 Task: Create a due date automation trigger when advanced on, 2 days after a card is due add fields with custom field "Resume" set to a date less than 1 days from now at 11:00 AM.
Action: Mouse moved to (673, 330)
Screenshot: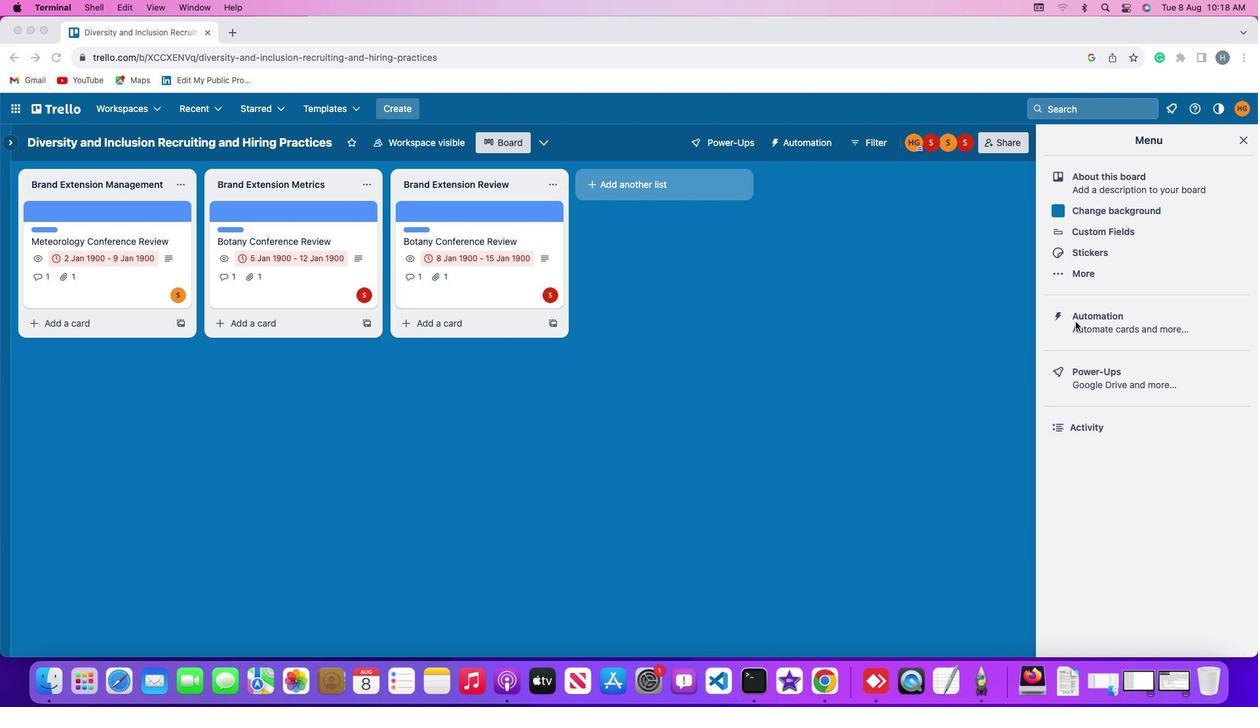 
Action: Mouse pressed left at (673, 330)
Screenshot: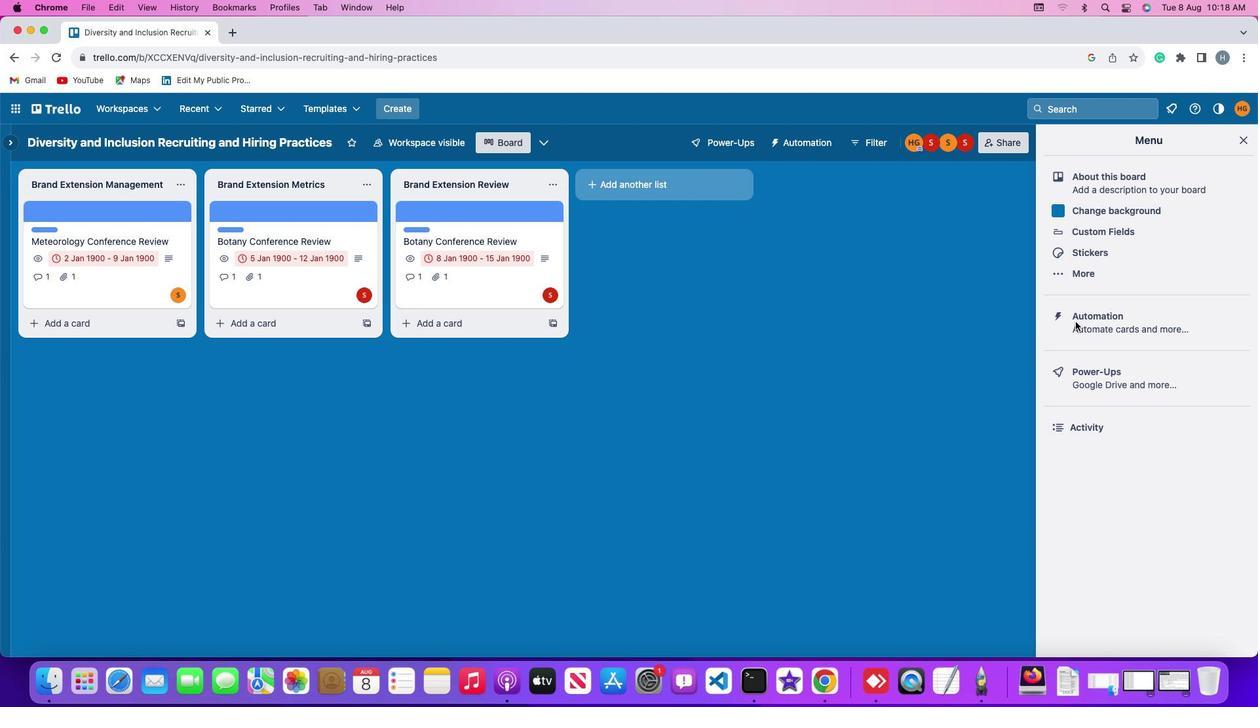 
Action: Mouse pressed left at (673, 330)
Screenshot: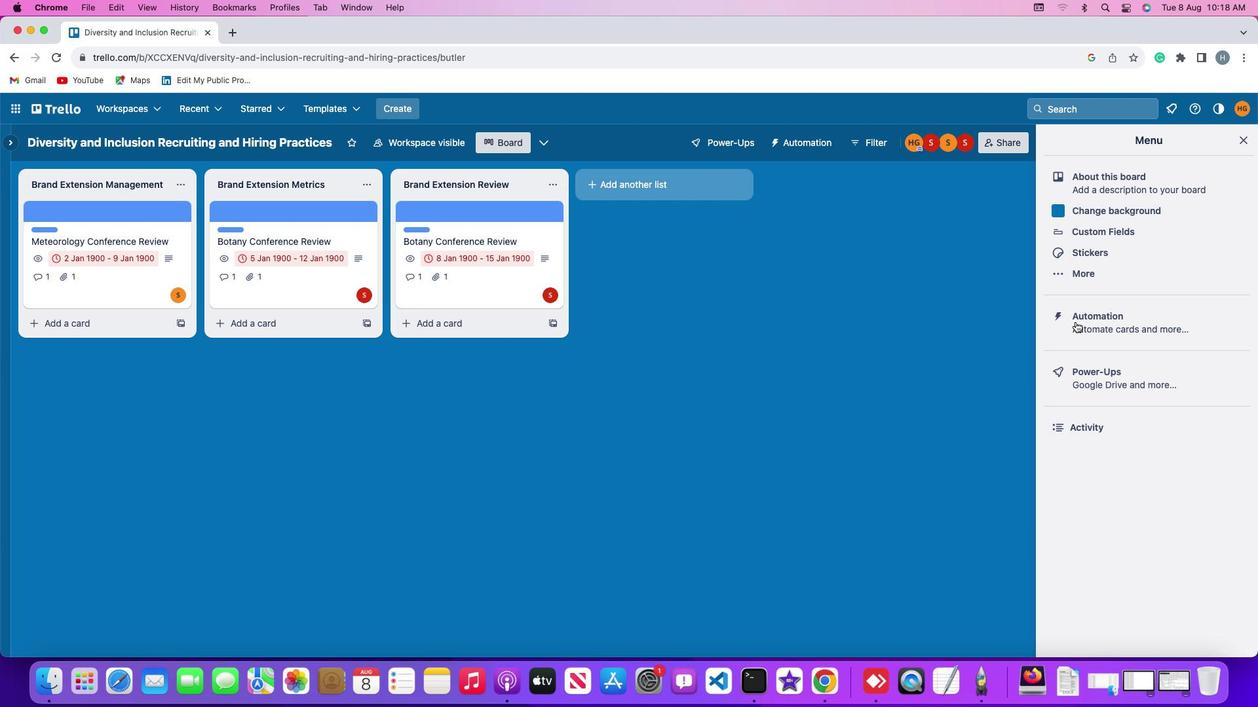 
Action: Mouse moved to (237, 313)
Screenshot: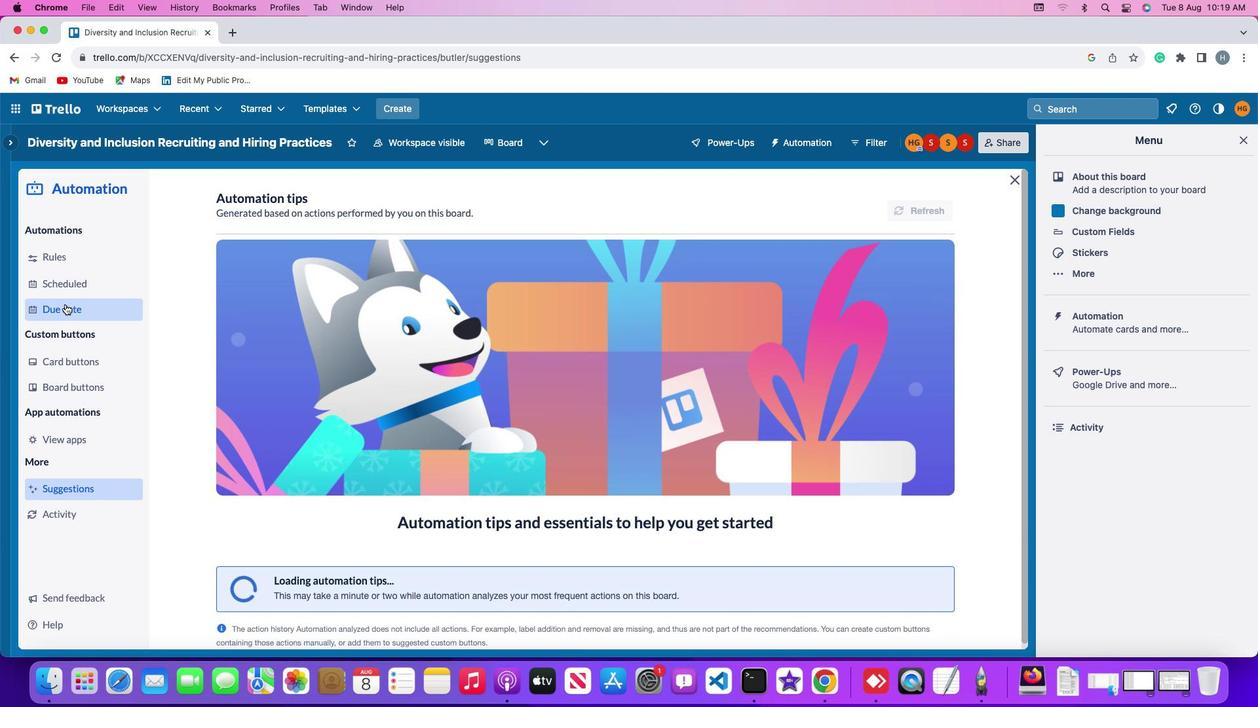
Action: Mouse pressed left at (237, 313)
Screenshot: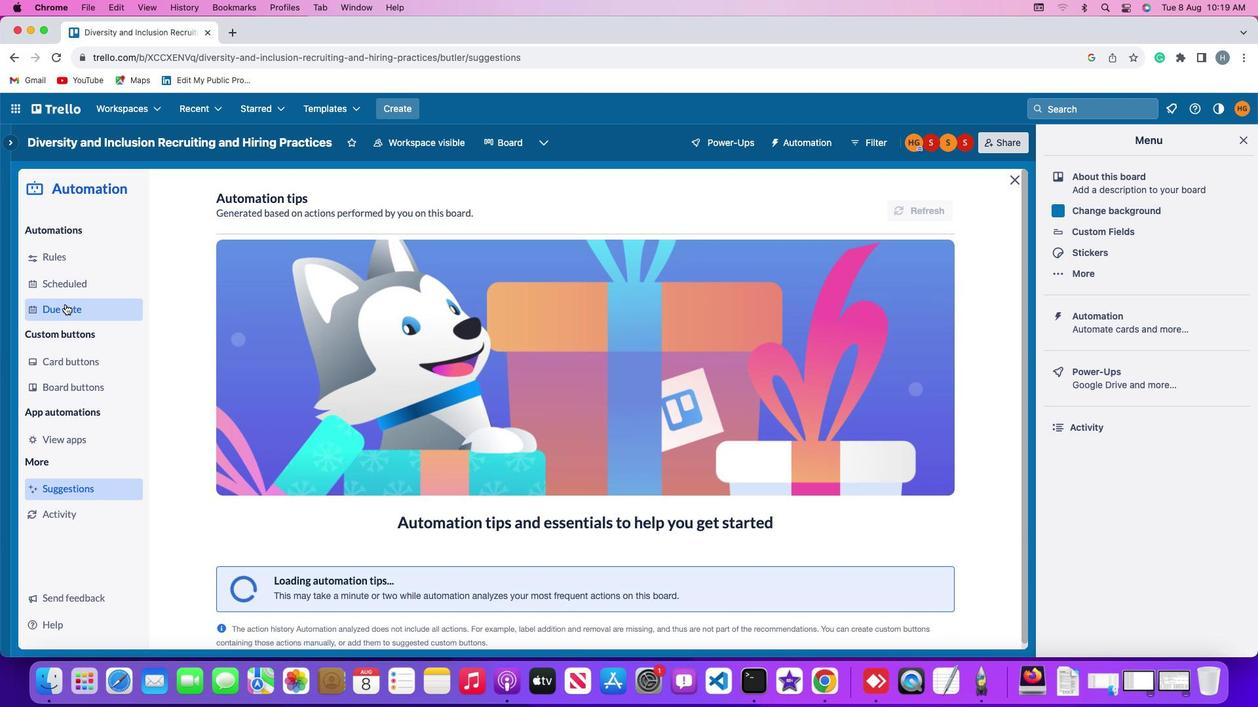 
Action: Mouse moved to (585, 218)
Screenshot: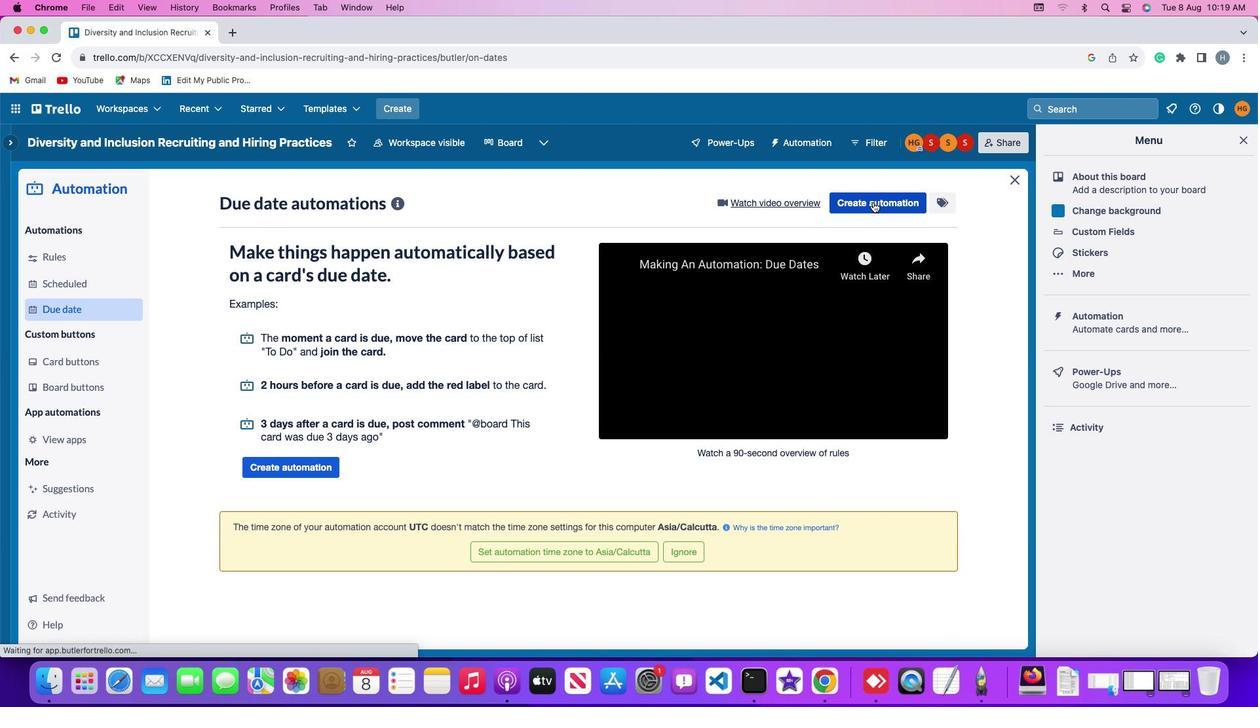 
Action: Mouse pressed left at (585, 218)
Screenshot: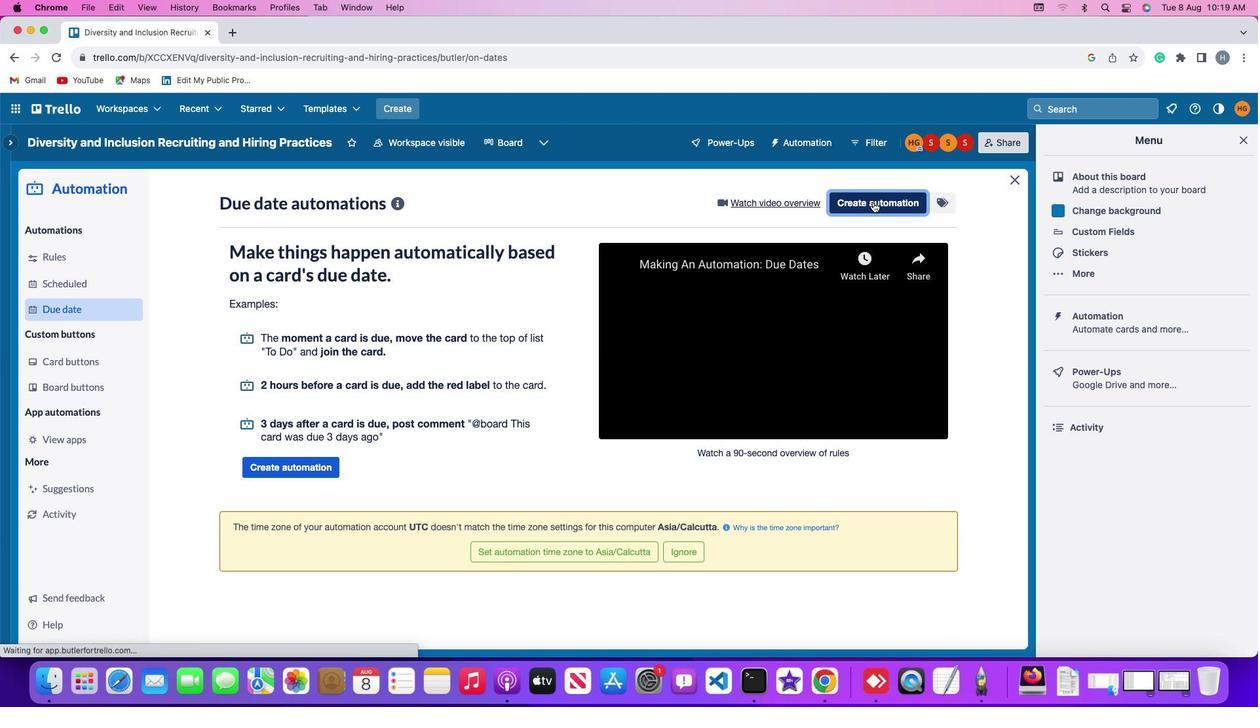 
Action: Mouse moved to (403, 333)
Screenshot: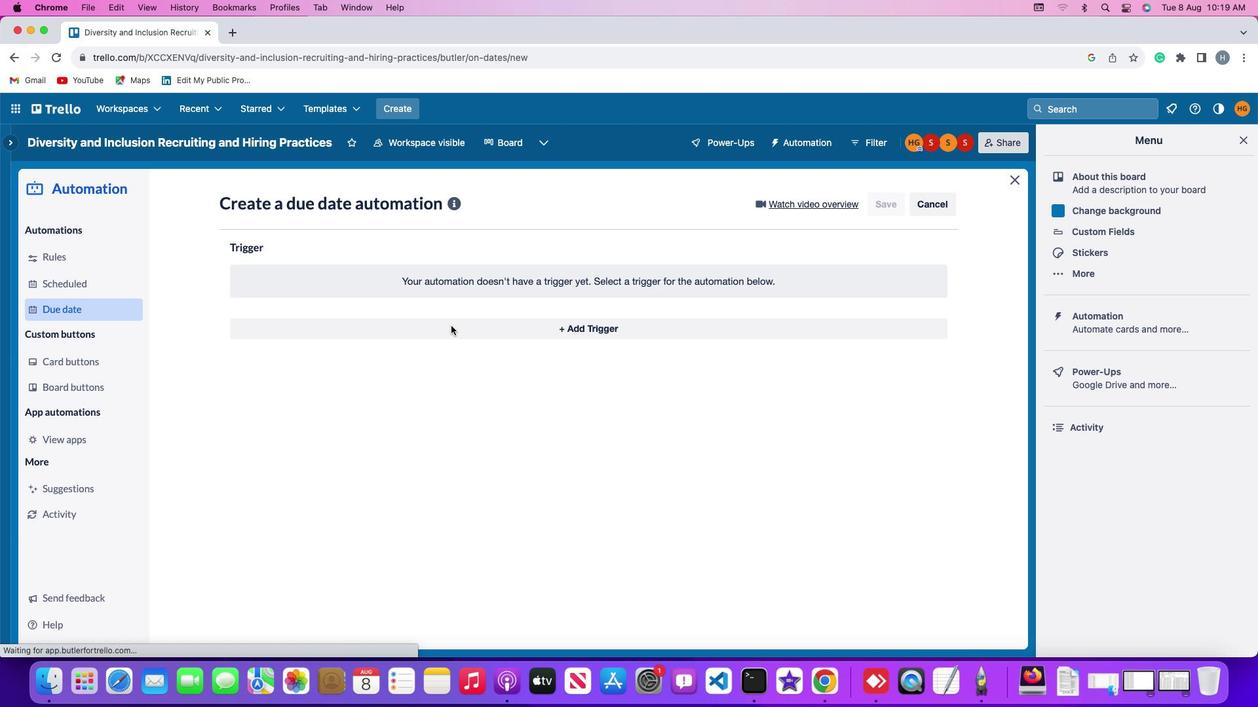 
Action: Mouse pressed left at (403, 333)
Screenshot: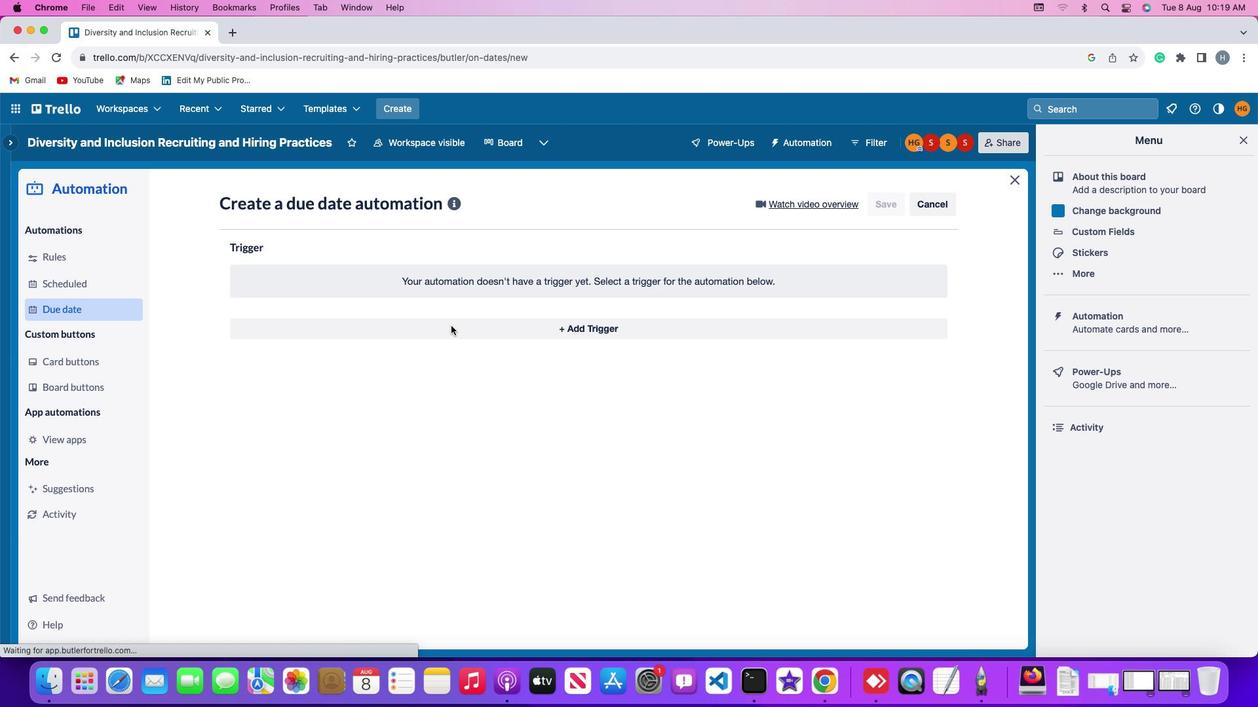 
Action: Mouse moved to (316, 518)
Screenshot: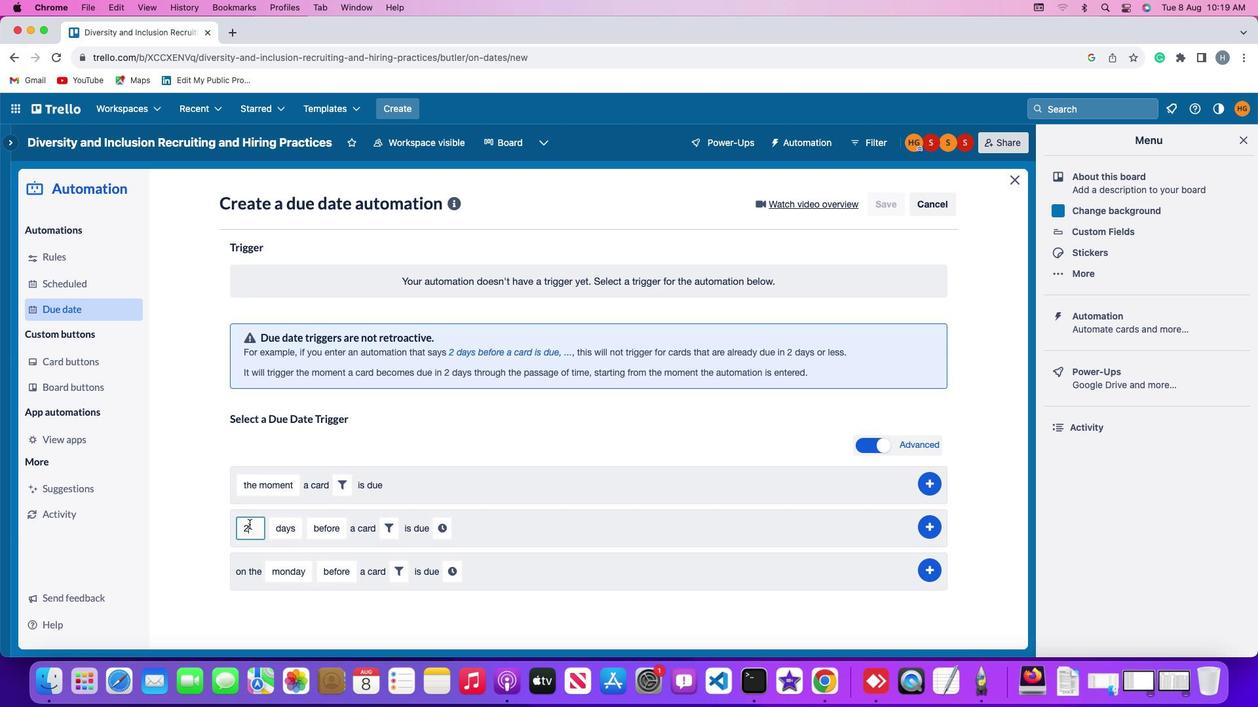 
Action: Mouse pressed left at (316, 518)
Screenshot: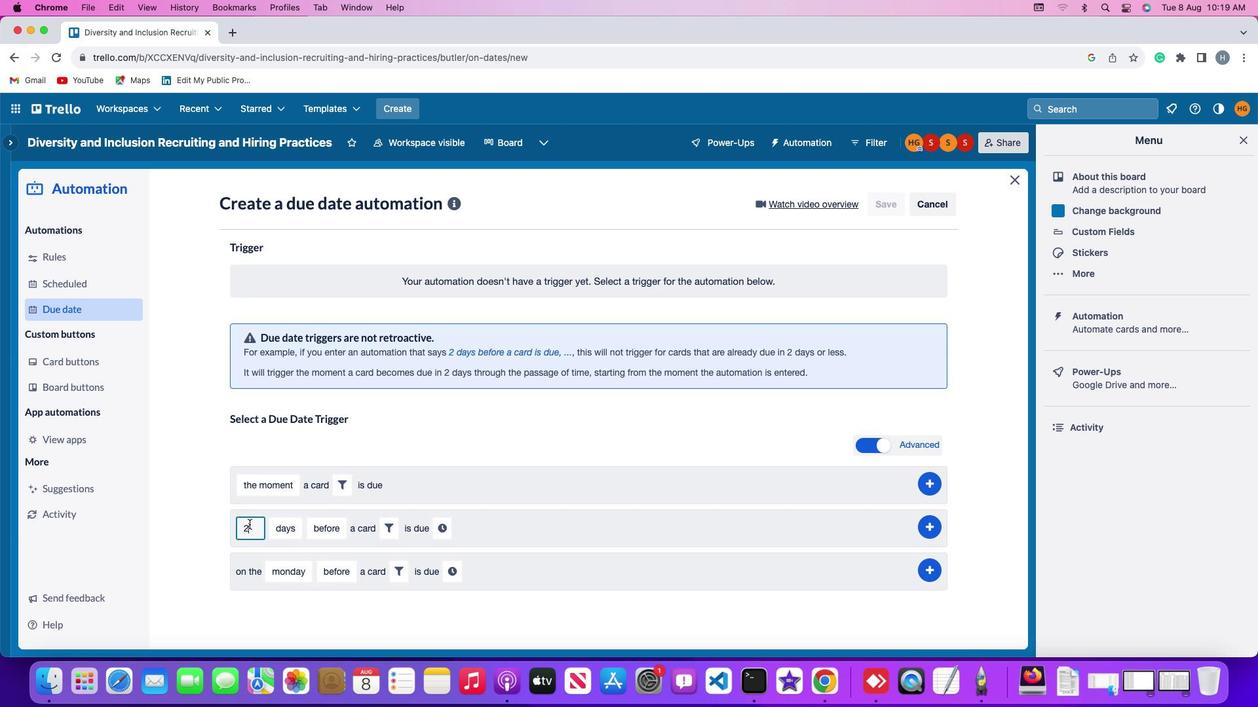 
Action: Mouse moved to (317, 519)
Screenshot: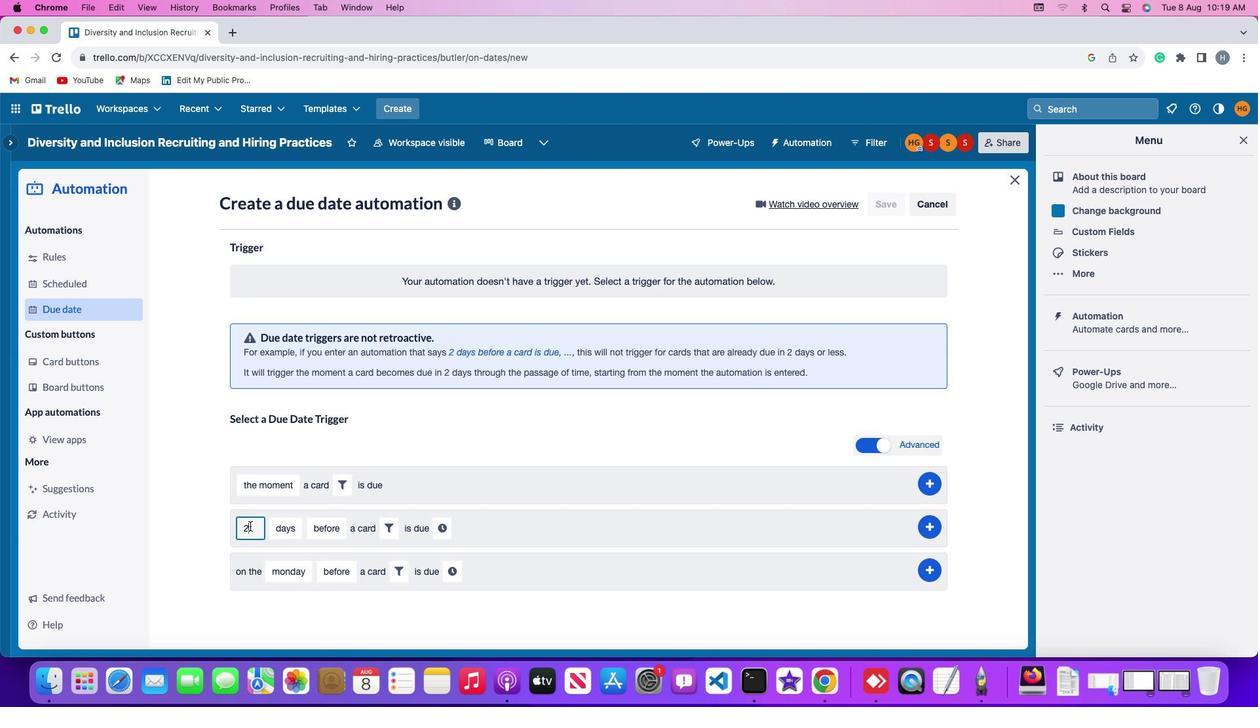 
Action: Key pressed Key.backspace
Screenshot: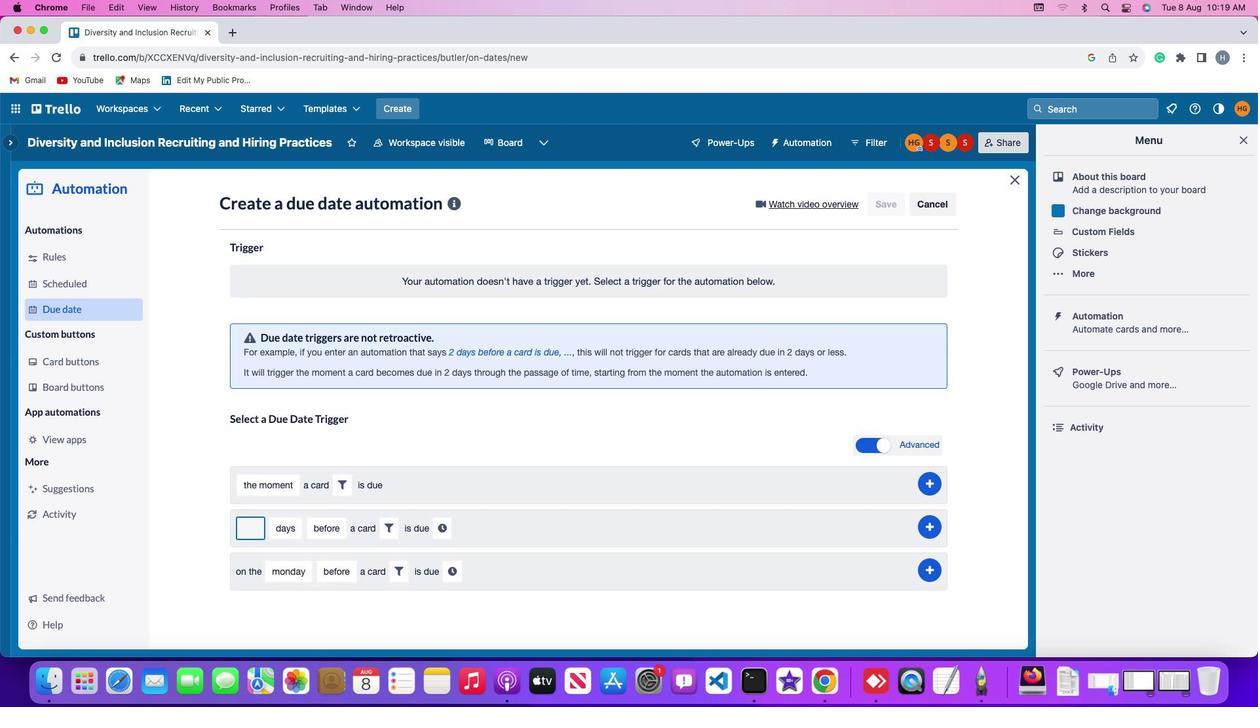 
Action: Mouse moved to (317, 519)
Screenshot: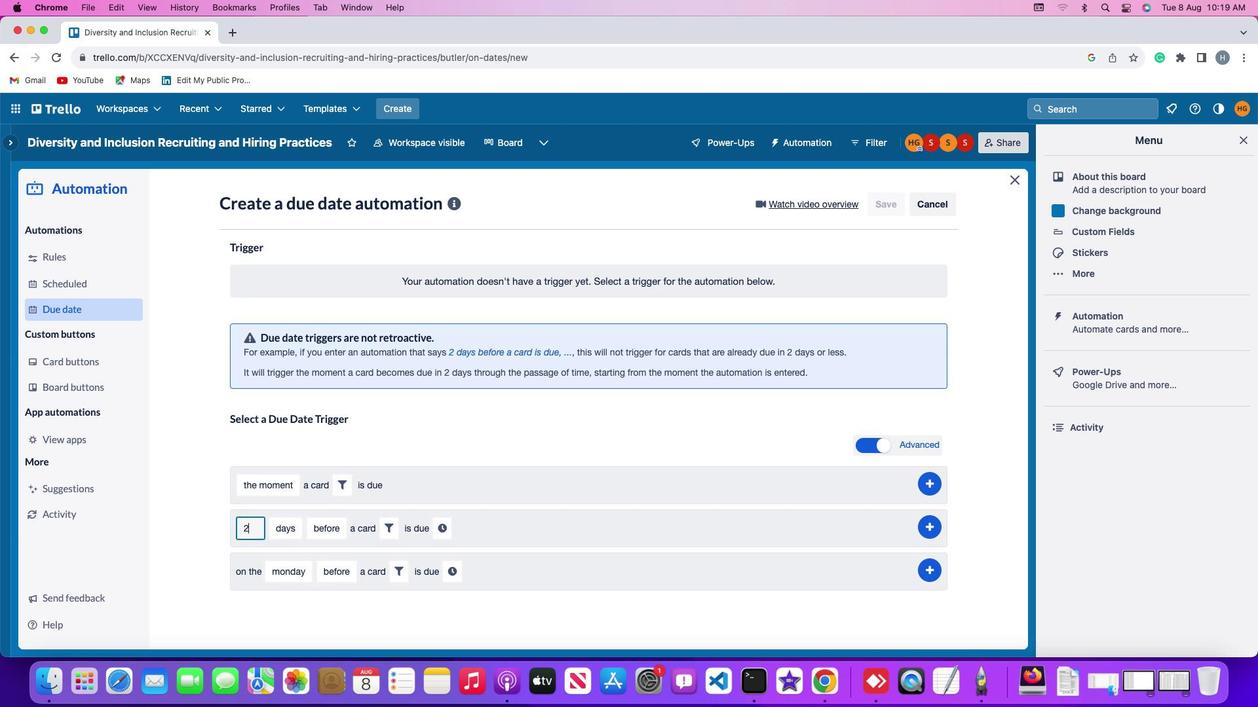 
Action: Key pressed '2'
Screenshot: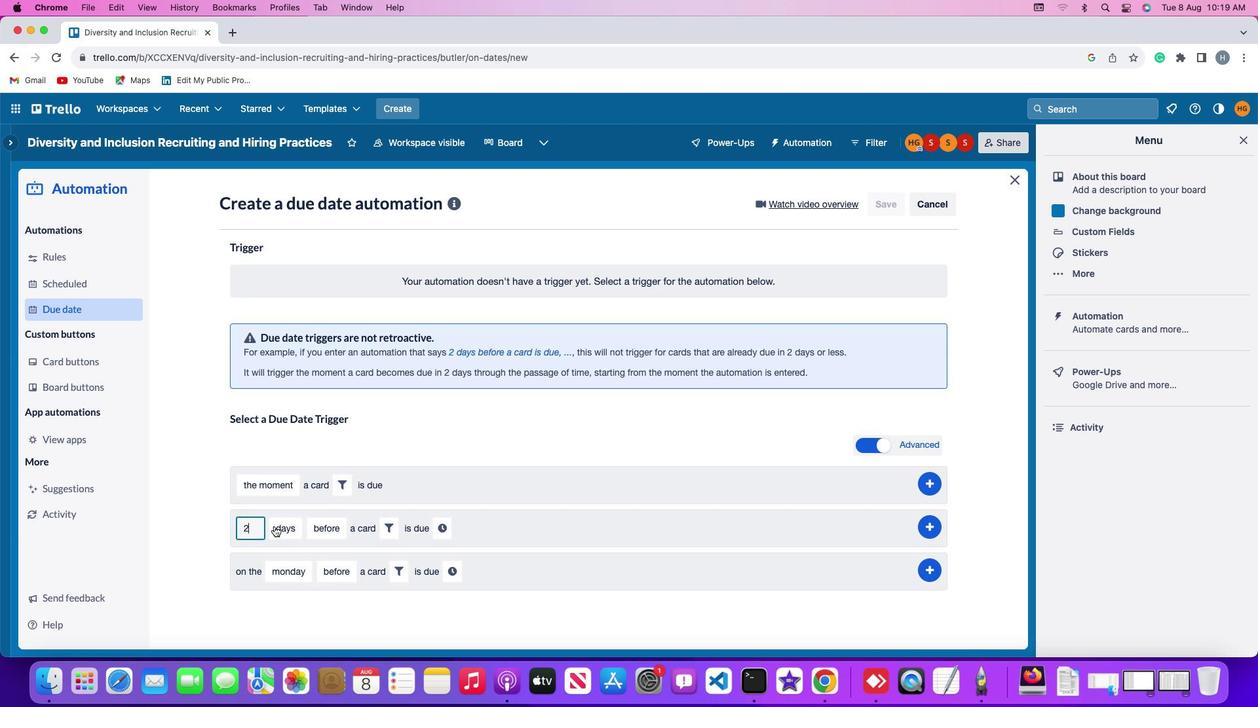
Action: Mouse moved to (332, 521)
Screenshot: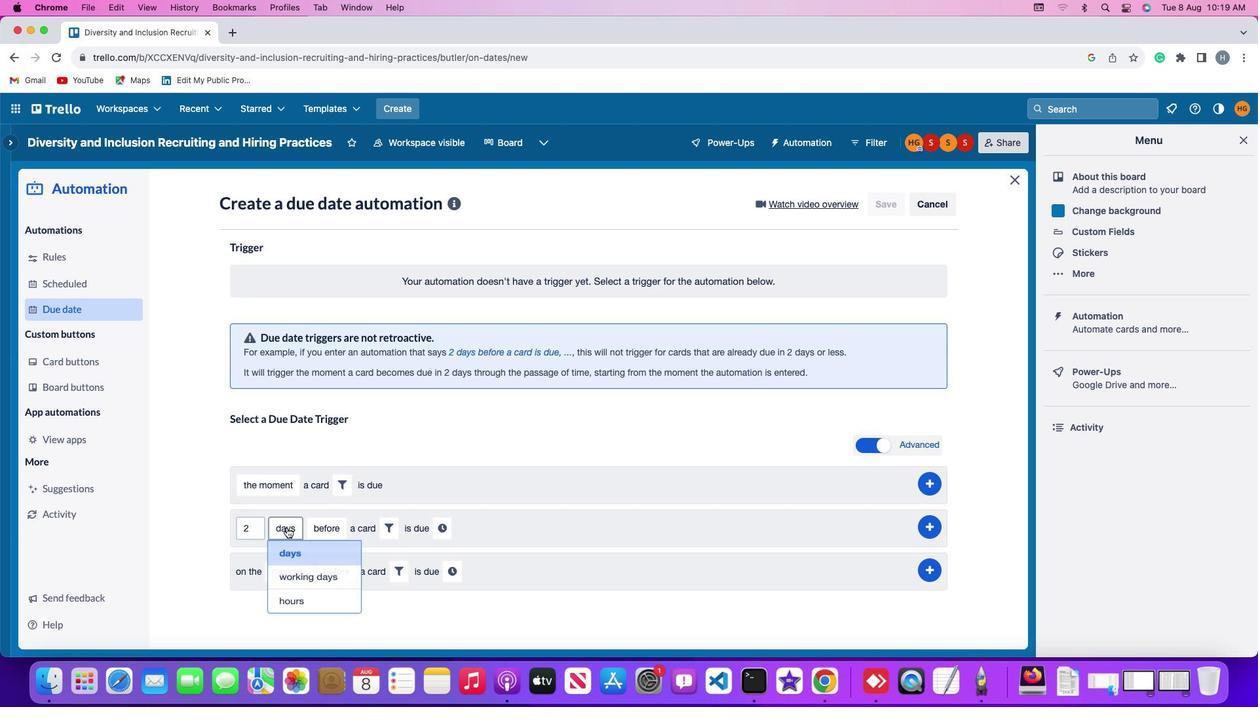 
Action: Mouse pressed left at (332, 521)
Screenshot: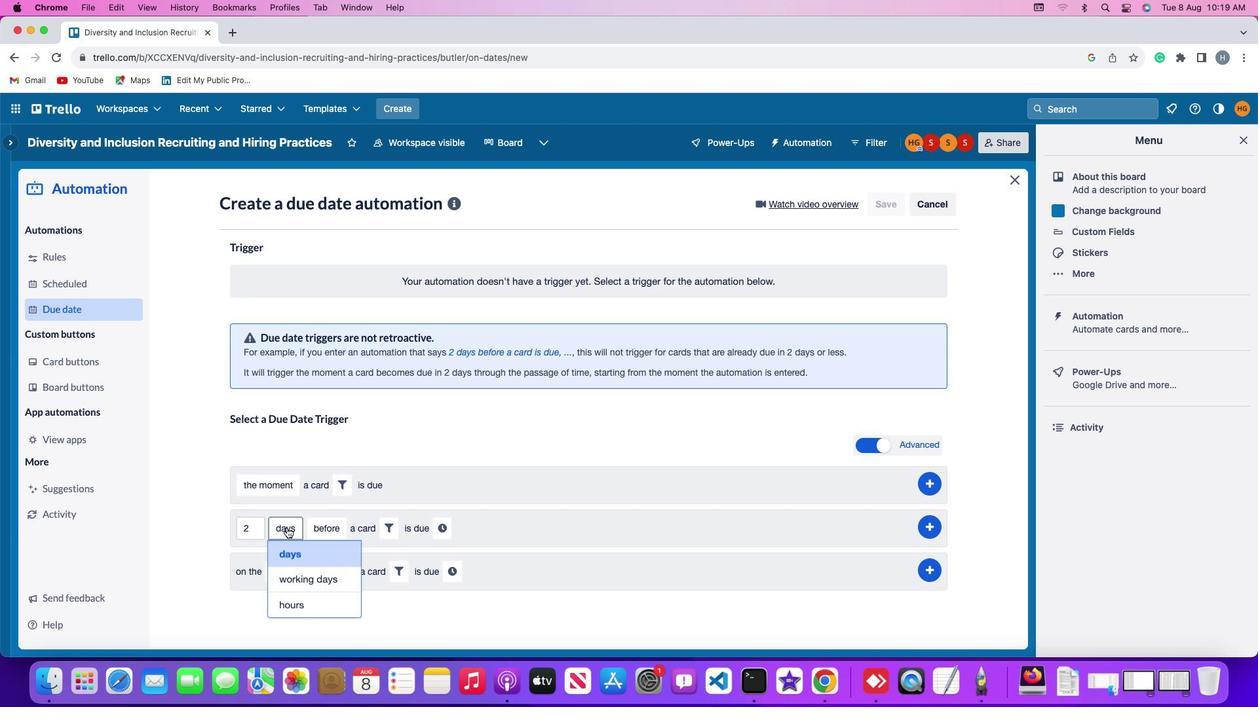 
Action: Mouse moved to (336, 546)
Screenshot: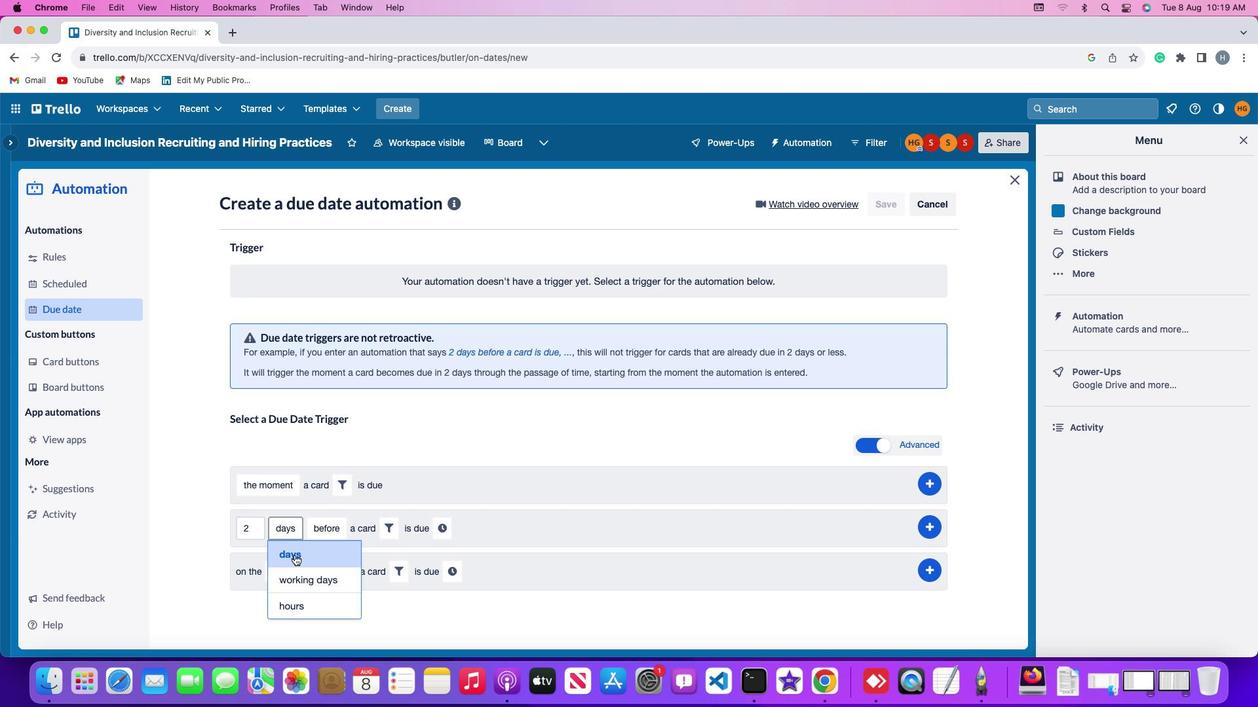 
Action: Mouse pressed left at (336, 546)
Screenshot: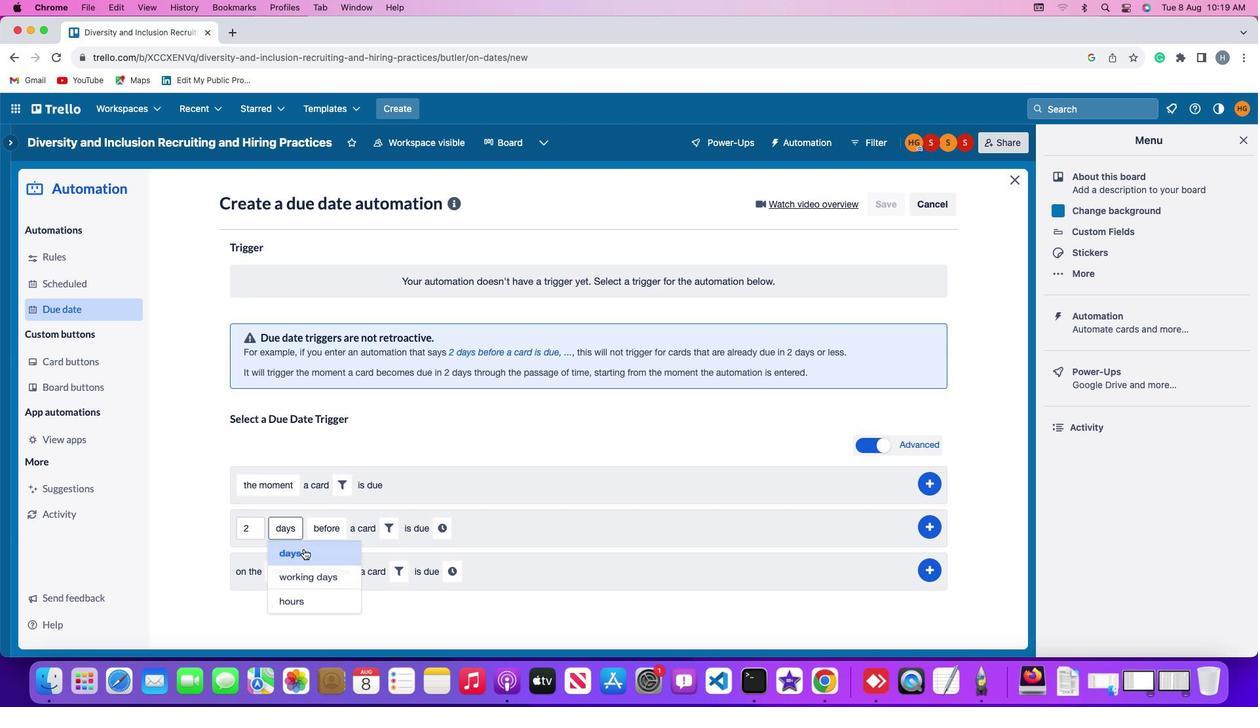 
Action: Mouse moved to (347, 526)
Screenshot: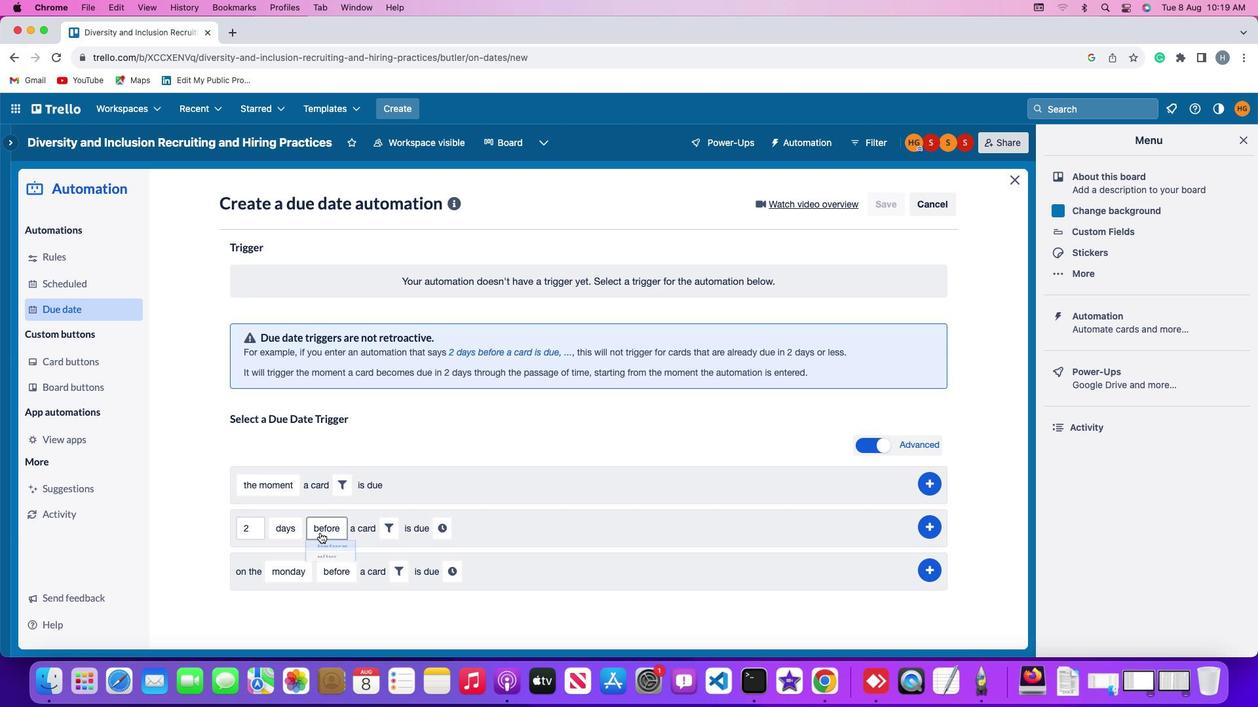 
Action: Mouse pressed left at (347, 526)
Screenshot: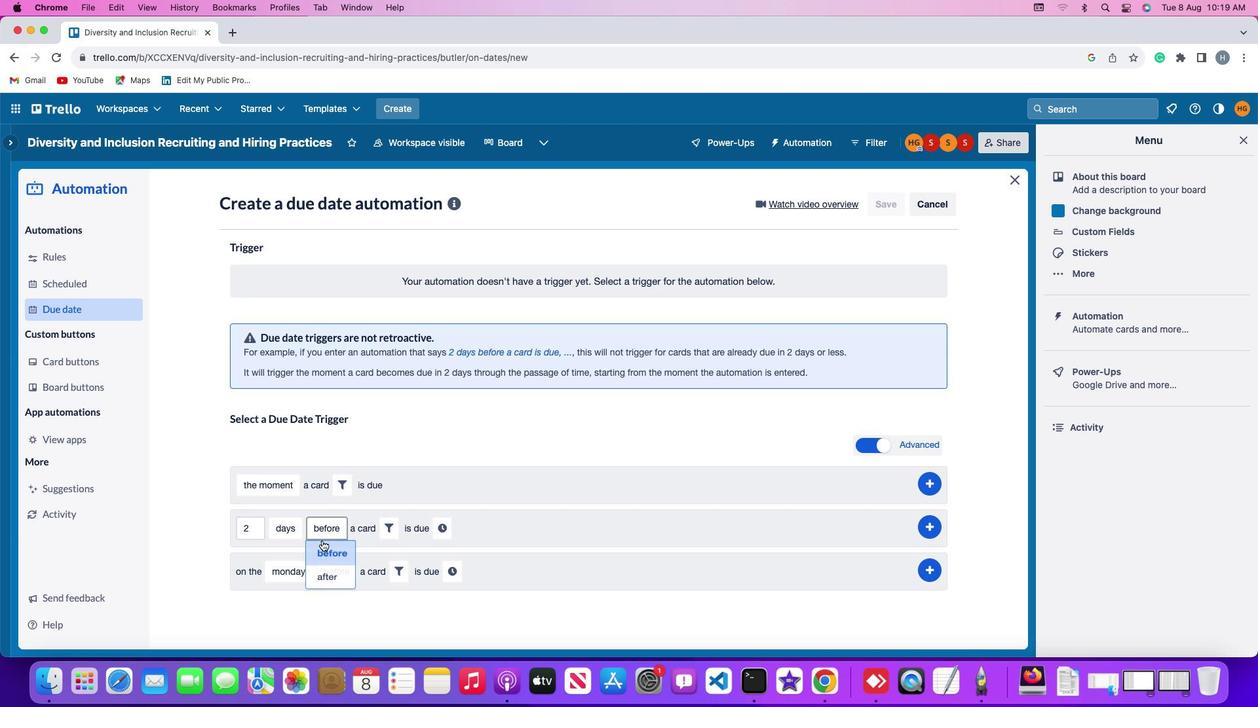 
Action: Mouse moved to (350, 568)
Screenshot: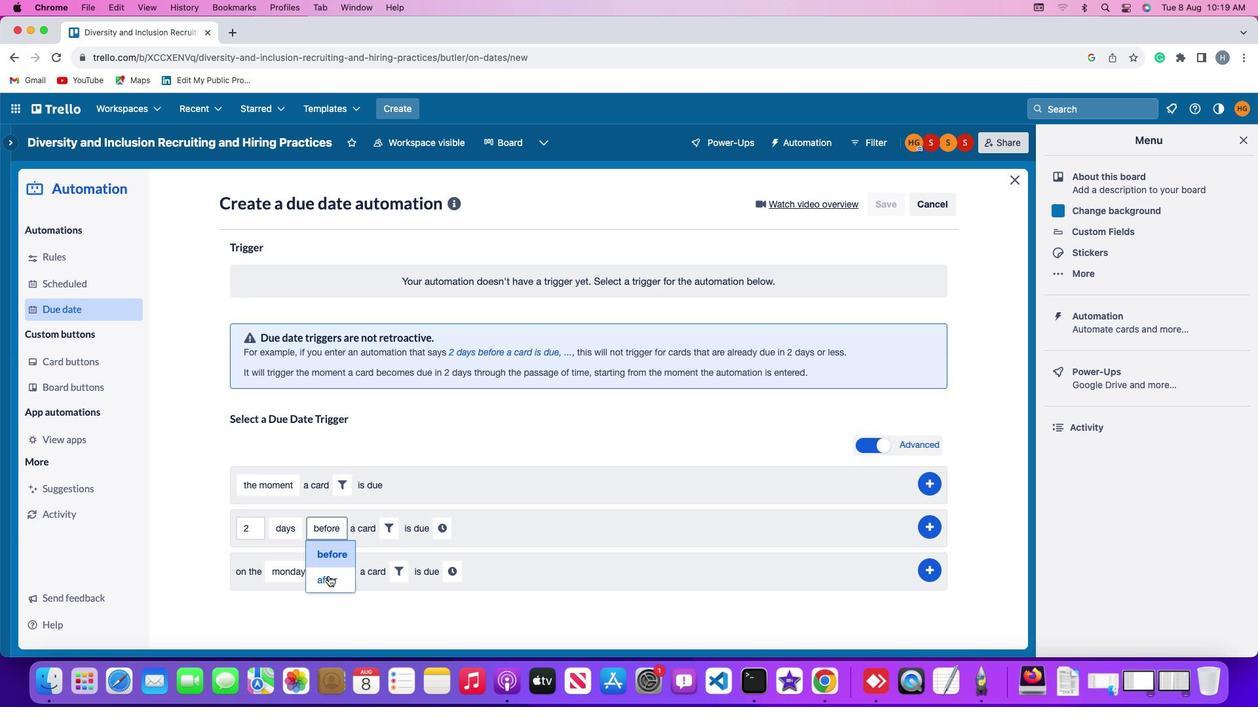 
Action: Mouse pressed left at (350, 568)
Screenshot: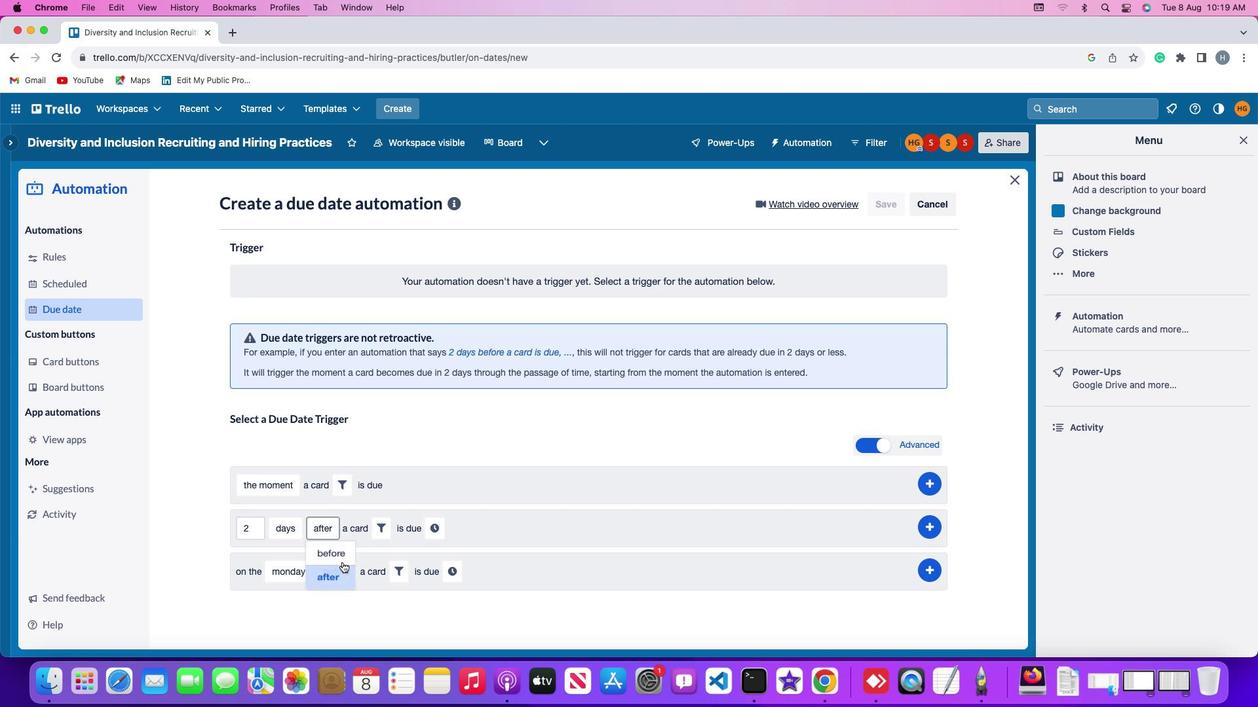 
Action: Mouse moved to (372, 526)
Screenshot: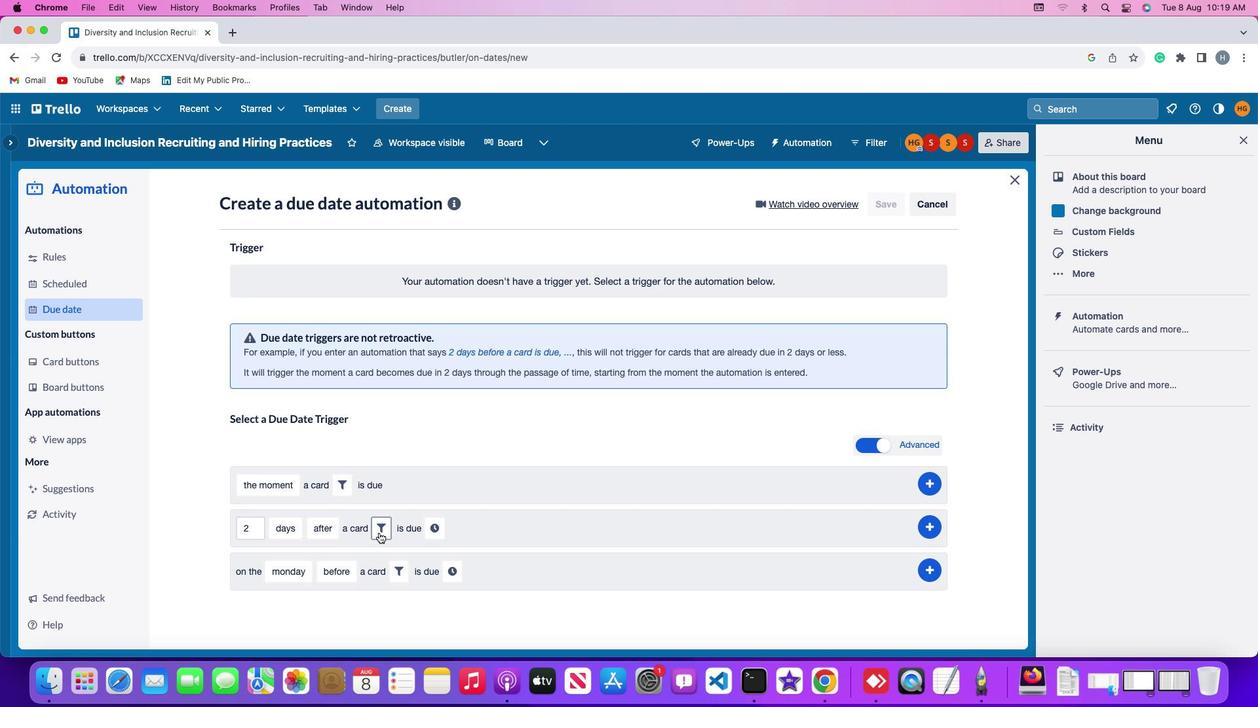 
Action: Mouse pressed left at (372, 526)
Screenshot: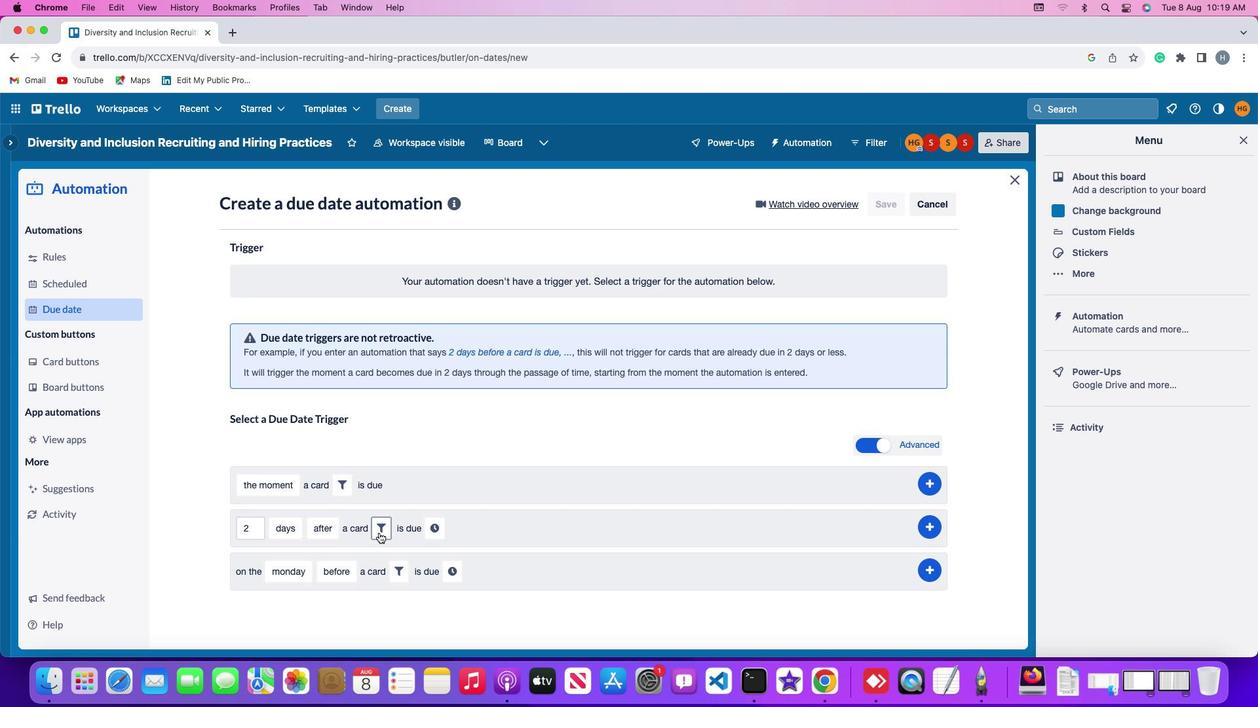 
Action: Mouse moved to (462, 561)
Screenshot: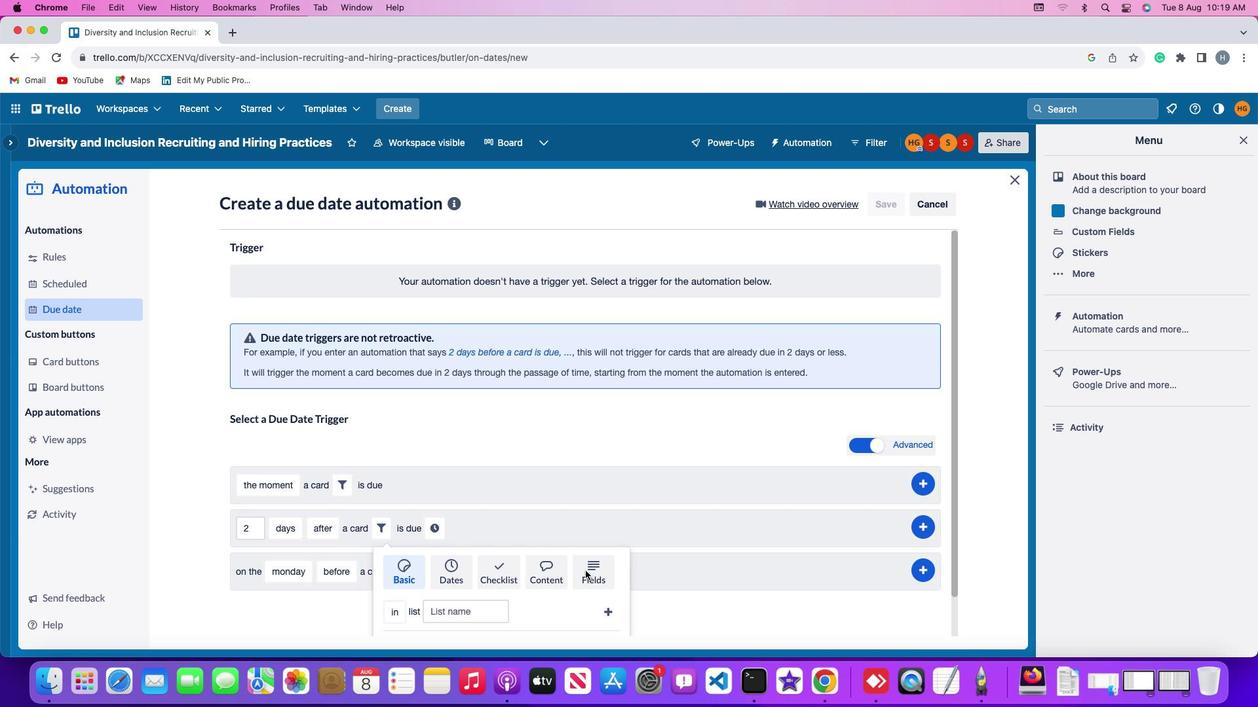 
Action: Mouse pressed left at (462, 561)
Screenshot: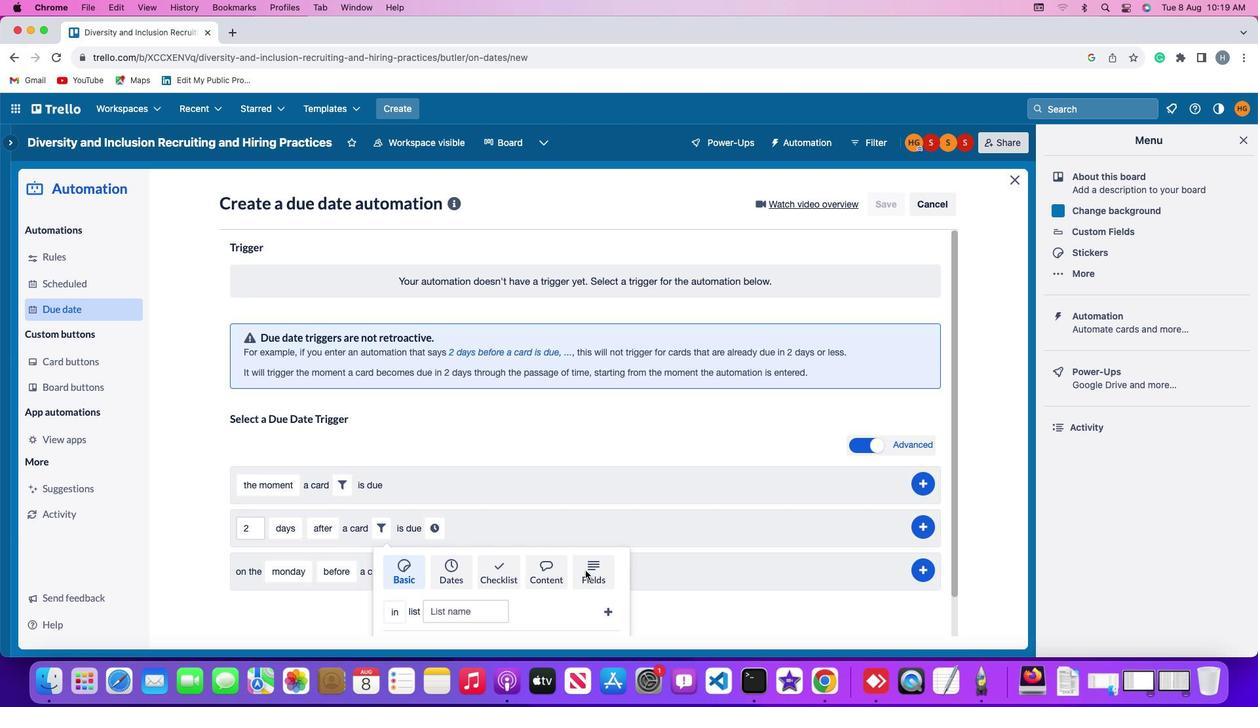 
Action: Mouse moved to (350, 593)
Screenshot: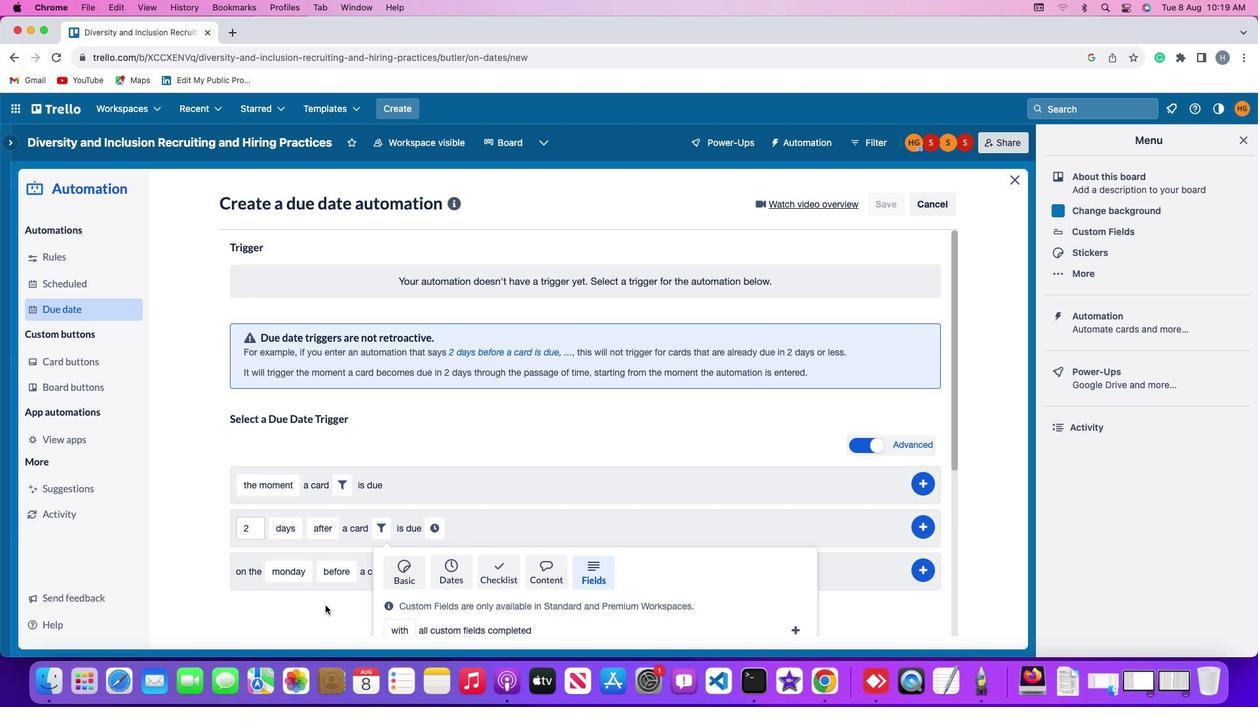 
Action: Mouse scrolled (350, 593) with delta (209, 30)
Screenshot: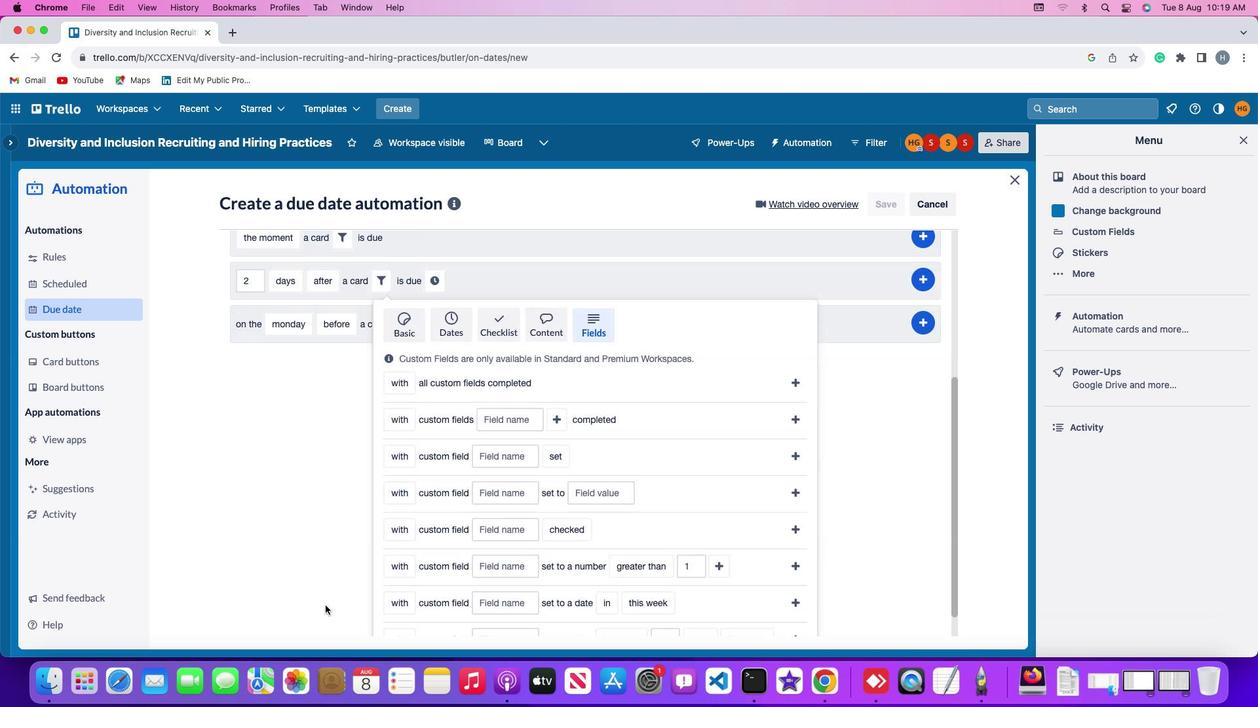 
Action: Mouse scrolled (350, 593) with delta (209, 30)
Screenshot: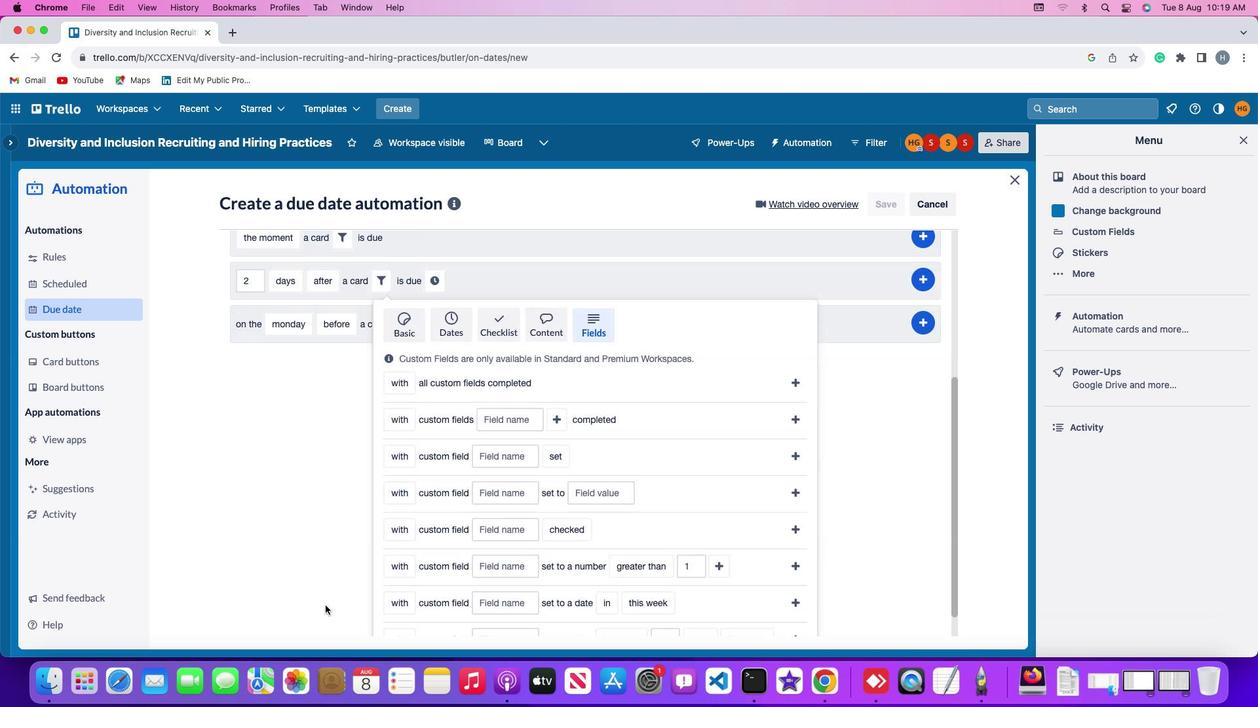 
Action: Mouse scrolled (350, 593) with delta (209, 29)
Screenshot: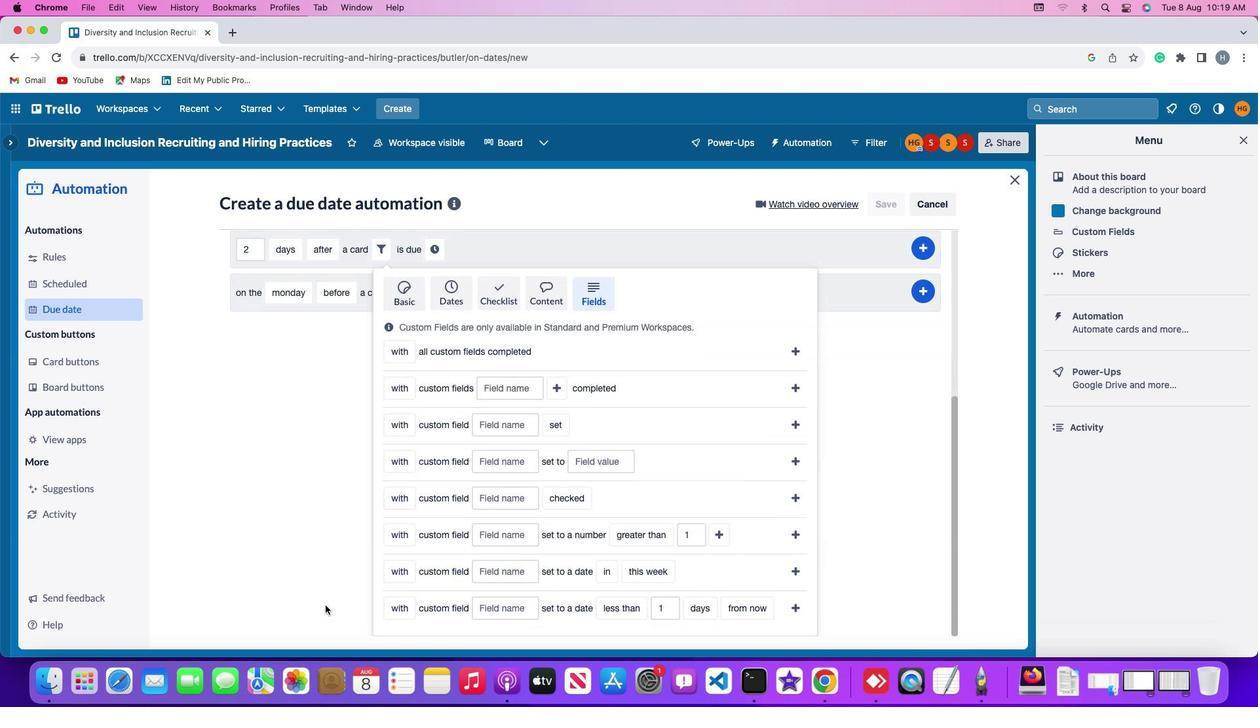 
Action: Mouse scrolled (350, 593) with delta (209, 28)
Screenshot: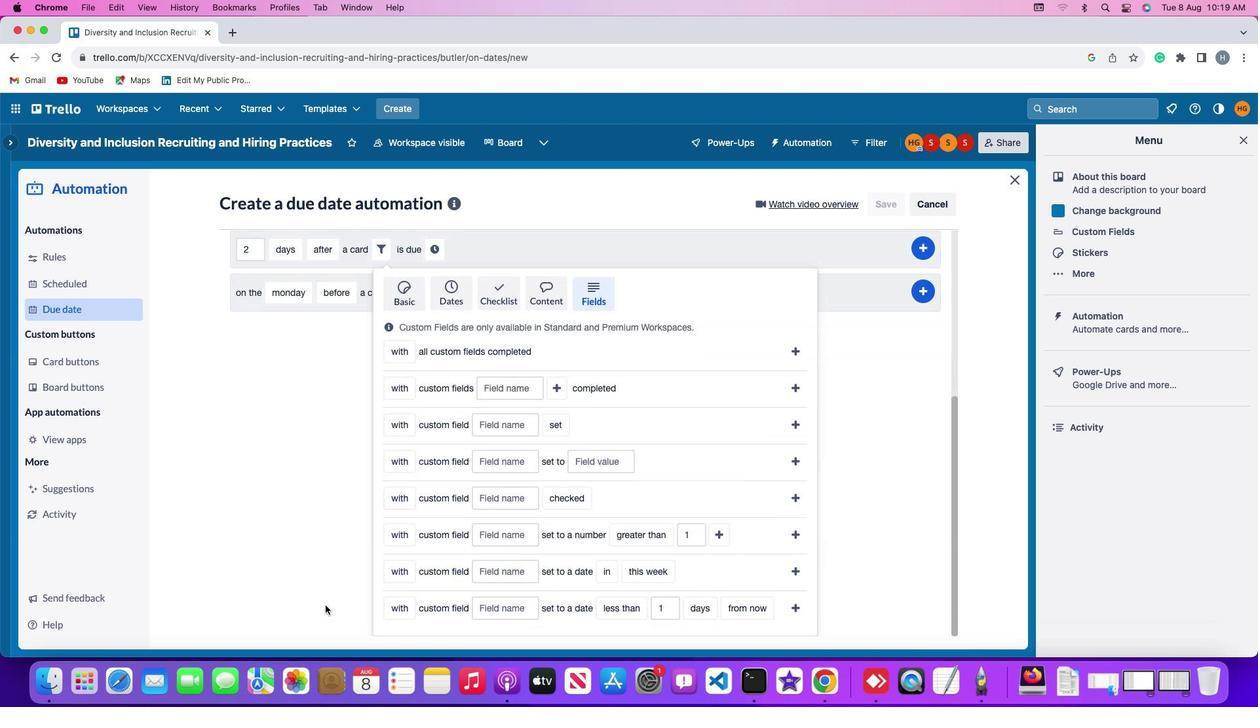 
Action: Mouse scrolled (350, 593) with delta (209, 27)
Screenshot: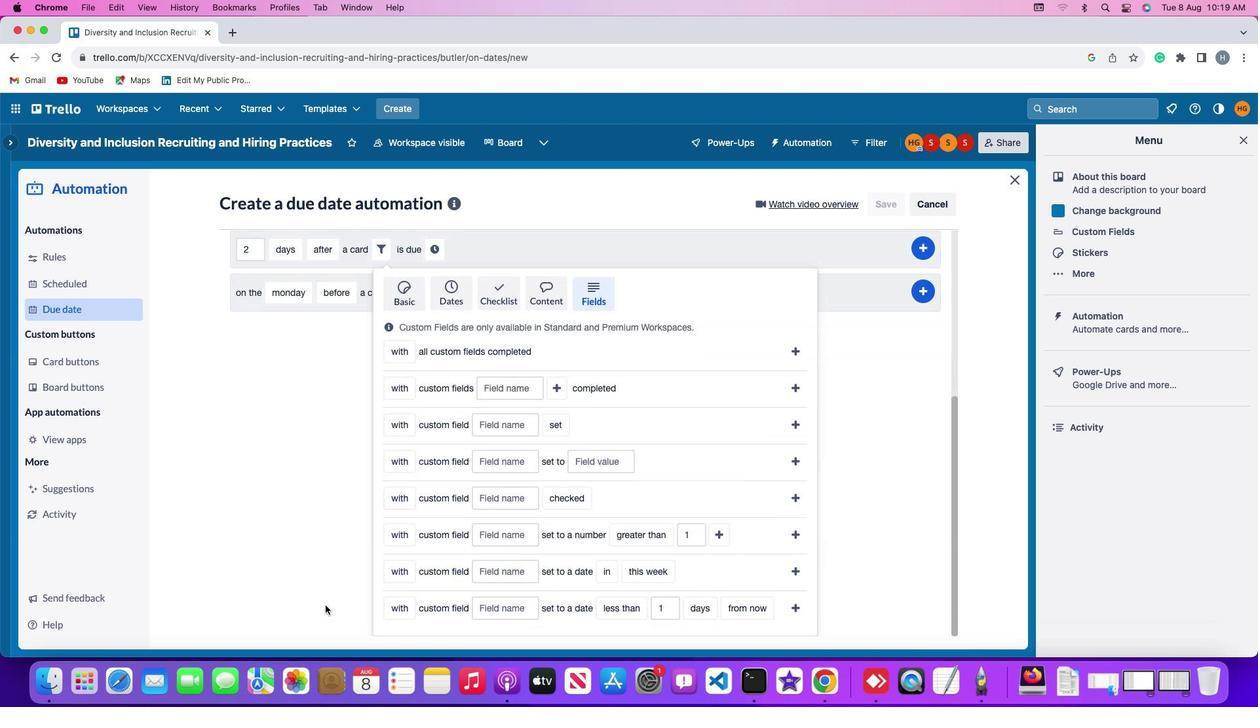 
Action: Mouse scrolled (350, 593) with delta (209, 27)
Screenshot: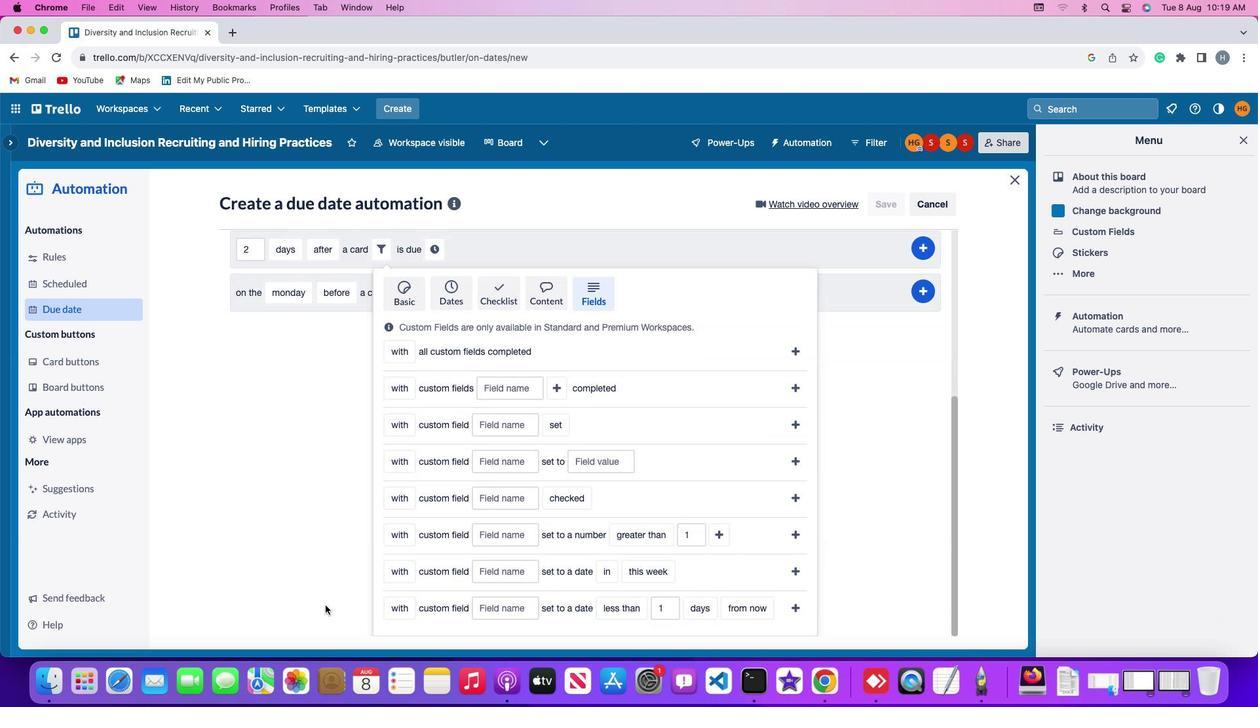 
Action: Mouse scrolled (350, 593) with delta (209, 30)
Screenshot: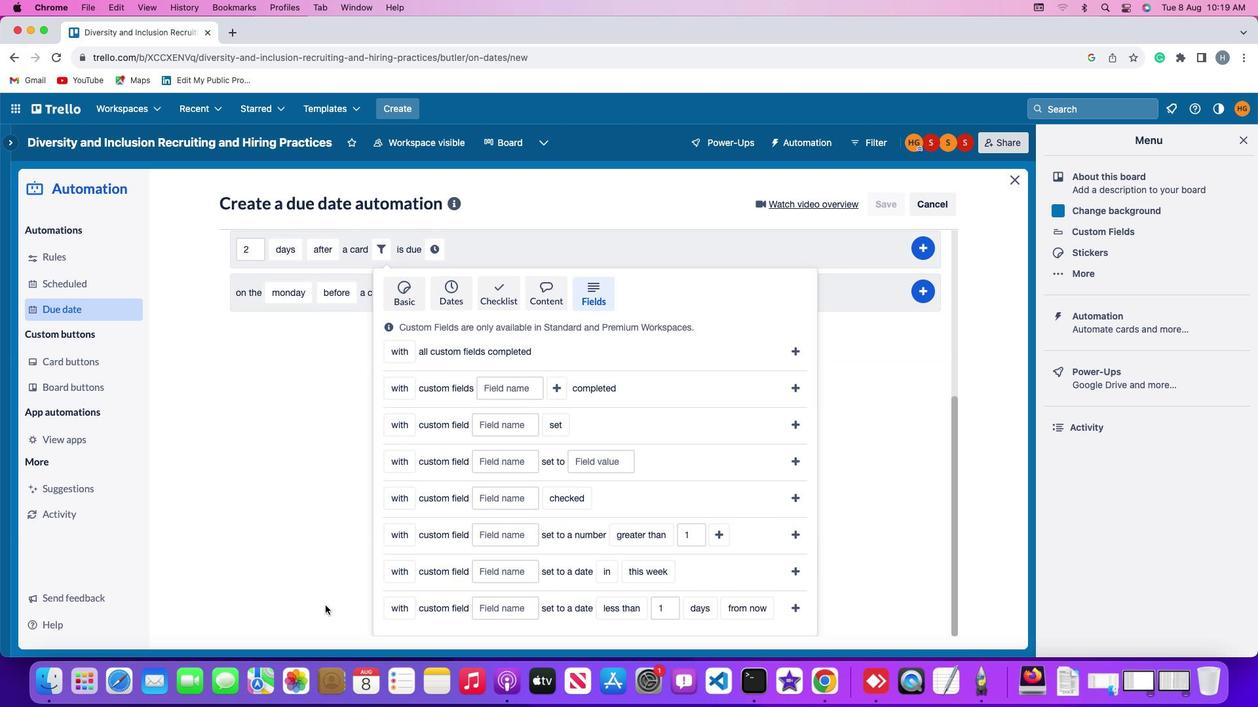 
Action: Mouse scrolled (350, 593) with delta (209, 30)
Screenshot: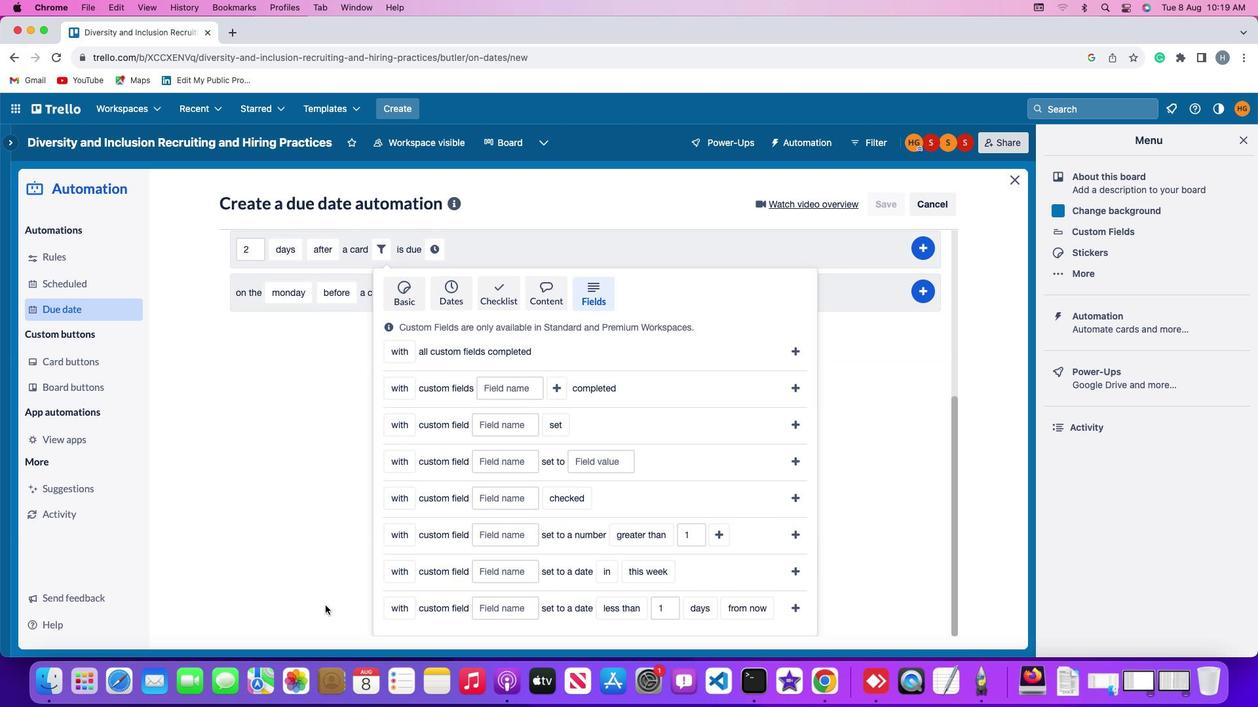 
Action: Mouse scrolled (350, 593) with delta (209, 29)
Screenshot: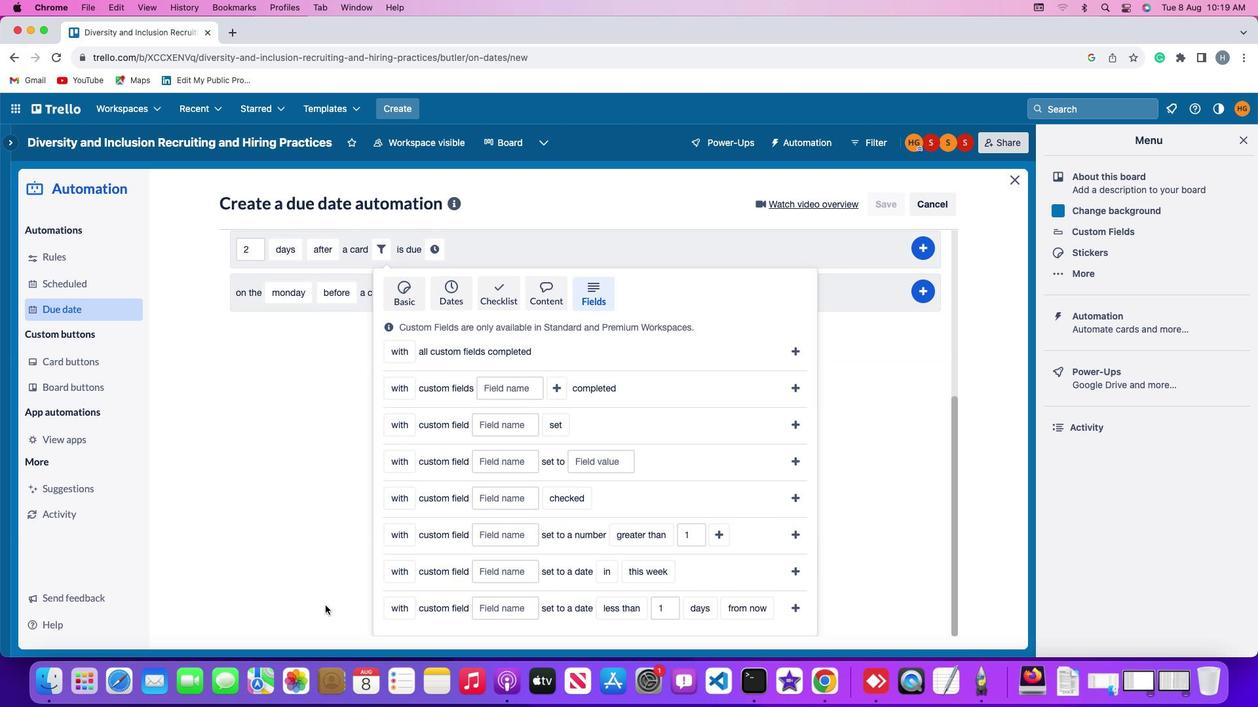 
Action: Mouse scrolled (350, 593) with delta (209, 28)
Screenshot: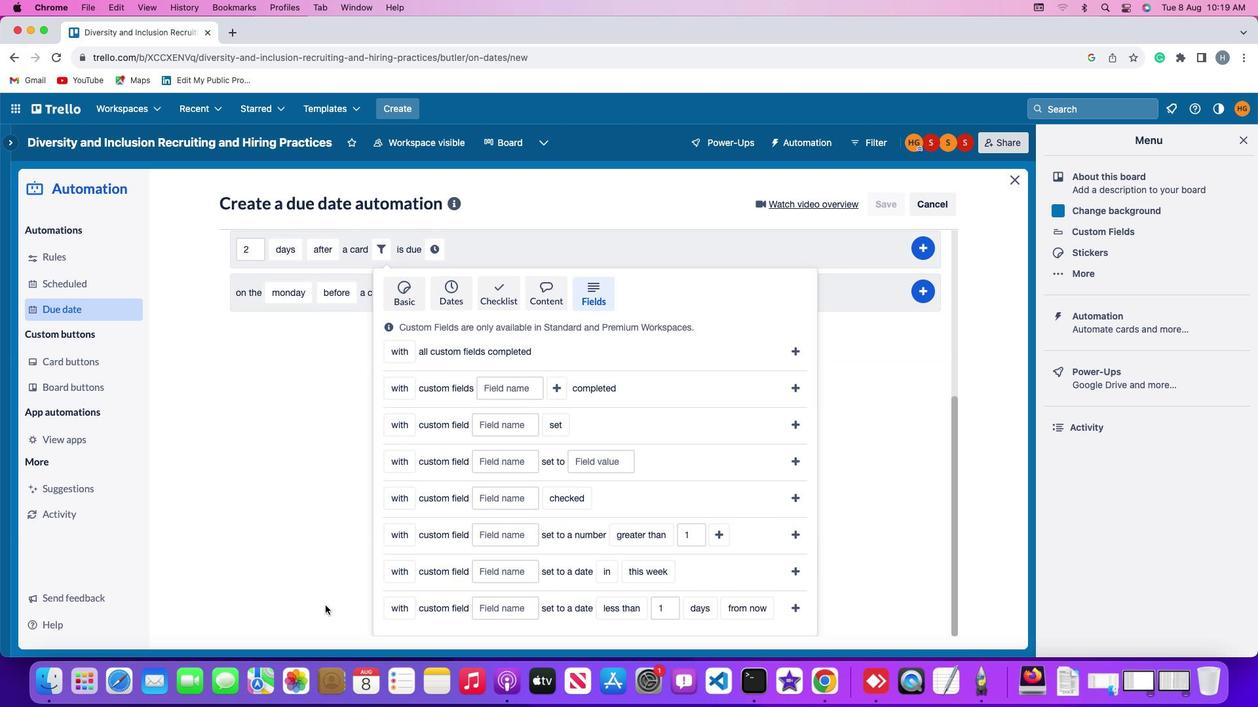 
Action: Mouse scrolled (350, 593) with delta (209, 27)
Screenshot: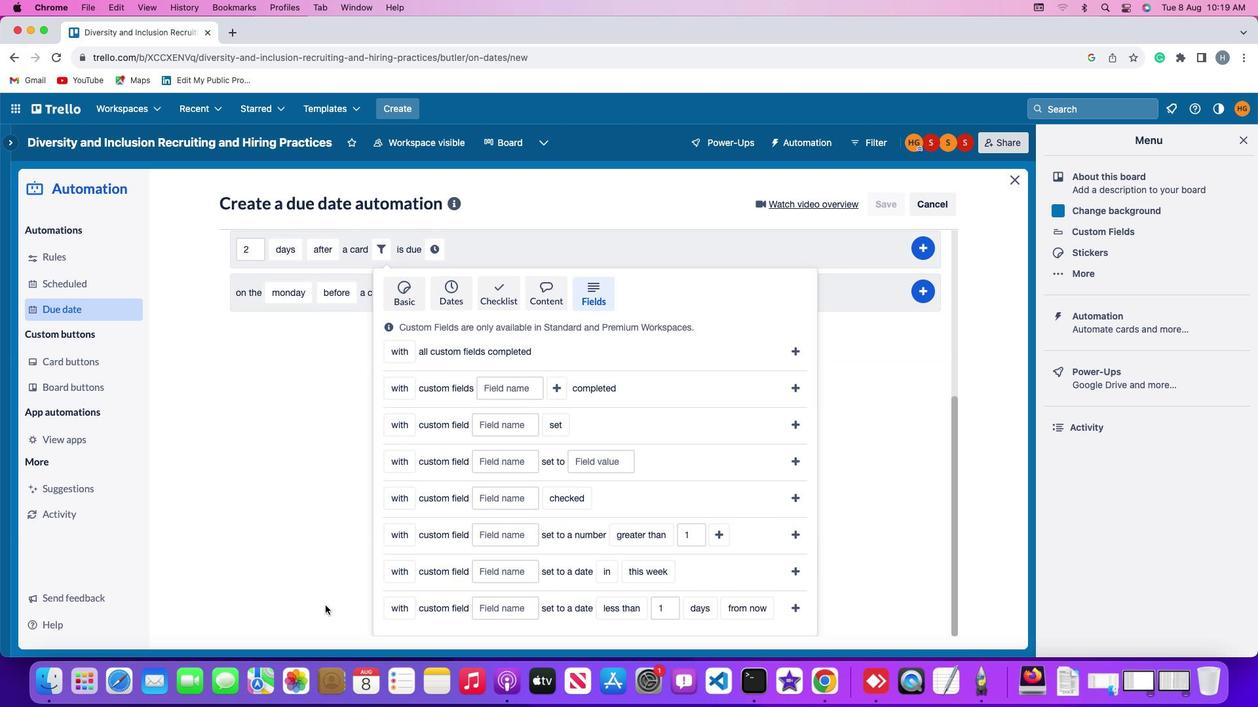 
Action: Mouse moved to (384, 595)
Screenshot: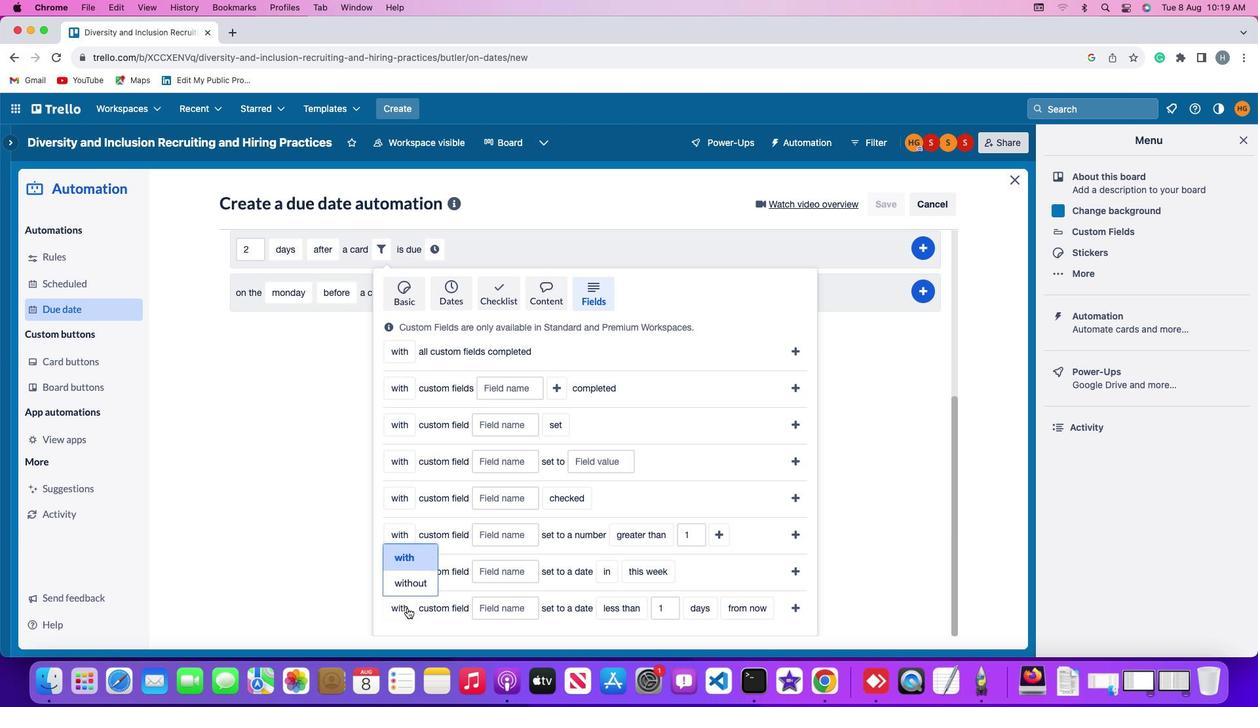 
Action: Mouse pressed left at (384, 595)
Screenshot: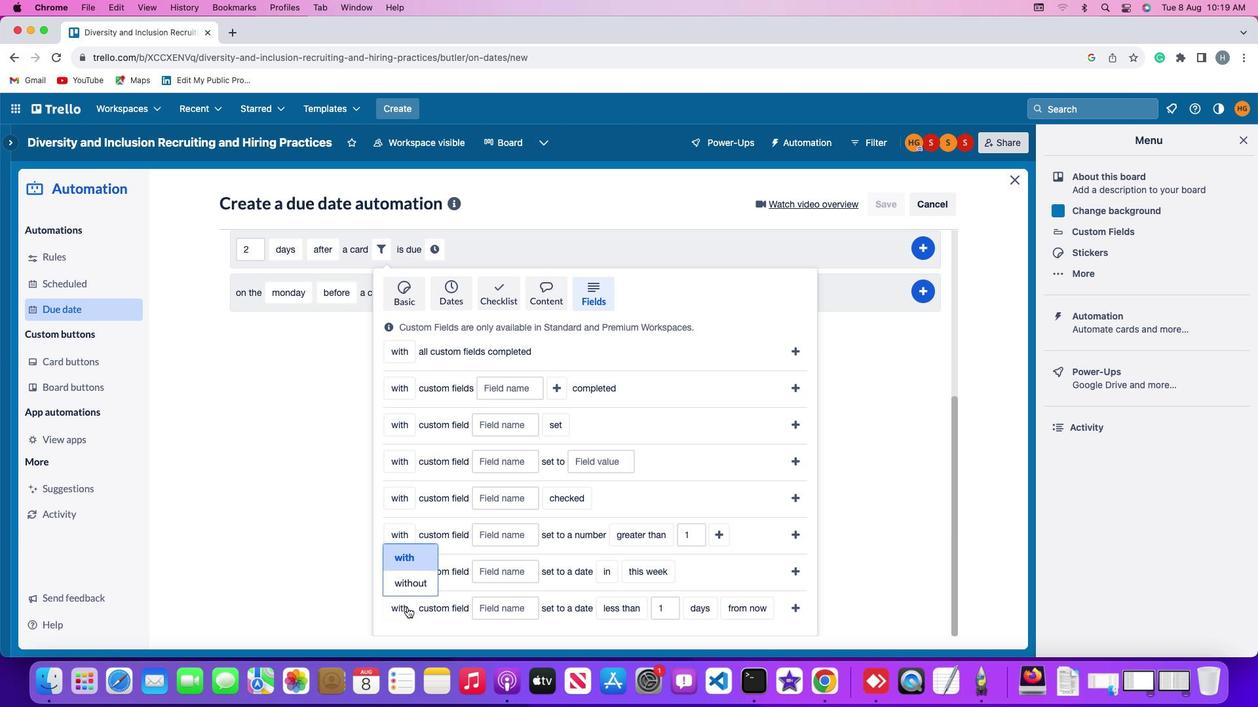 
Action: Mouse moved to (390, 546)
Screenshot: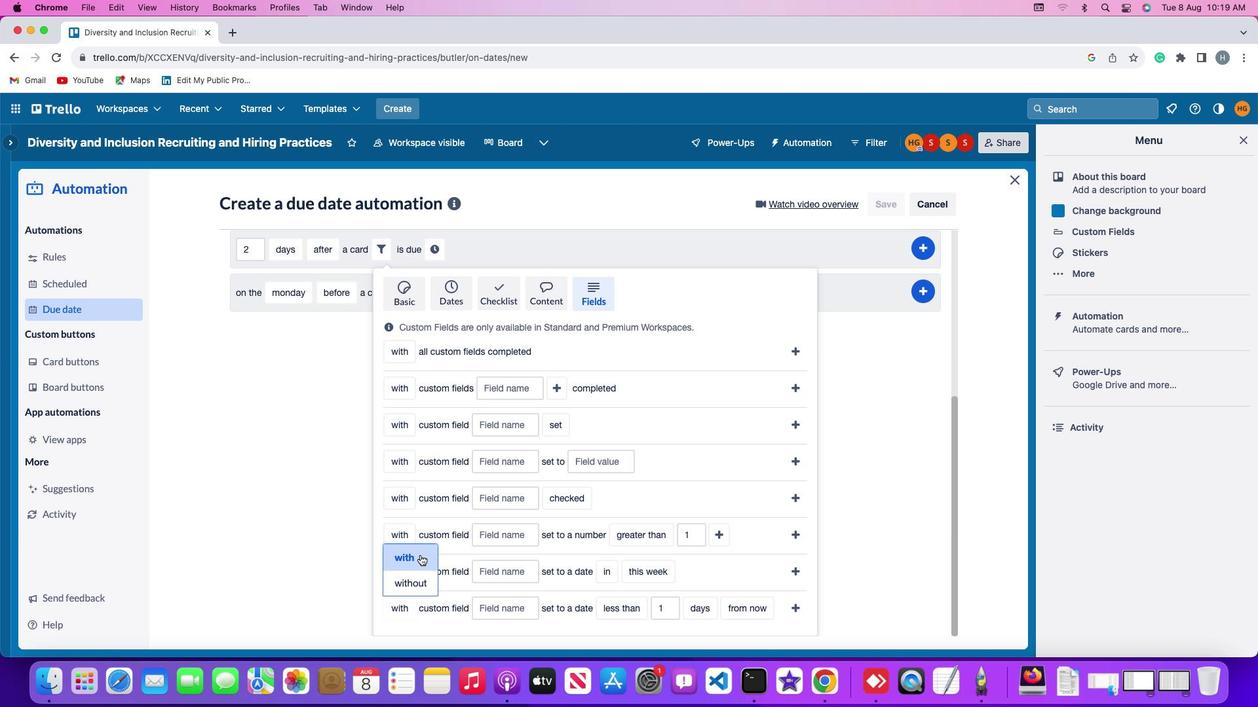 
Action: Mouse pressed left at (390, 546)
Screenshot: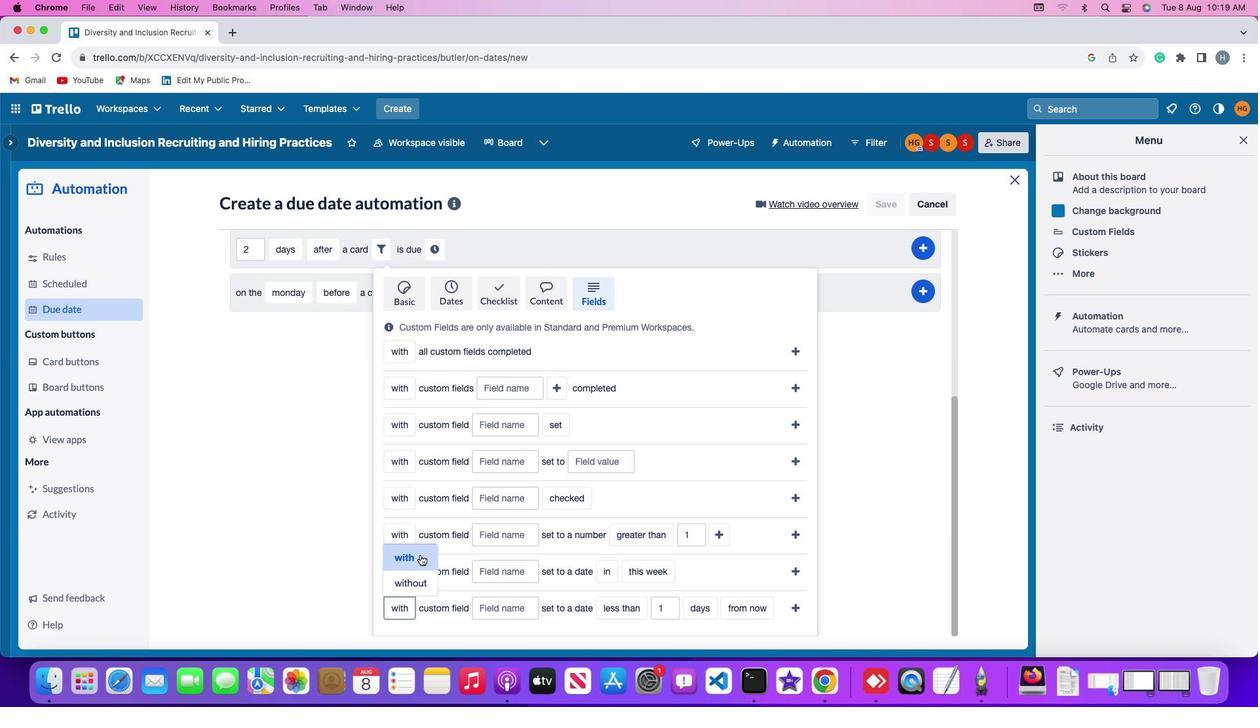 
Action: Mouse moved to (424, 595)
Screenshot: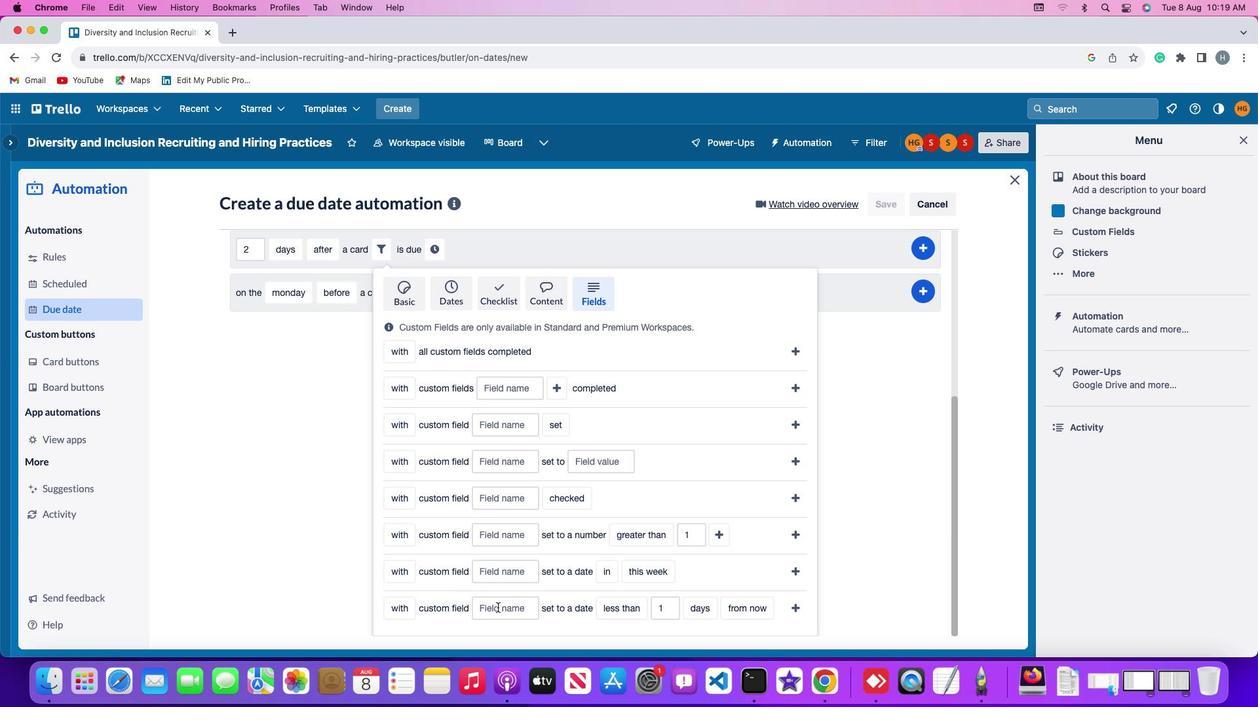 
Action: Mouse pressed left at (424, 595)
Screenshot: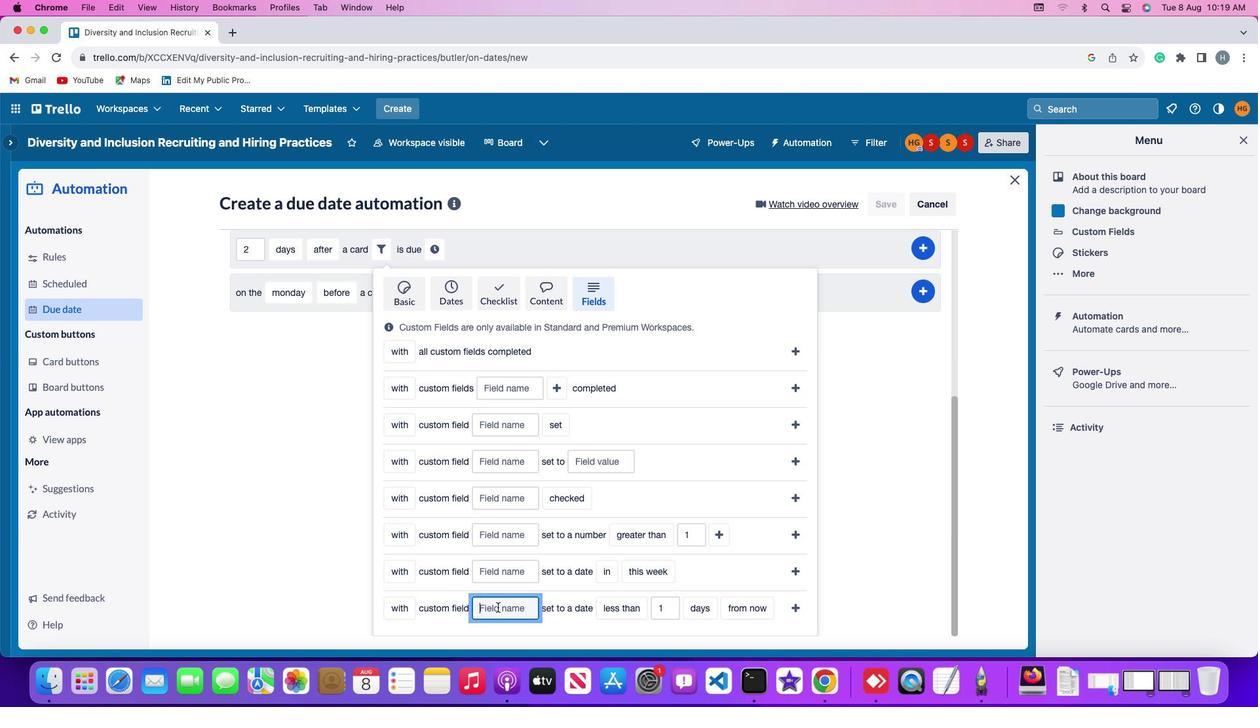 
Action: Key pressed Key.shift'R''e''s''u''m''e'
Screenshot: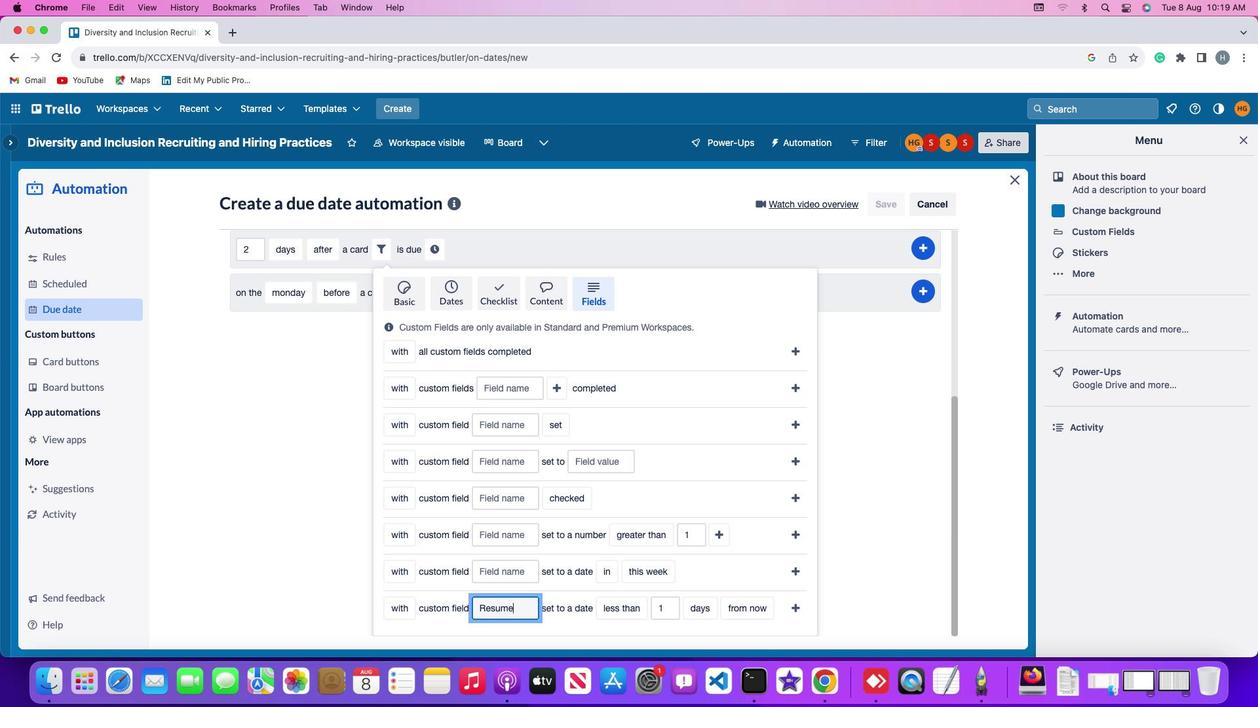 
Action: Mouse moved to (475, 592)
Screenshot: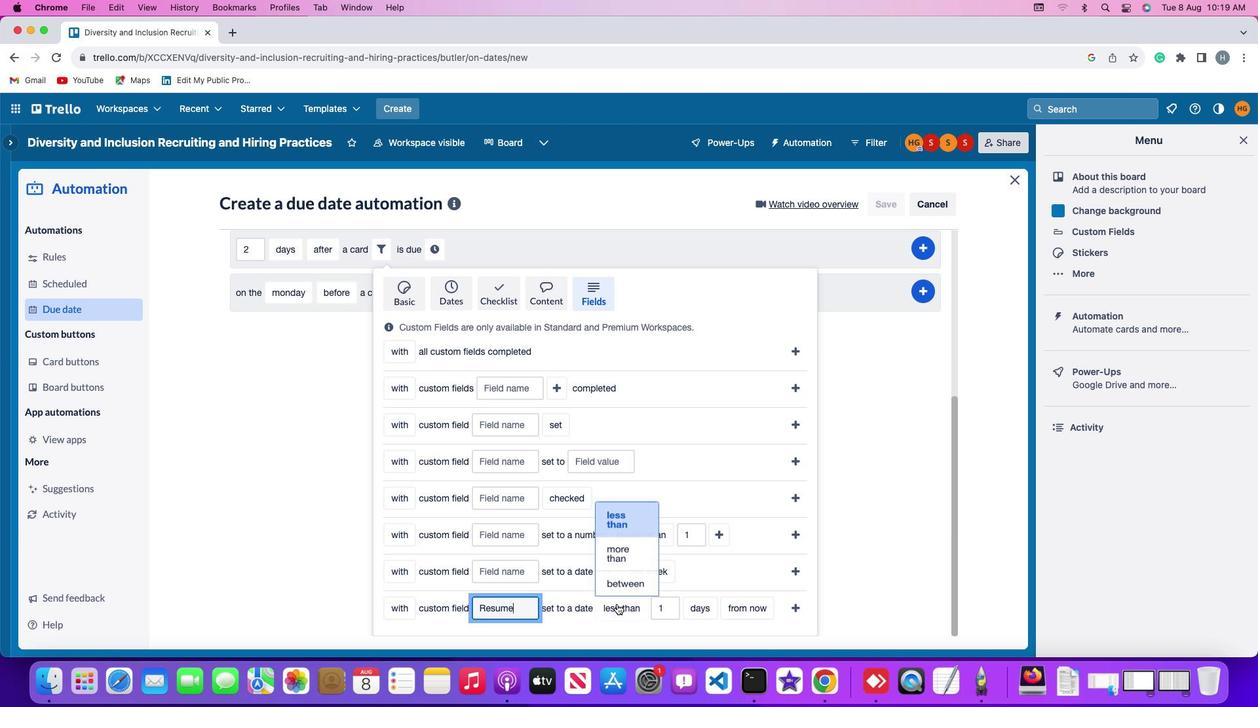 
Action: Mouse pressed left at (475, 592)
Screenshot: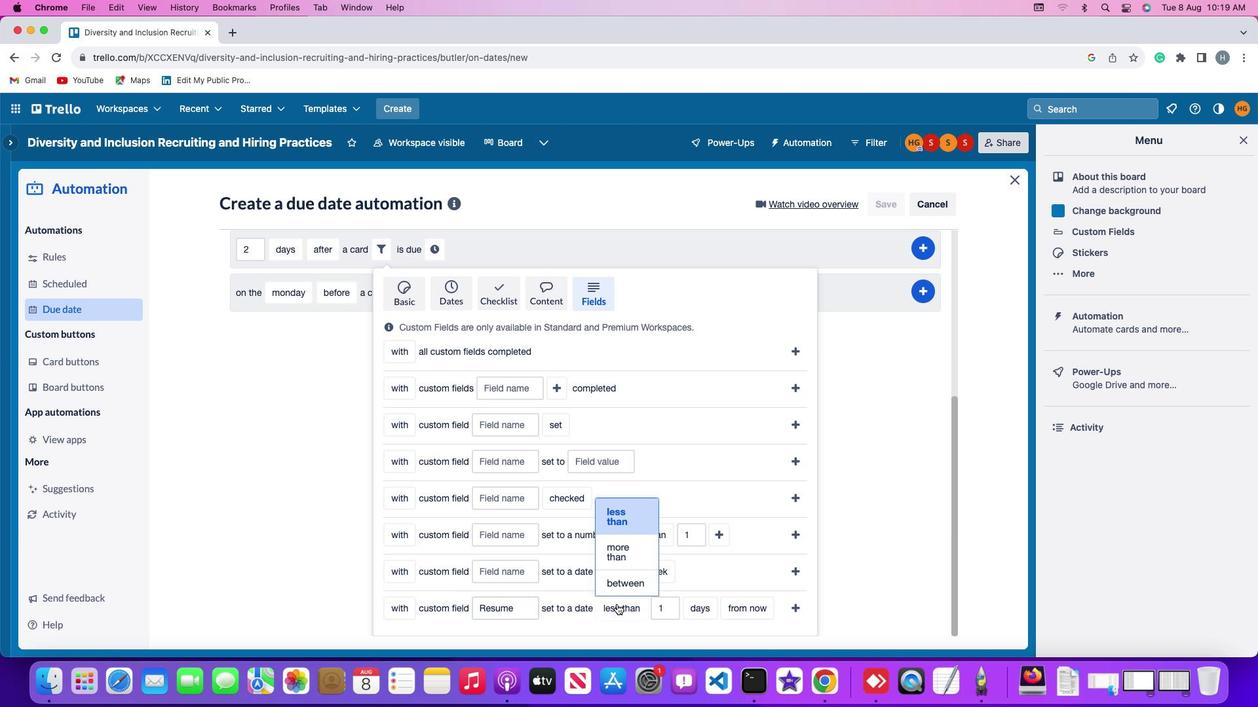
Action: Mouse moved to (484, 513)
Screenshot: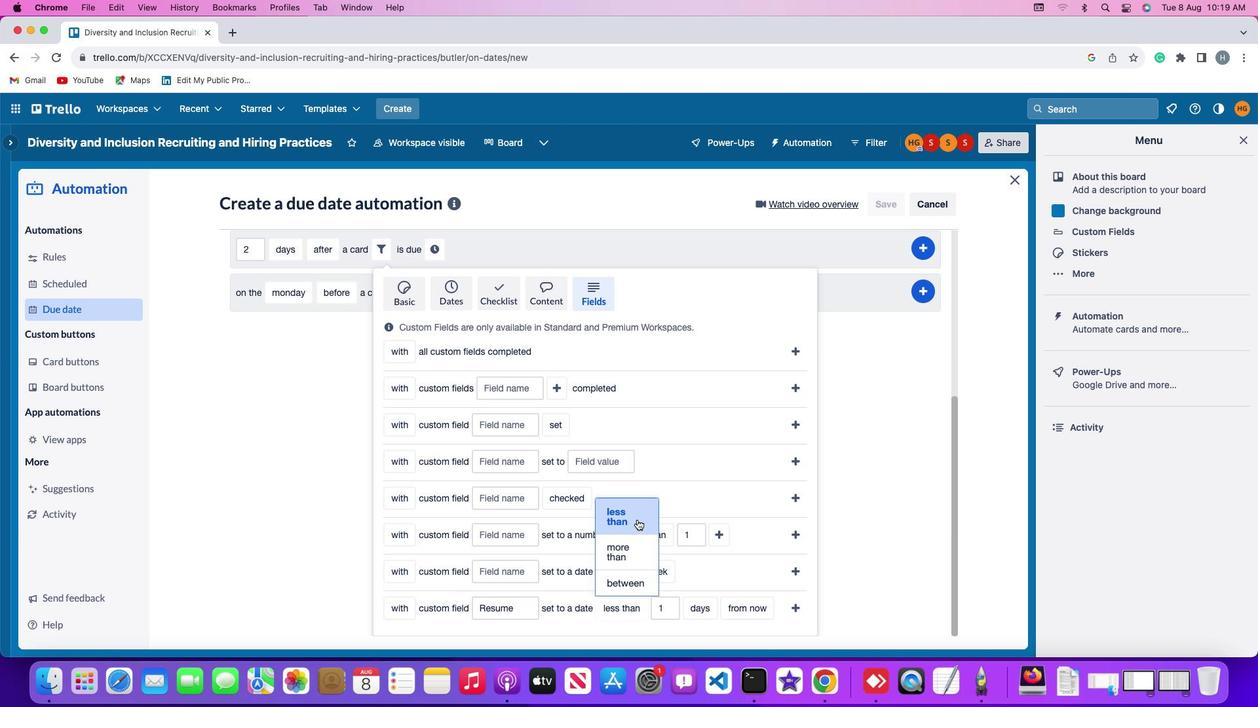 
Action: Mouse pressed left at (484, 513)
Screenshot: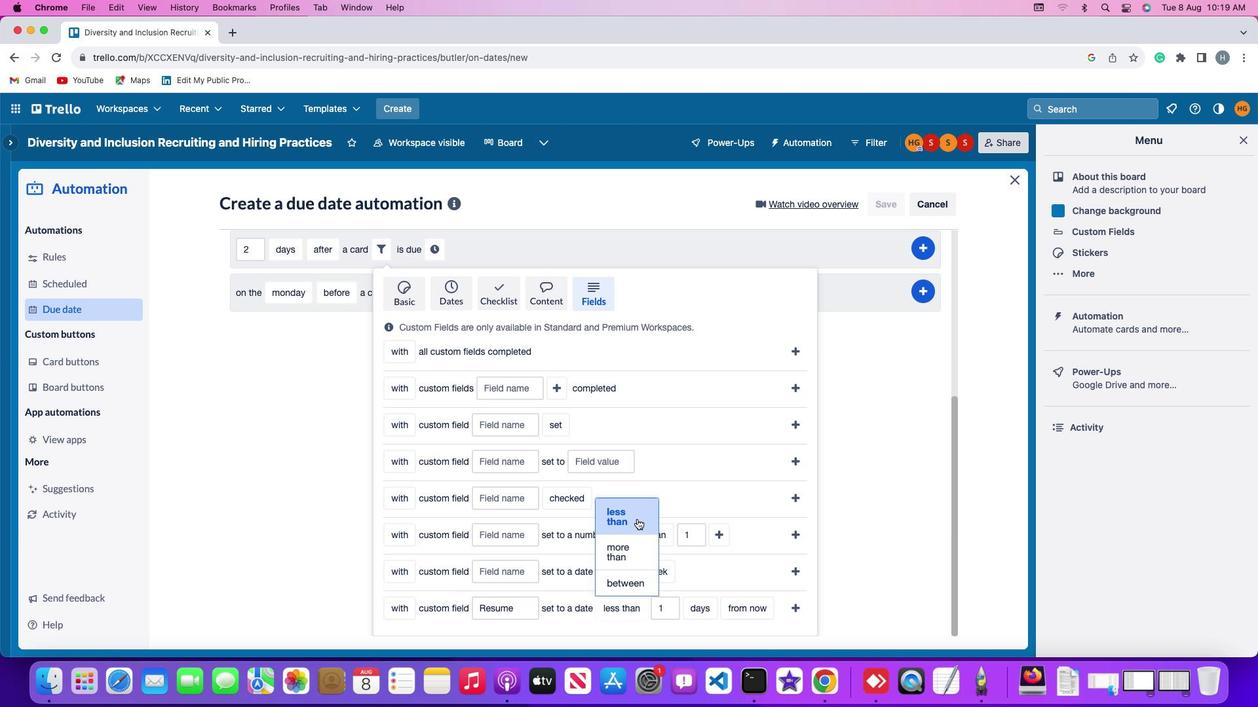 
Action: Mouse moved to (497, 594)
Screenshot: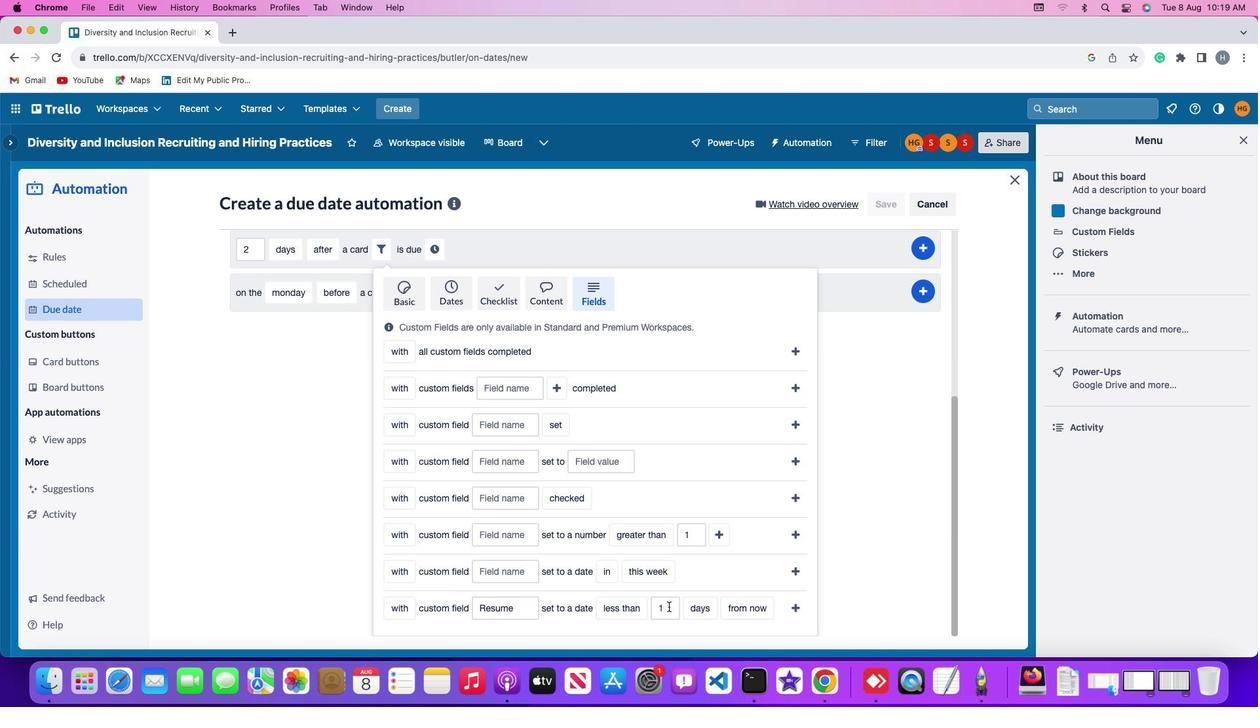 
Action: Mouse pressed left at (497, 594)
Screenshot: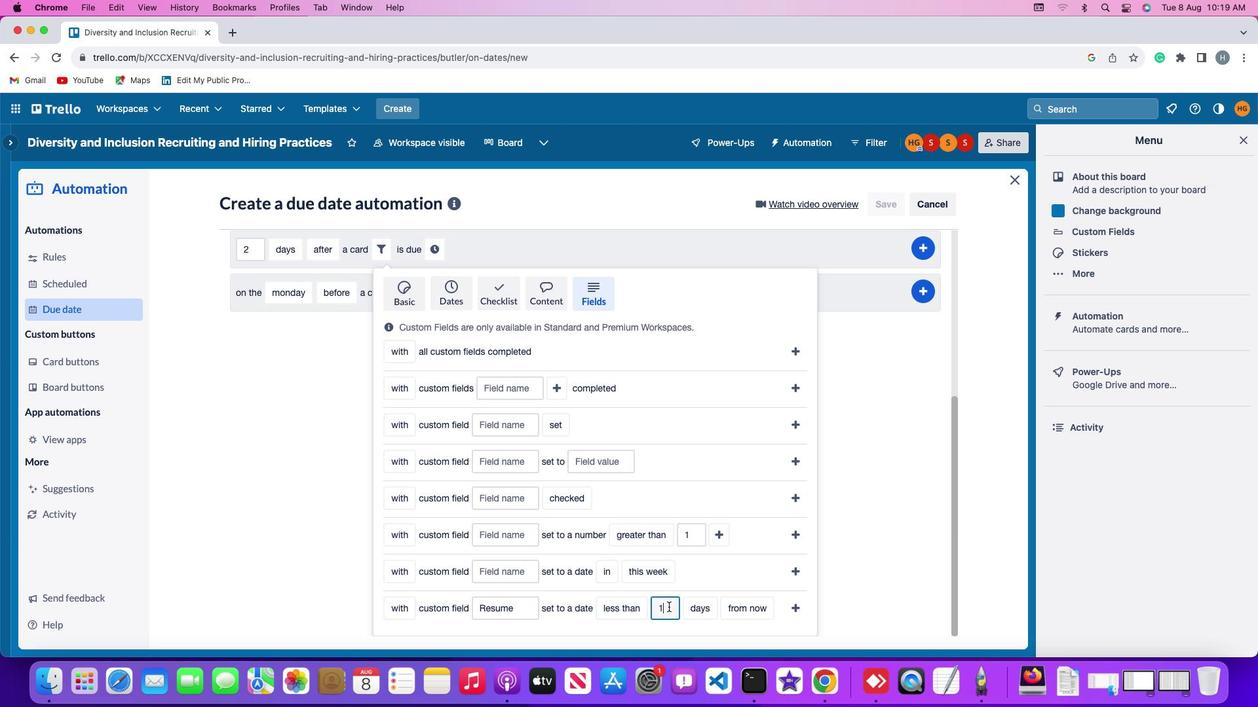 
Action: Mouse moved to (497, 594)
Screenshot: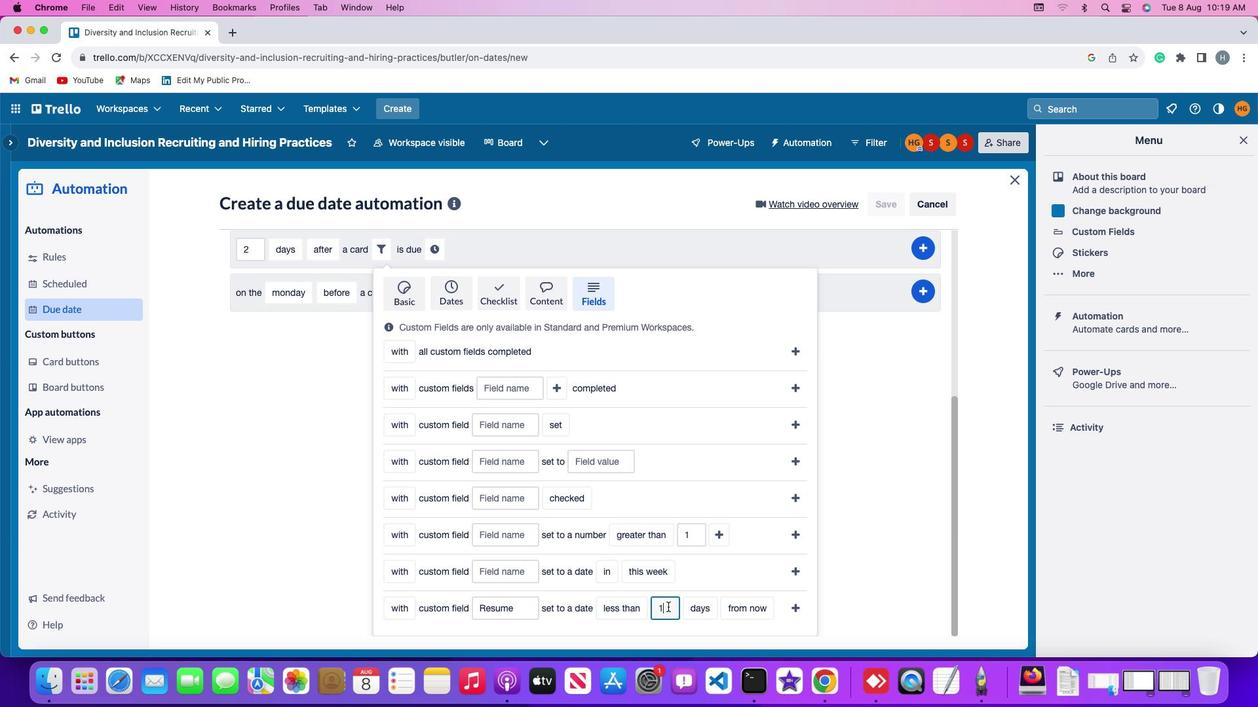 
Action: Key pressed Key.backspace'1'
Screenshot: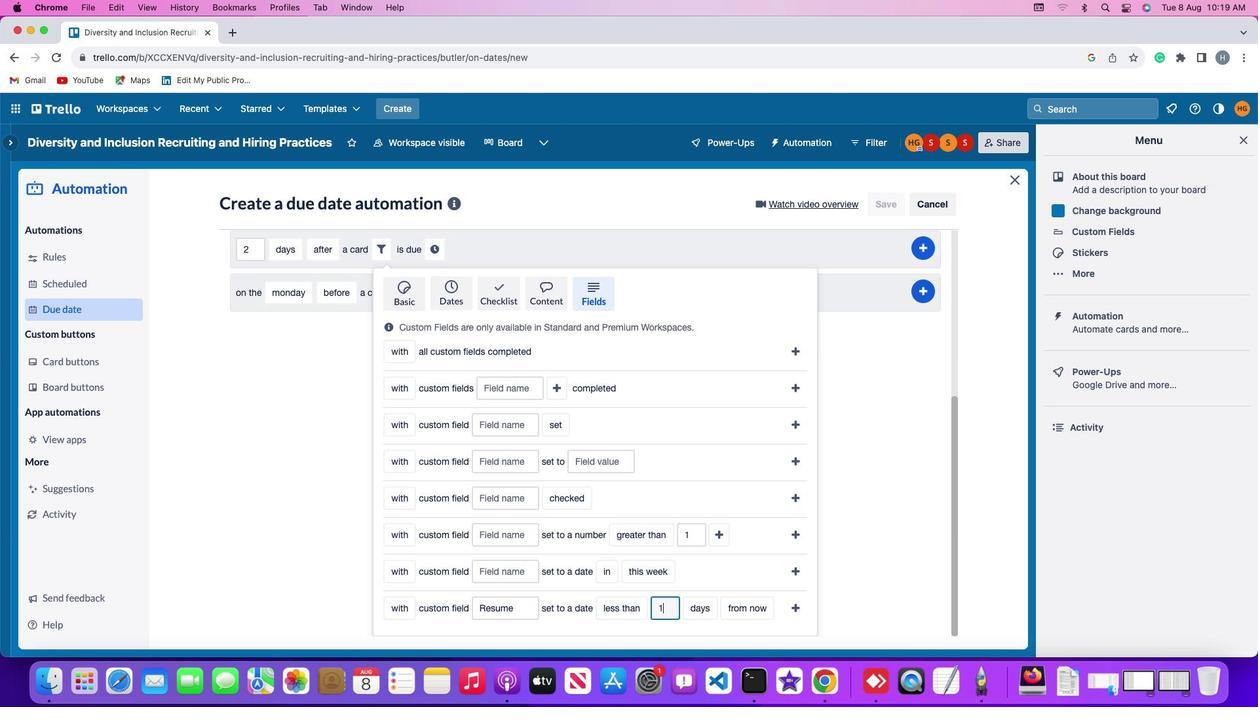 
Action: Mouse moved to (511, 596)
Screenshot: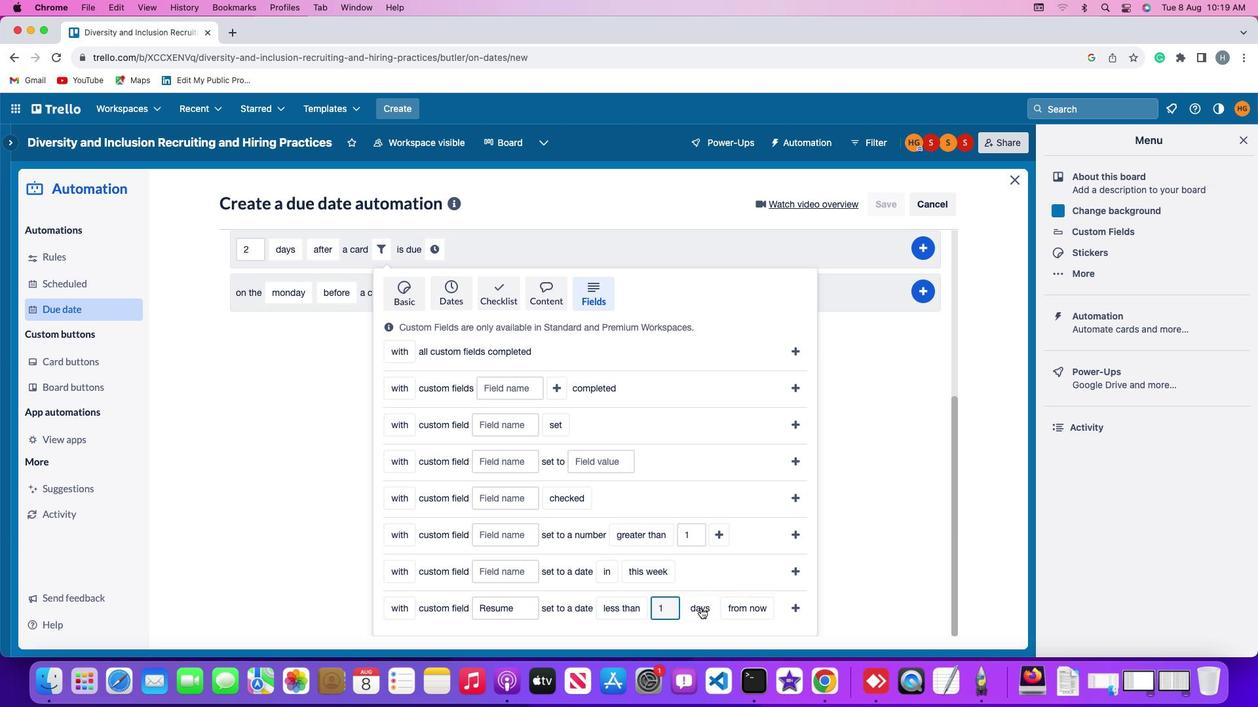 
Action: Mouse pressed left at (511, 596)
Screenshot: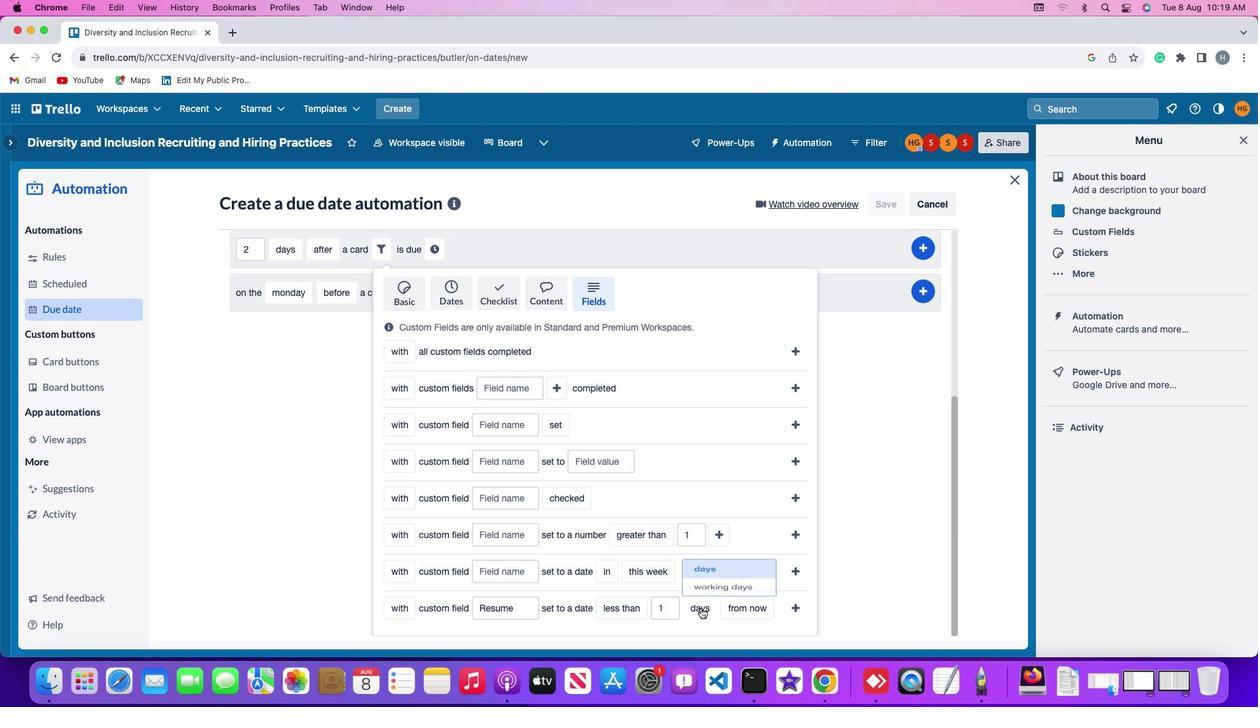 
Action: Mouse moved to (518, 546)
Screenshot: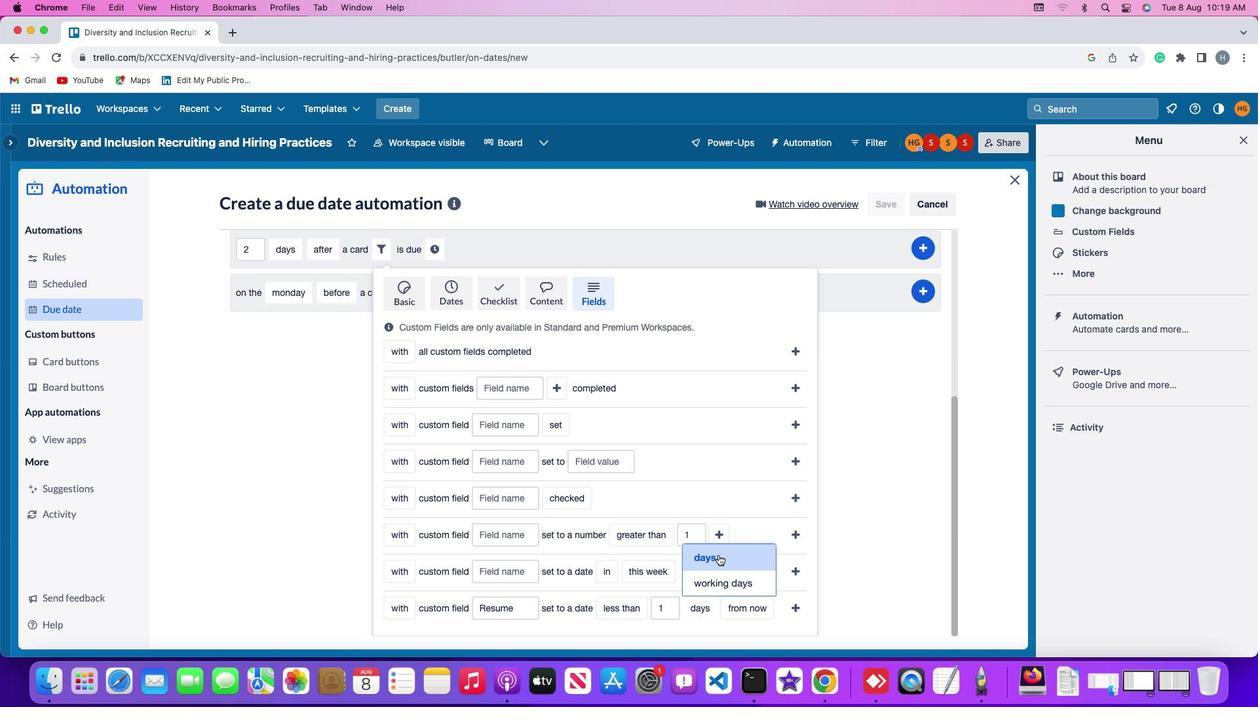 
Action: Mouse pressed left at (518, 546)
Screenshot: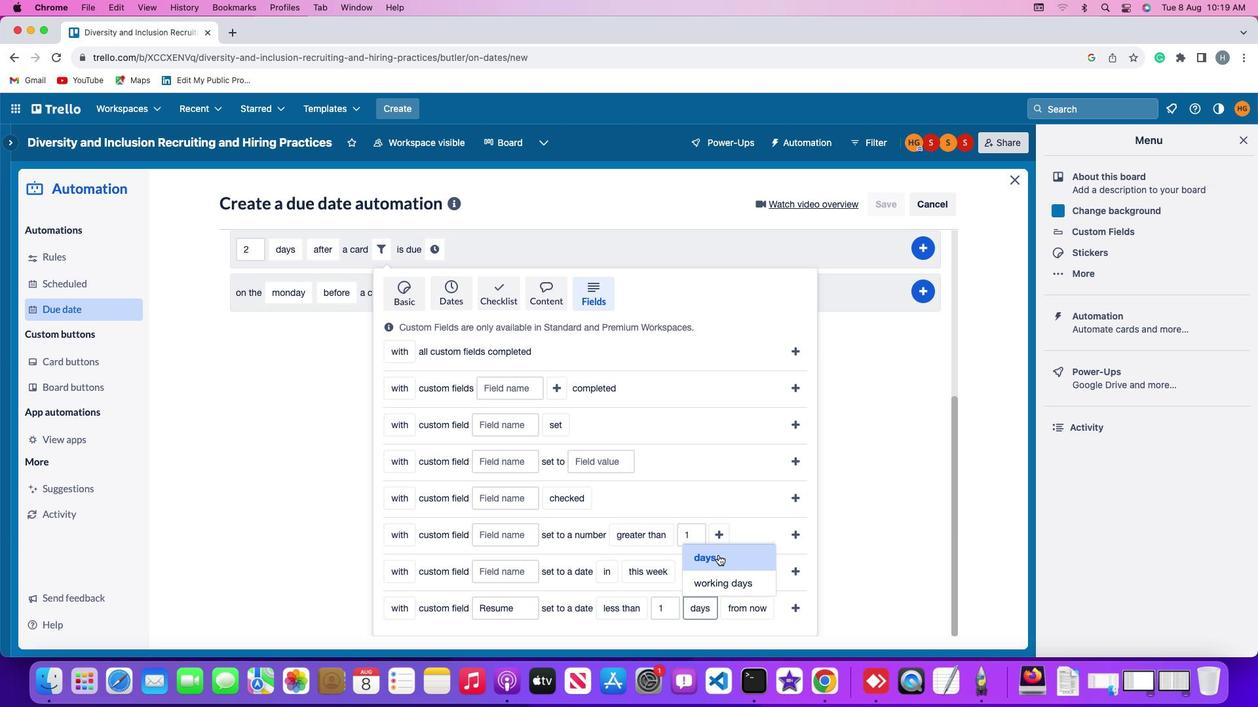 
Action: Mouse moved to (528, 594)
Screenshot: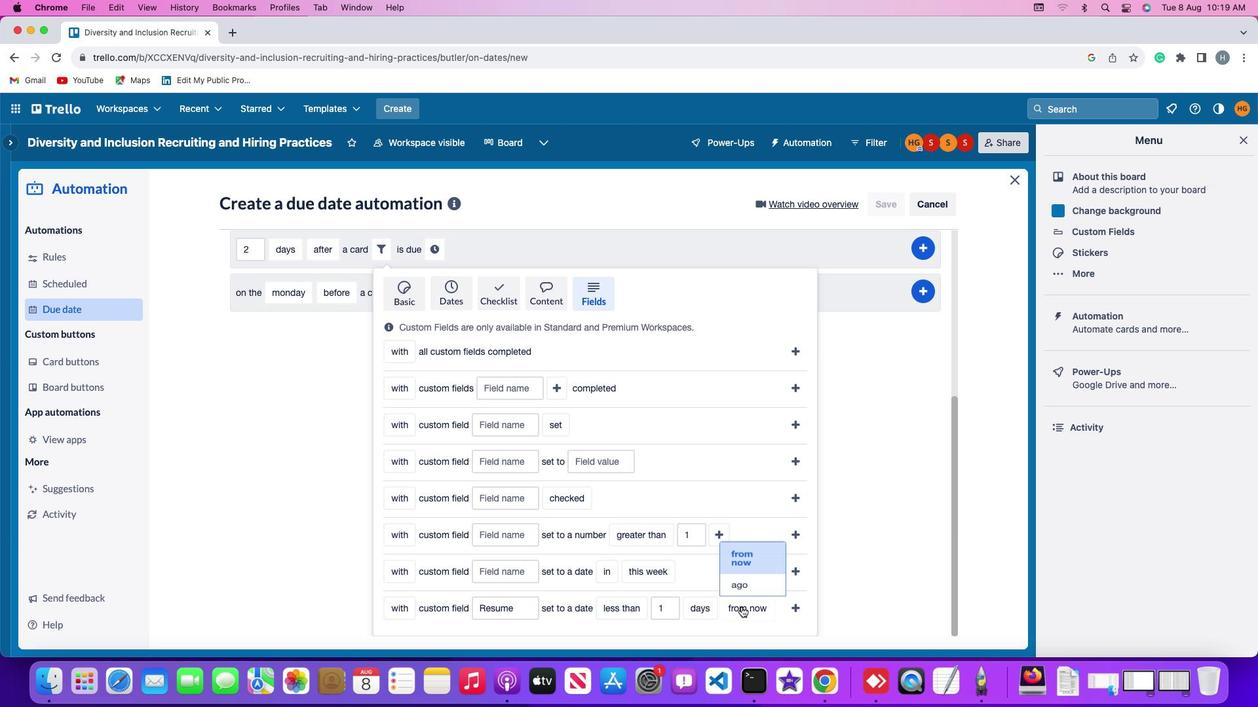 
Action: Mouse pressed left at (528, 594)
Screenshot: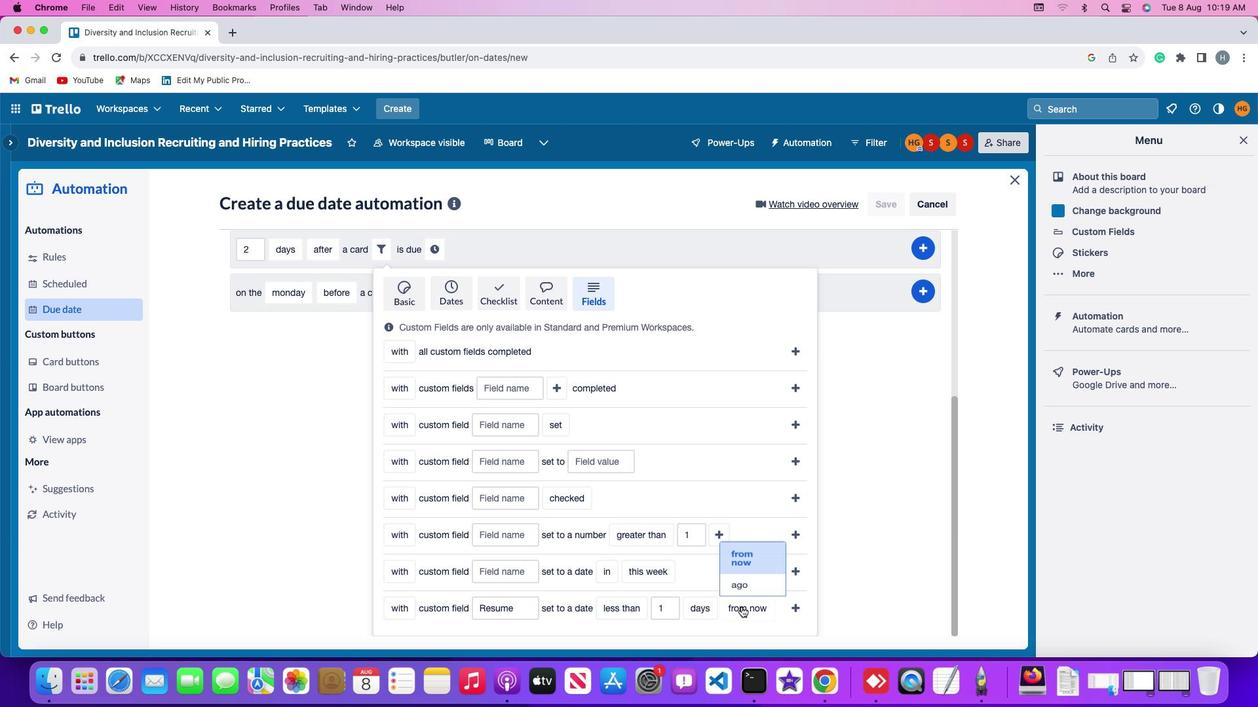 
Action: Mouse moved to (531, 543)
Screenshot: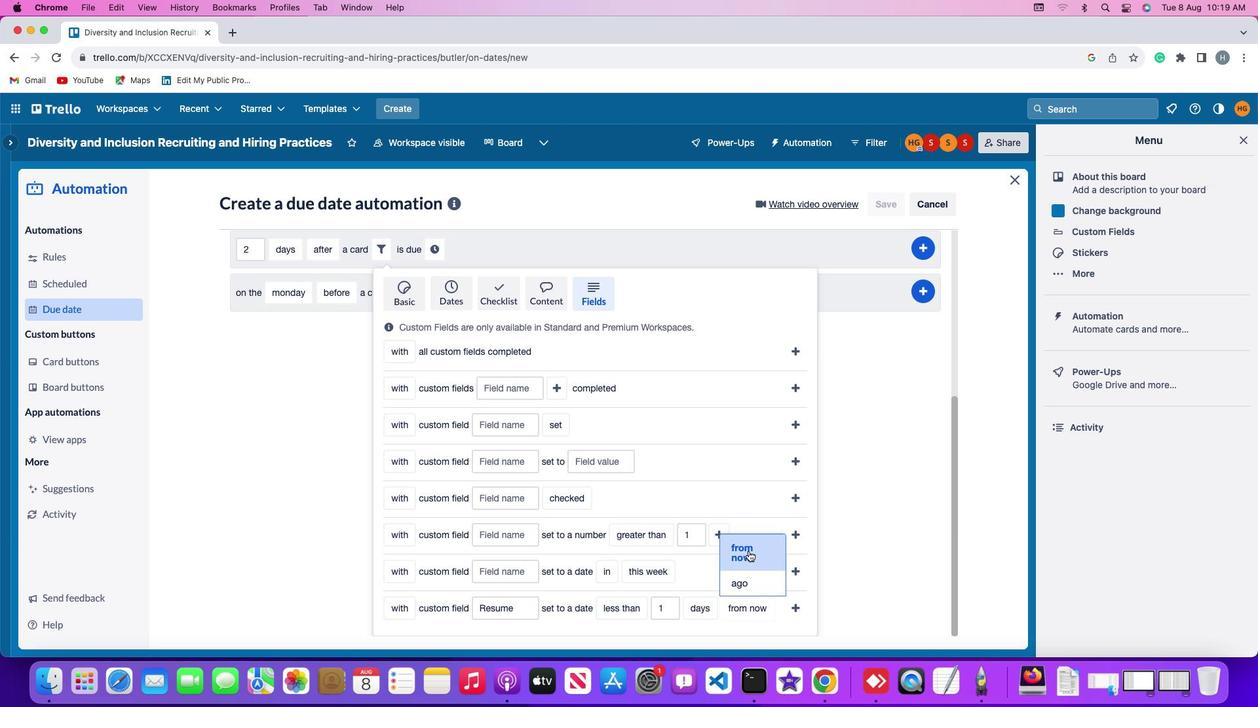 
Action: Mouse pressed left at (531, 543)
Screenshot: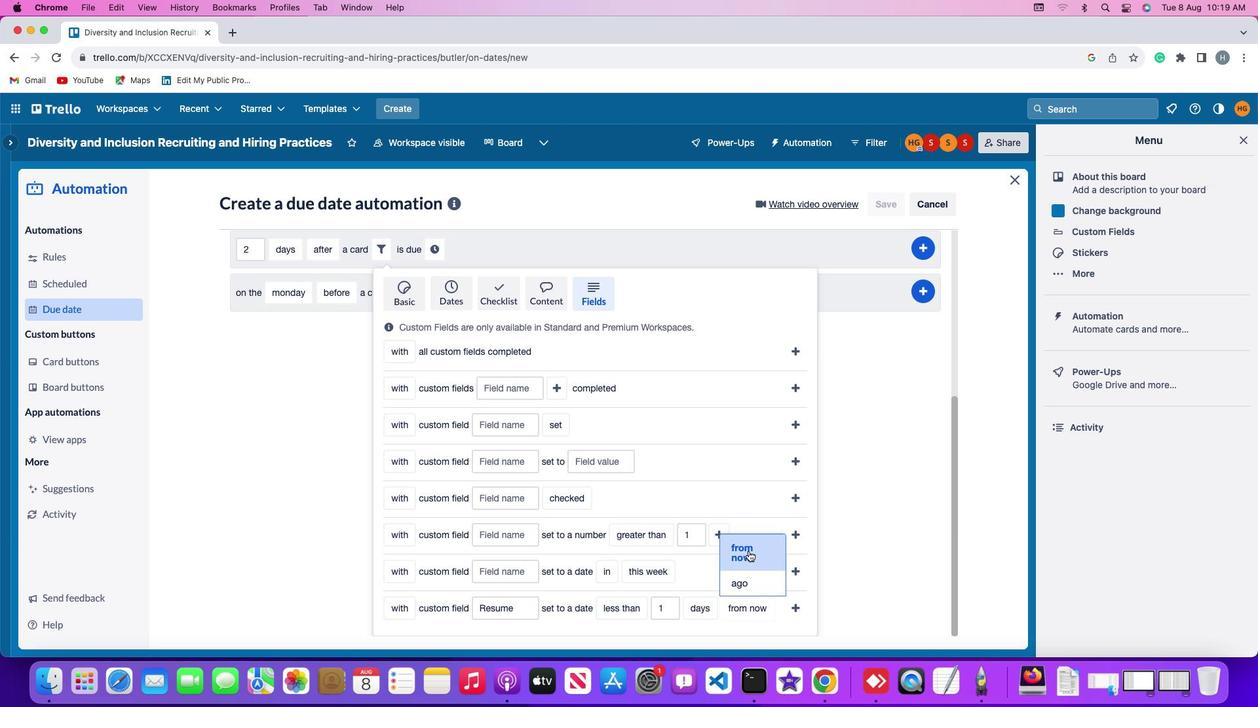 
Action: Mouse moved to (551, 594)
Screenshot: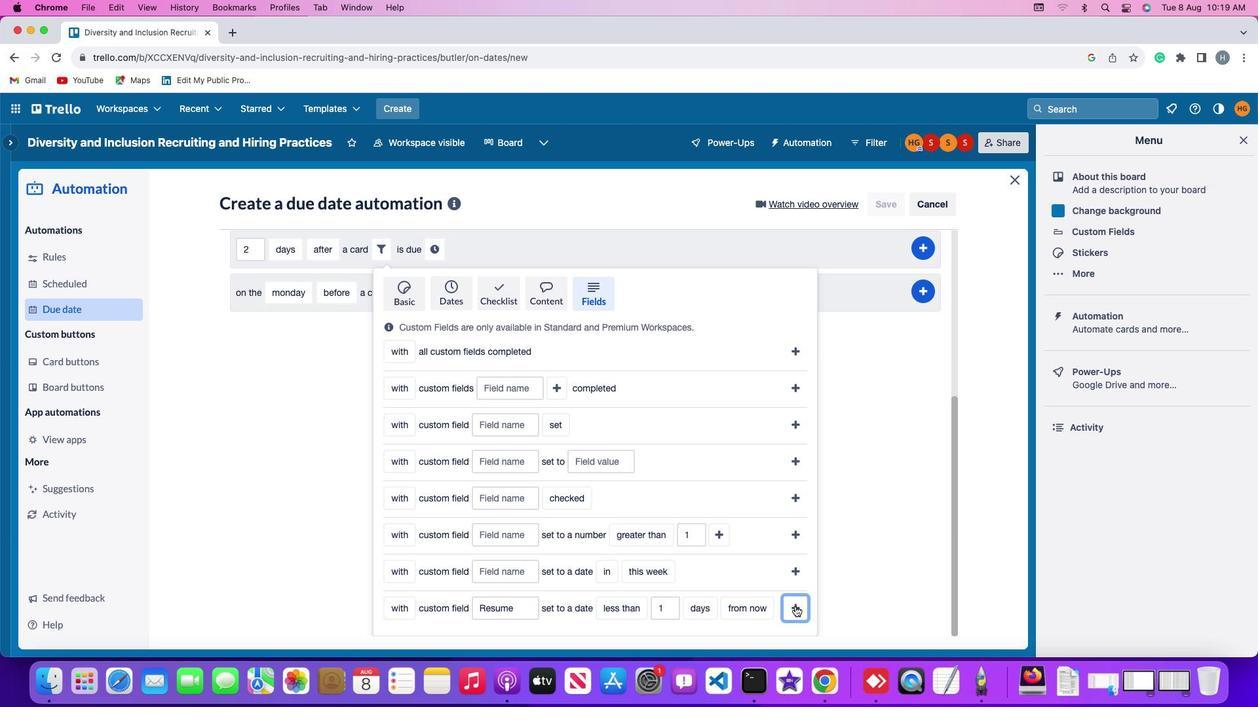 
Action: Mouse pressed left at (551, 594)
Screenshot: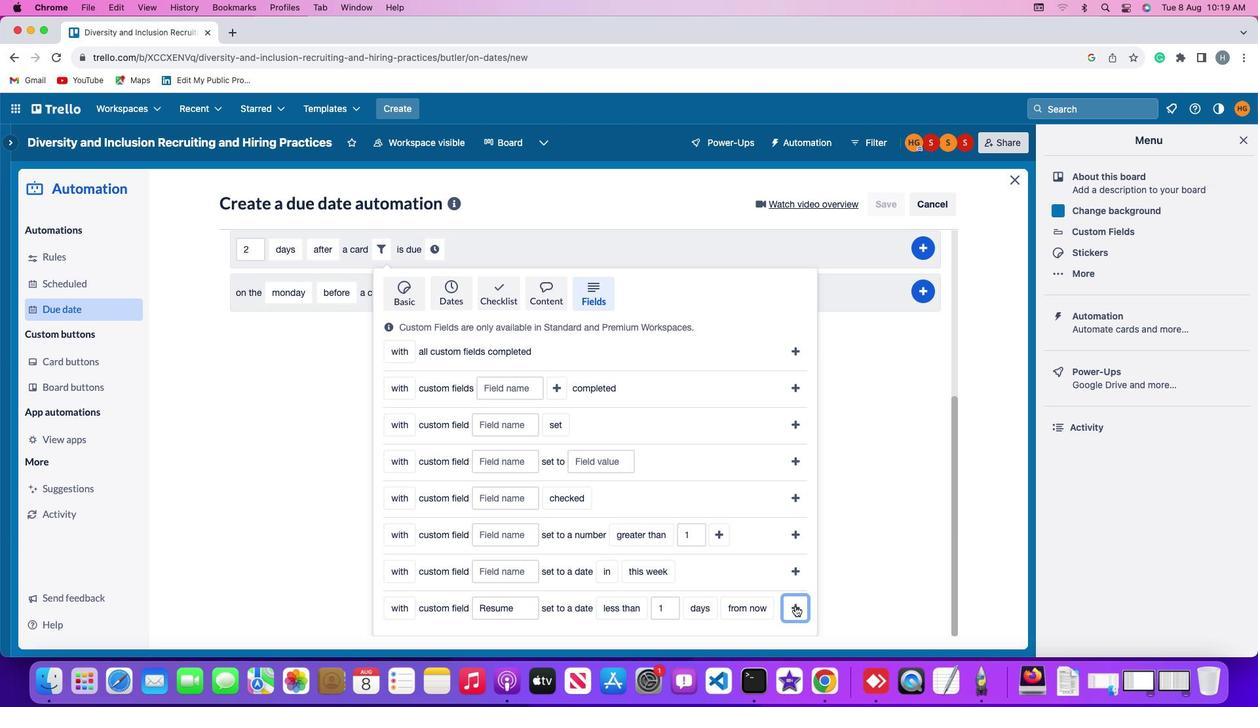 
Action: Mouse moved to (530, 523)
Screenshot: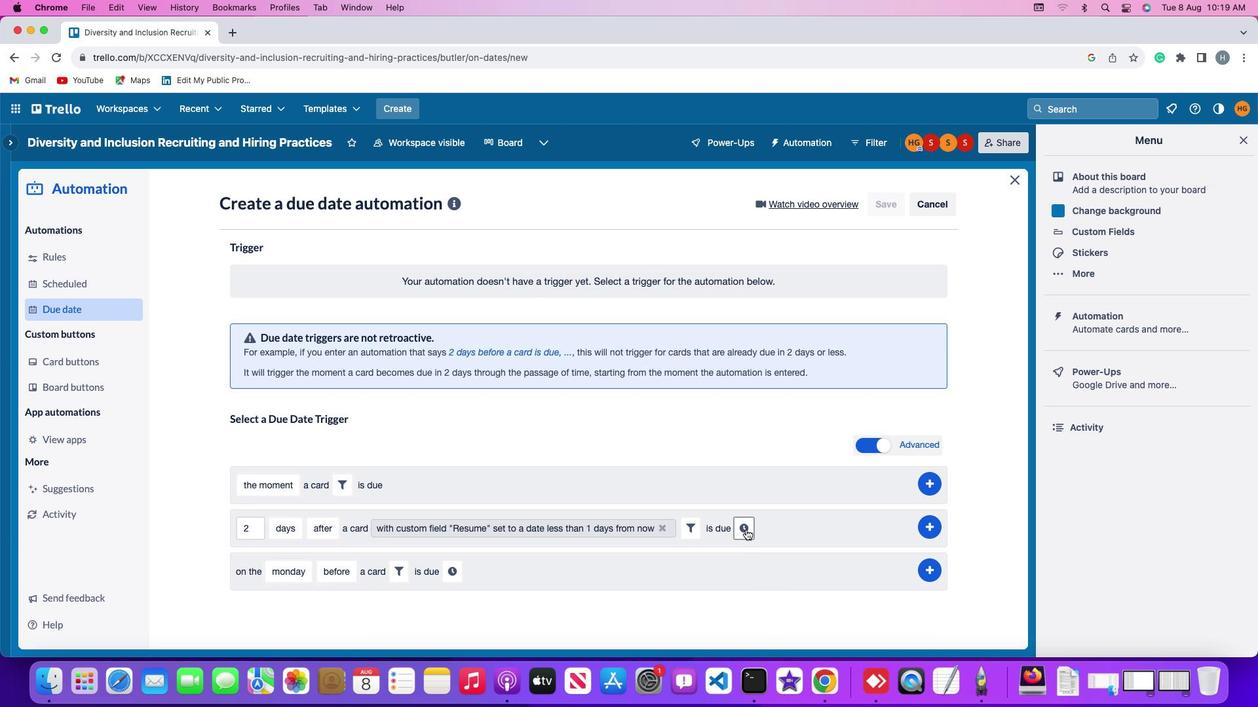
Action: Mouse pressed left at (530, 523)
Screenshot: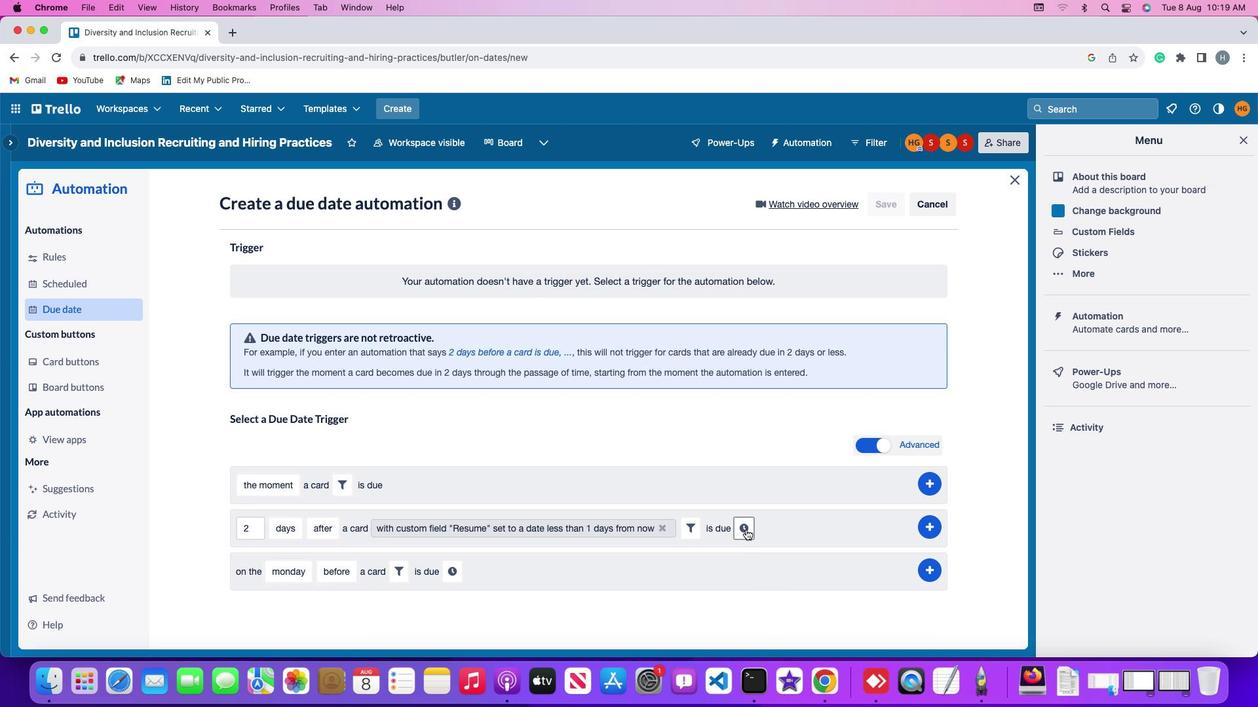 
Action: Mouse moved to (541, 524)
Screenshot: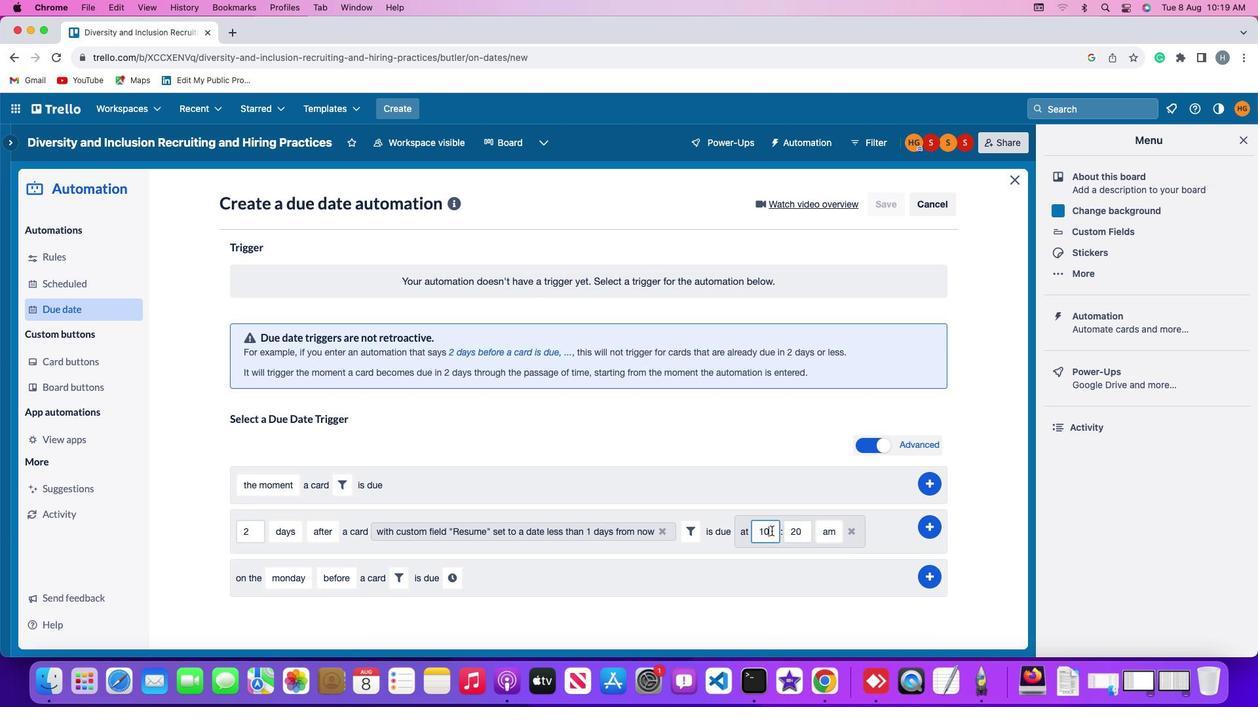 
Action: Mouse pressed left at (541, 524)
Screenshot: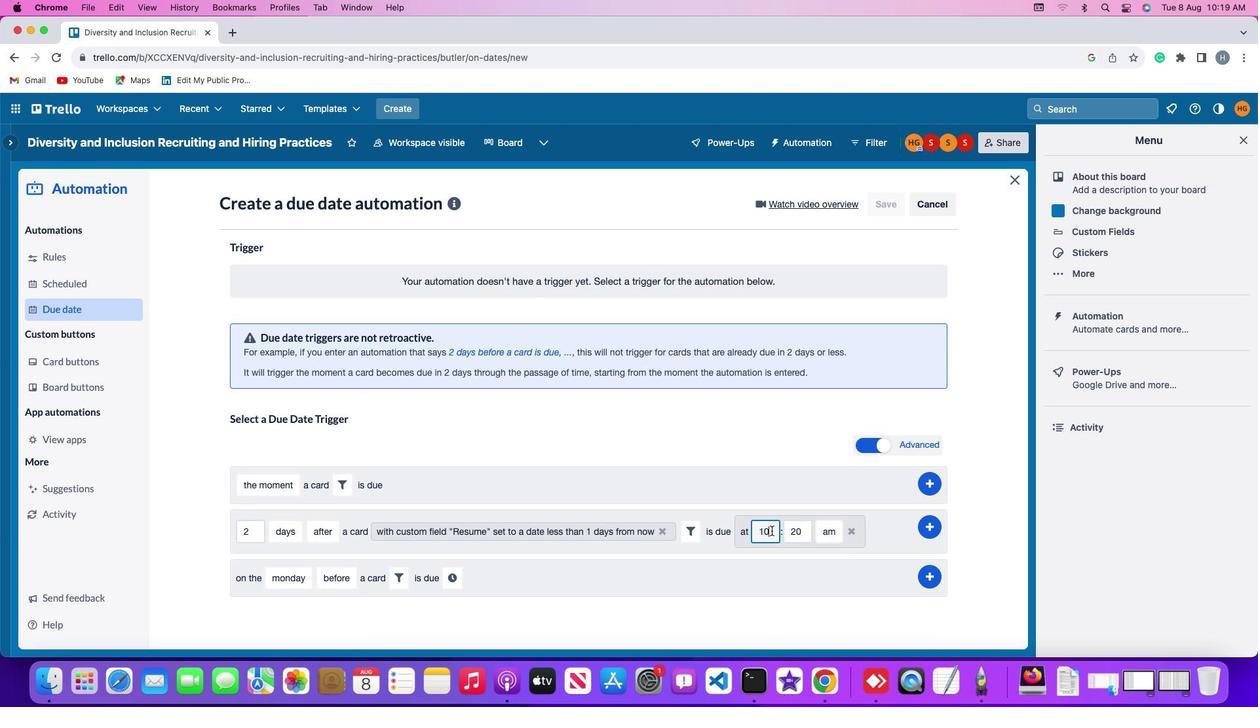 
Action: Mouse moved to (541, 524)
Screenshot: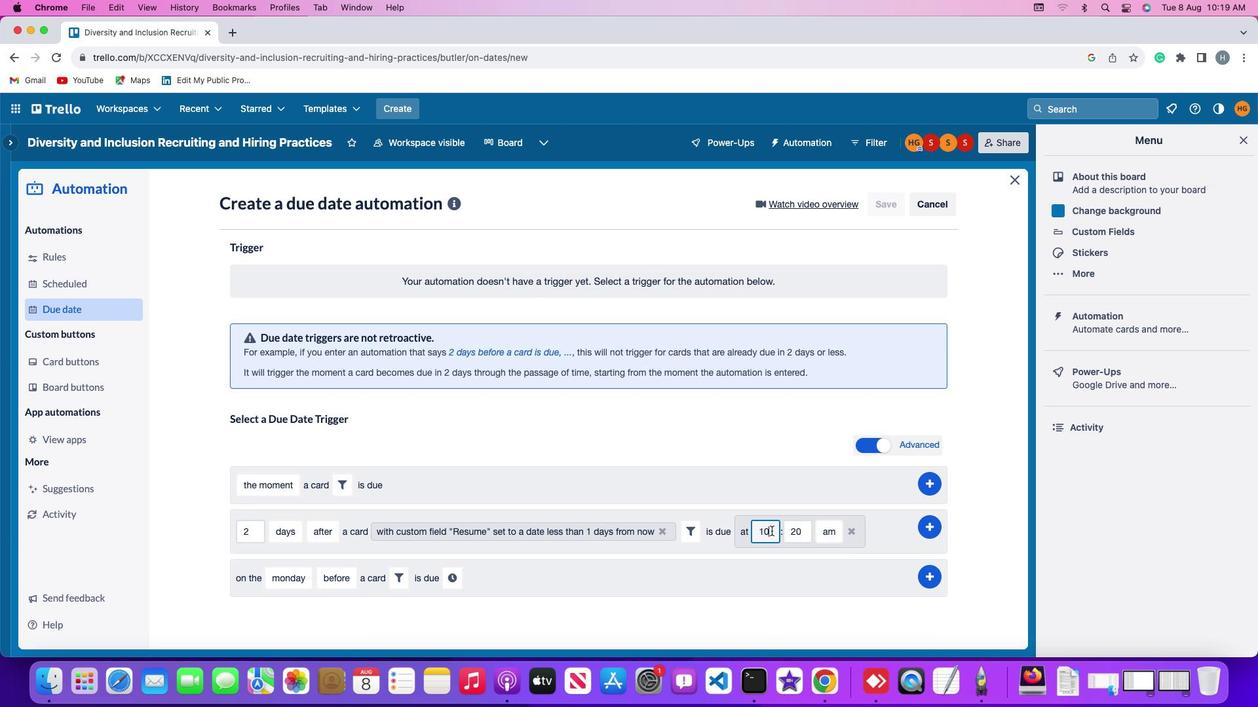 
Action: Key pressed Key.backspaceKey.backspace'1''1'
Screenshot: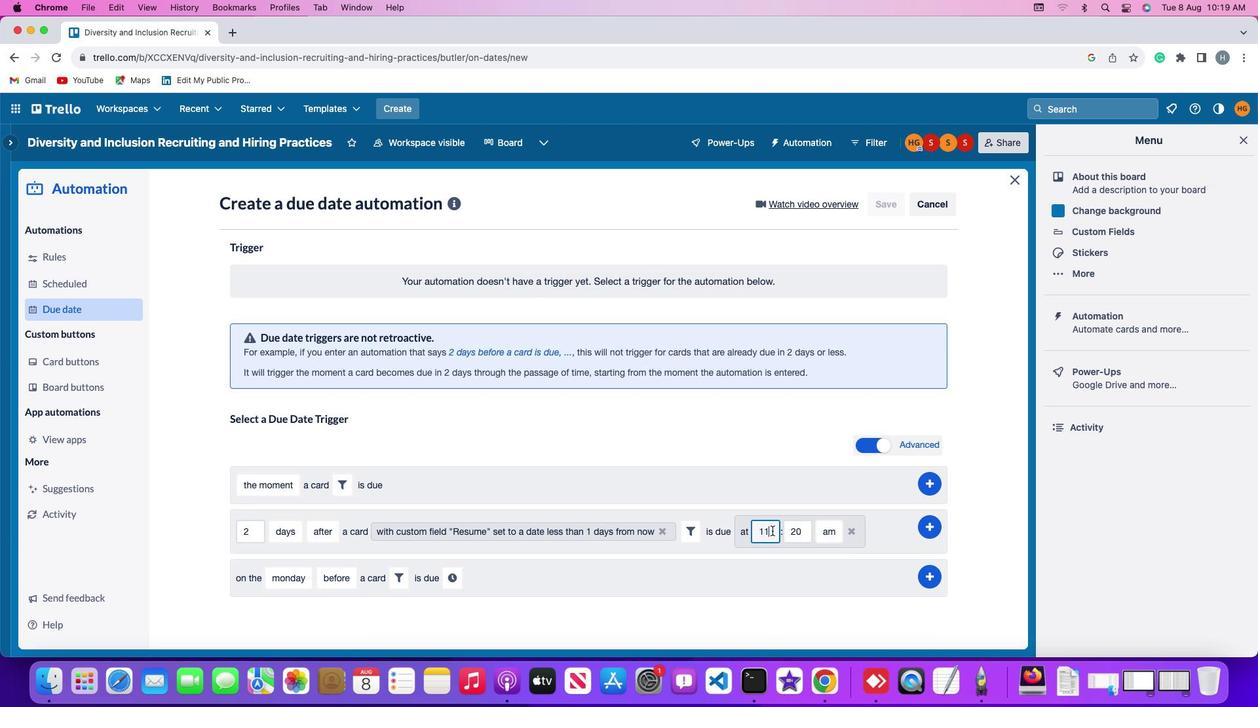 
Action: Mouse moved to (555, 523)
Screenshot: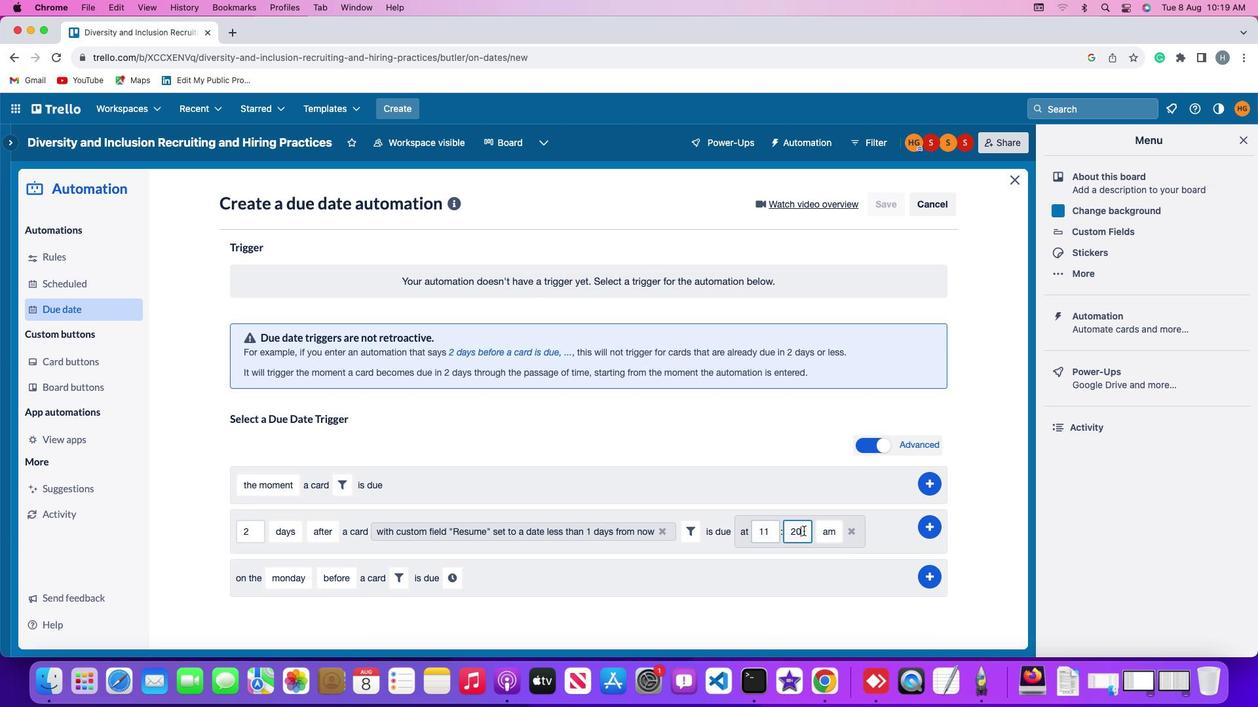 
Action: Mouse pressed left at (555, 523)
Screenshot: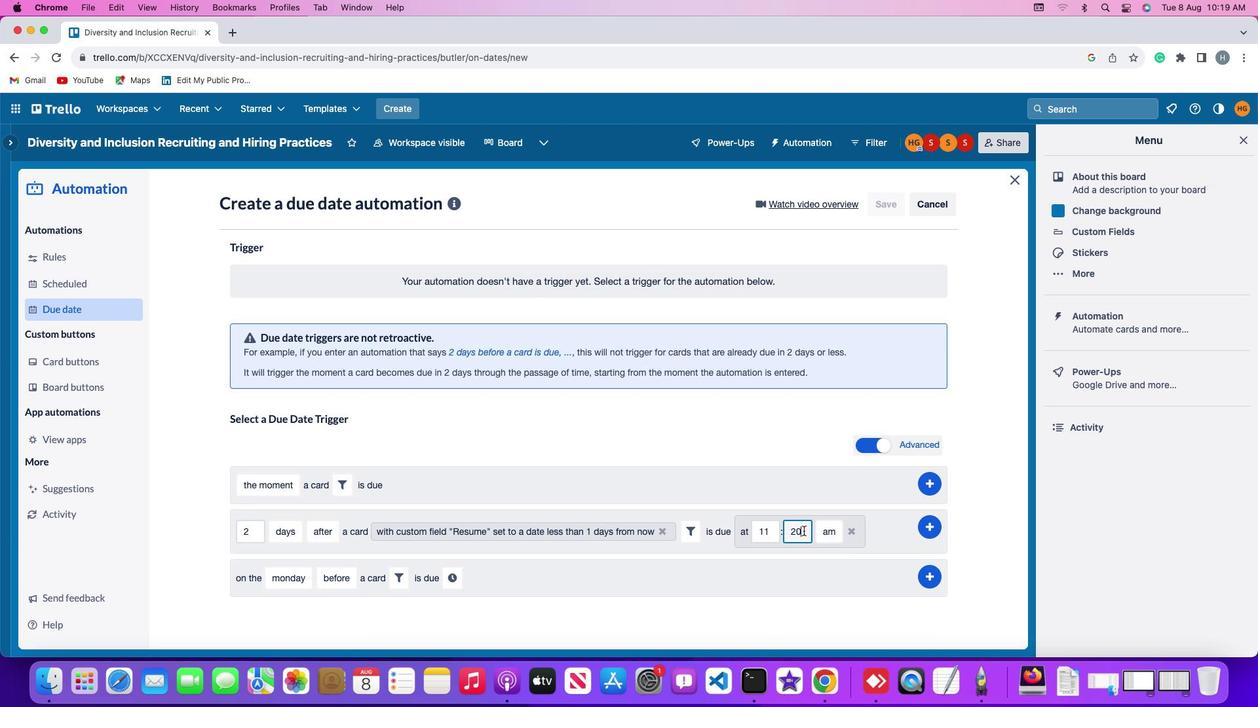 
Action: Key pressed Key.backspaceKey.backspace'0''0'
Screenshot: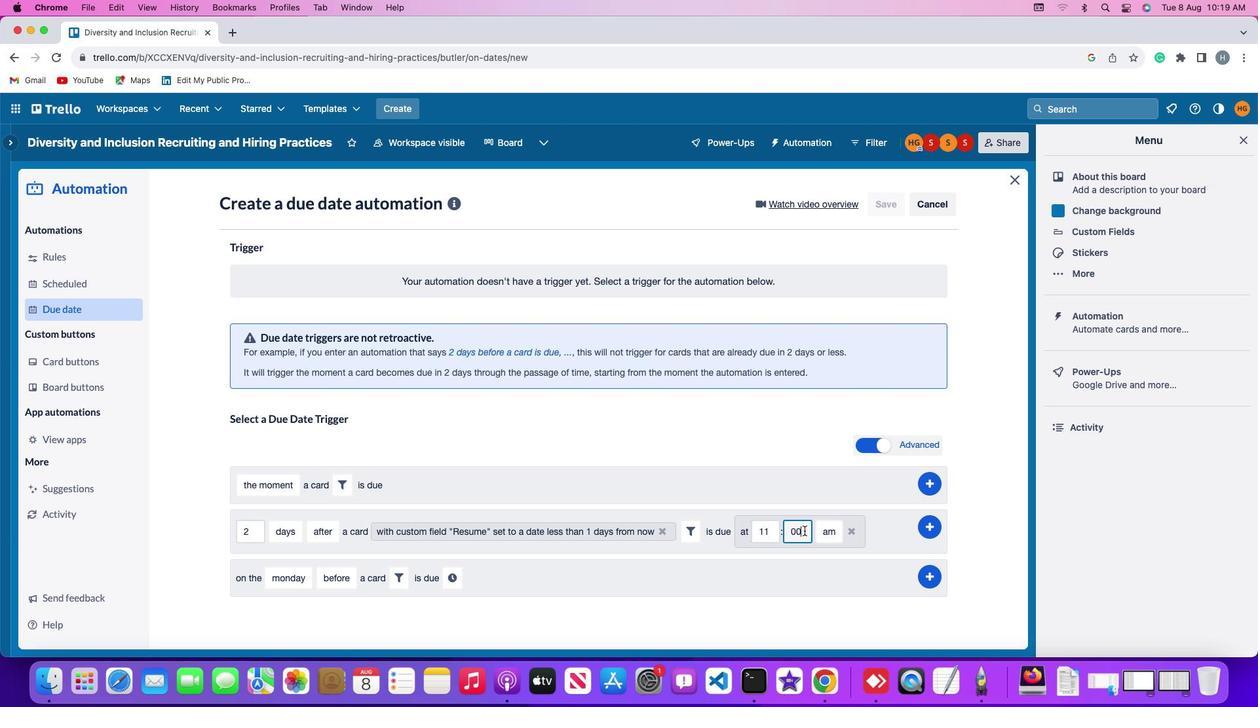 
Action: Mouse moved to (565, 523)
Screenshot: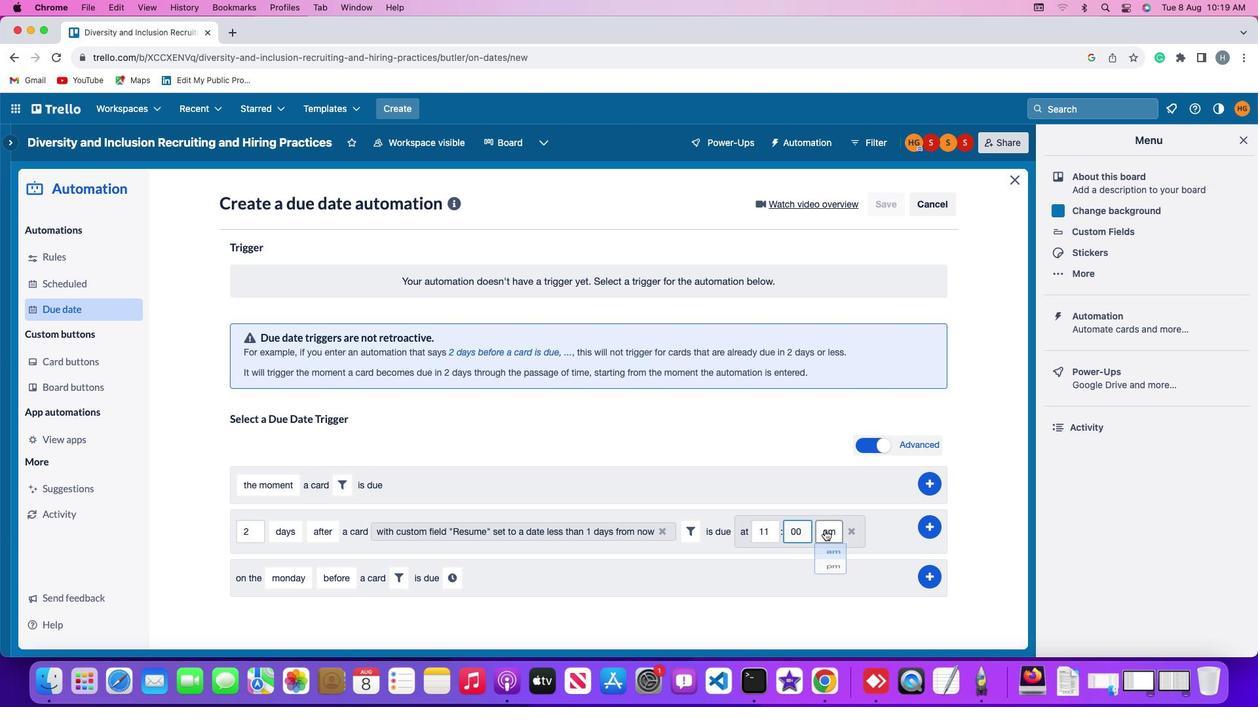 
Action: Mouse pressed left at (565, 523)
Screenshot: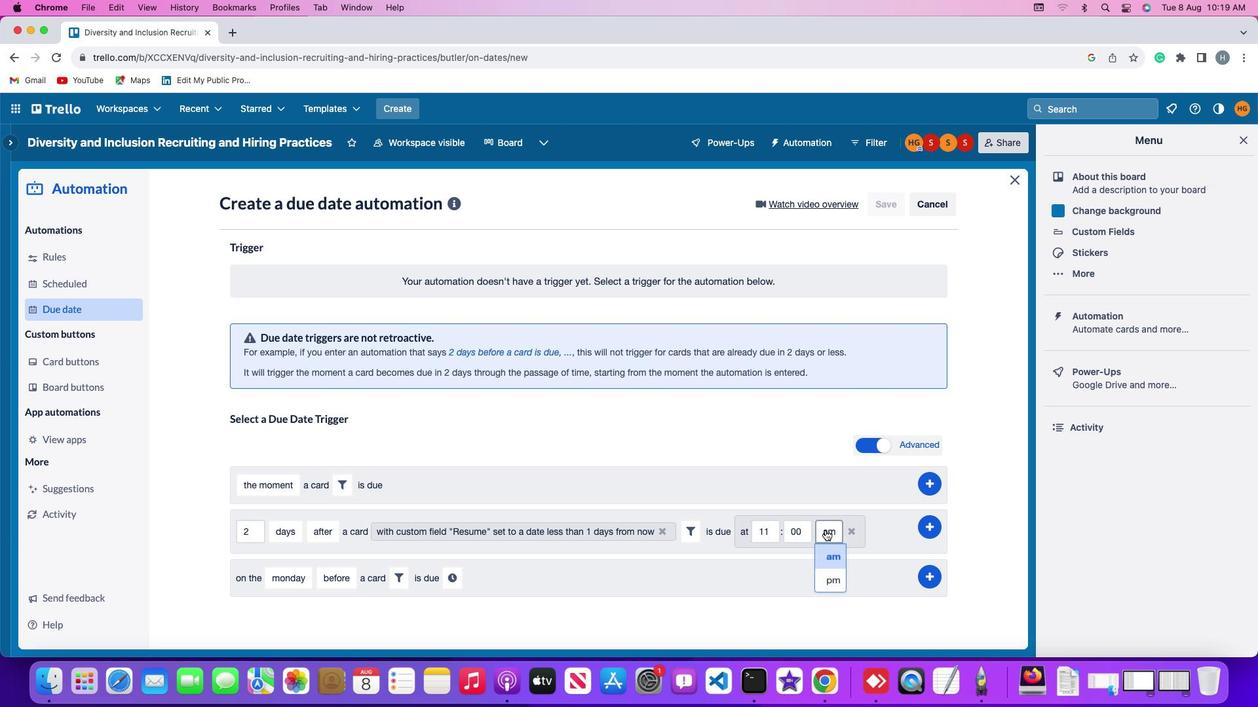 
Action: Mouse moved to (566, 547)
Screenshot: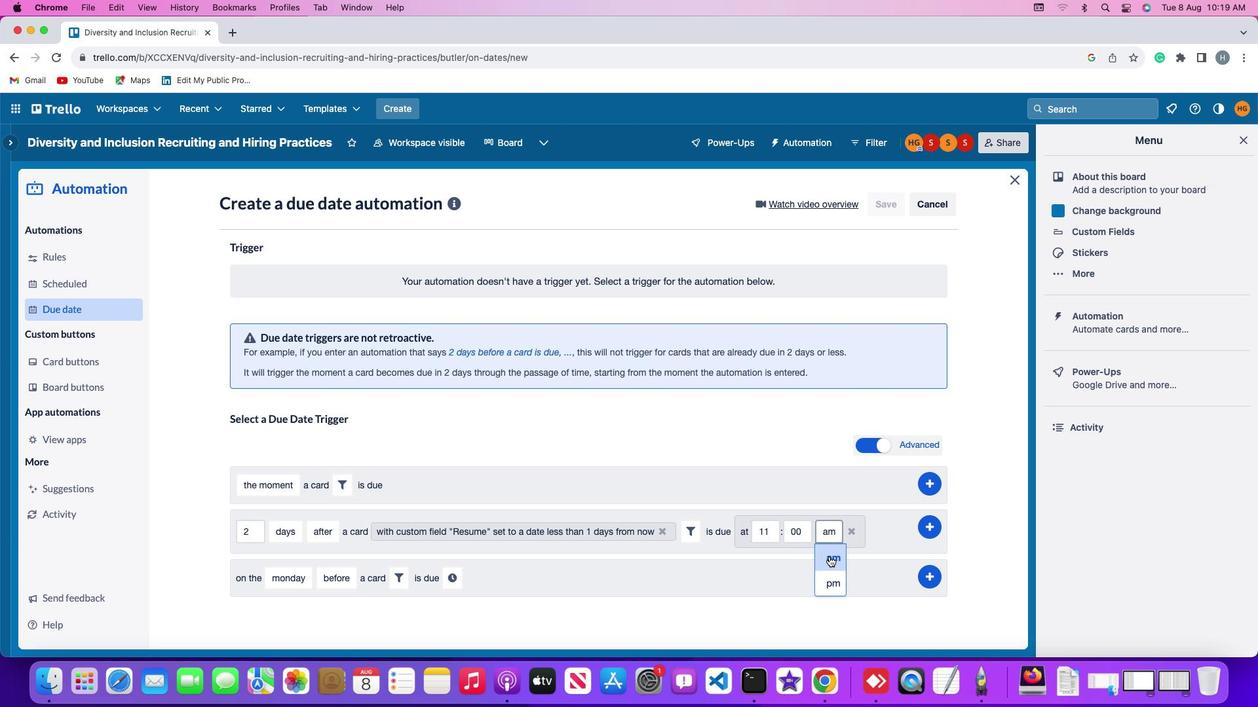 
Action: Mouse pressed left at (566, 547)
Screenshot: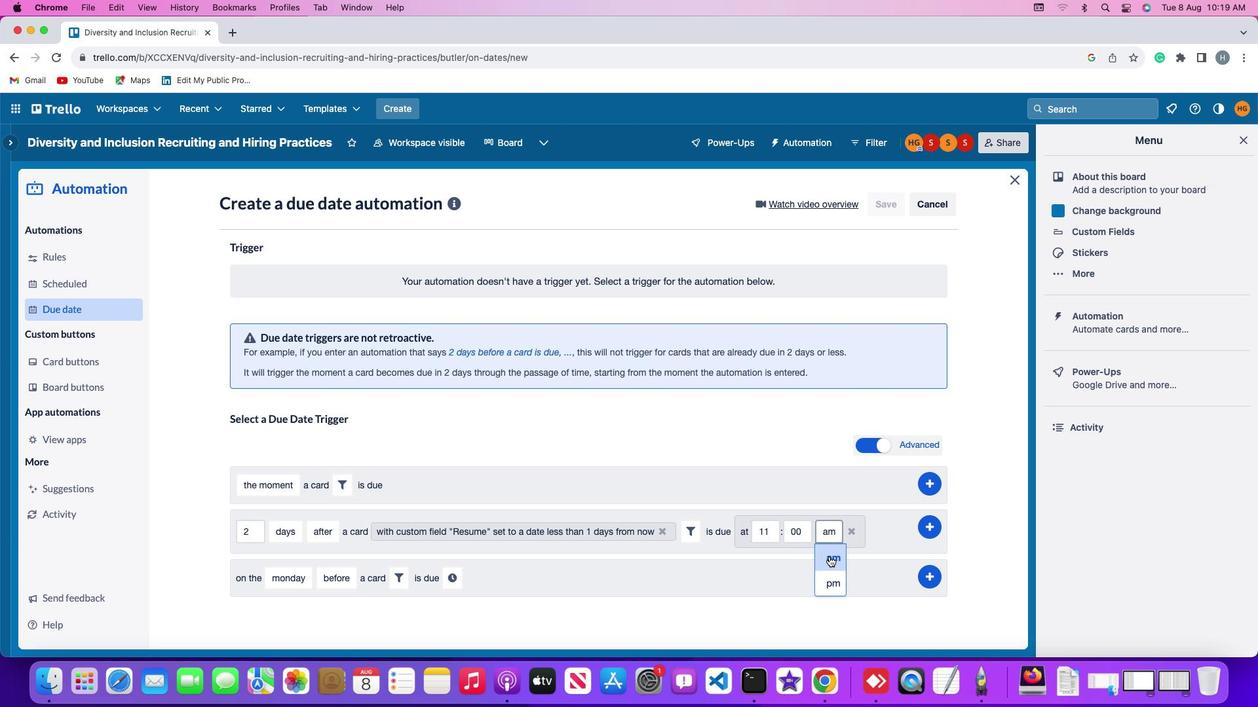 
Action: Mouse moved to (610, 519)
Screenshot: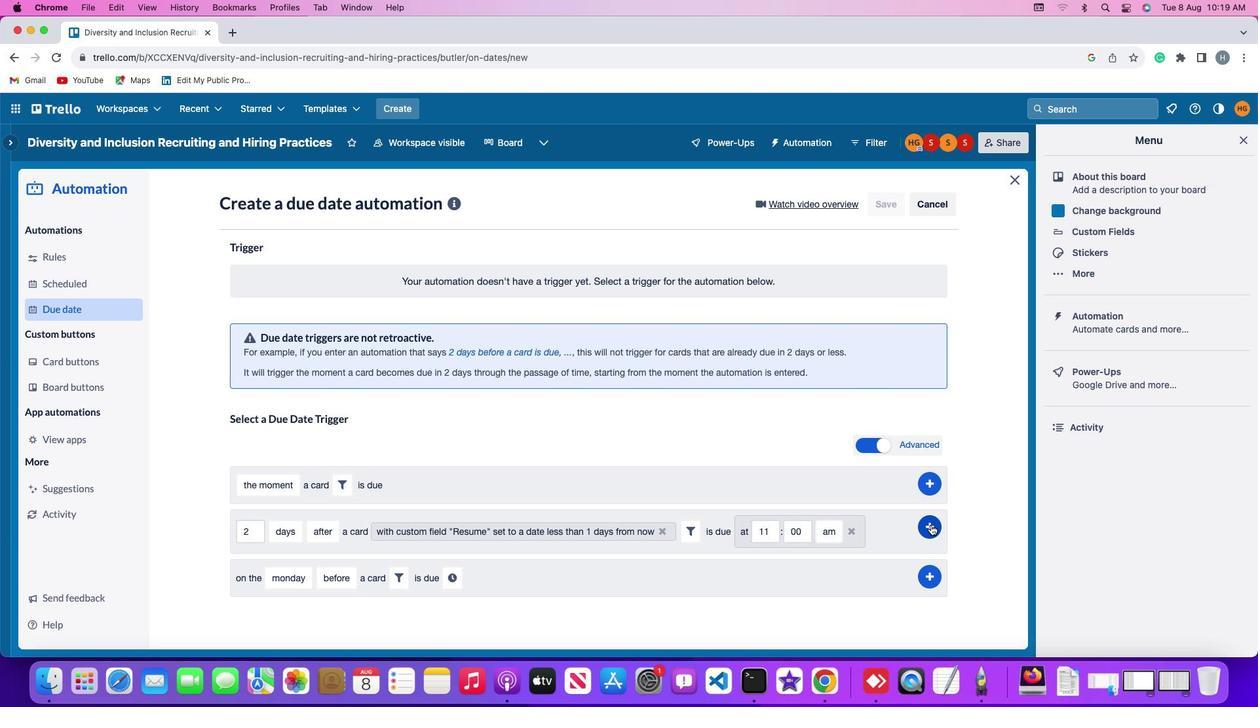 
Action: Mouse pressed left at (610, 519)
Screenshot: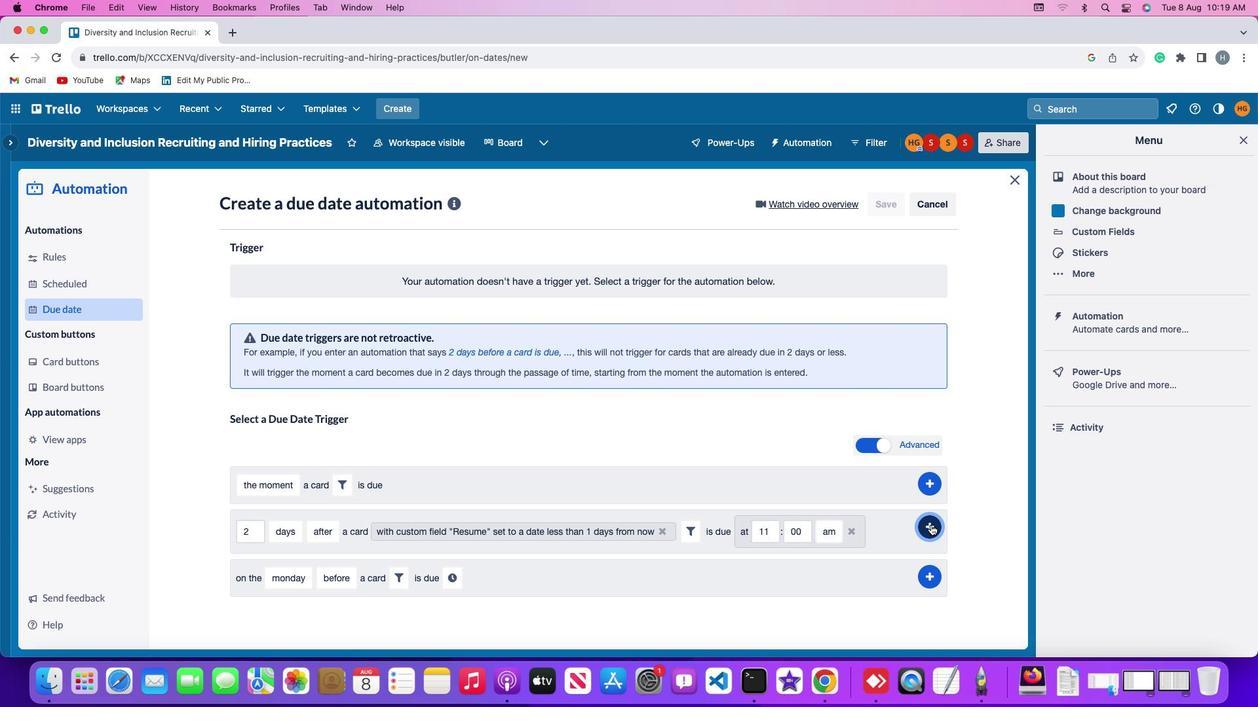 
Action: Mouse moved to (634, 435)
Screenshot: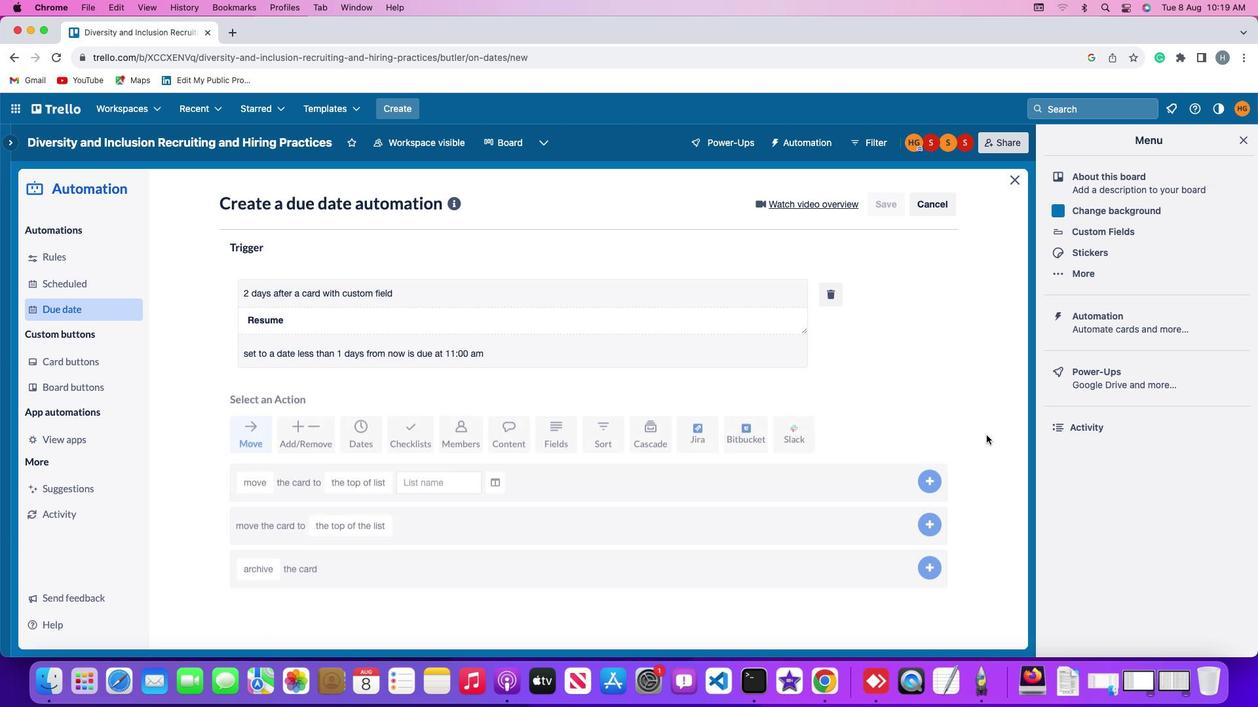 
